 Task: Find connections with filter location Santo Antônio de Pádua with filter topic #linkedintrainer with filter profile language Spanish with filter current company Fragomen with filter school Xavier Institute of Management(XIM Bhubaneswar) with filter industry Natural Gas Extraction with filter service category Print Design with filter keywords title Engineering Technician
Action: Mouse moved to (597, 120)
Screenshot: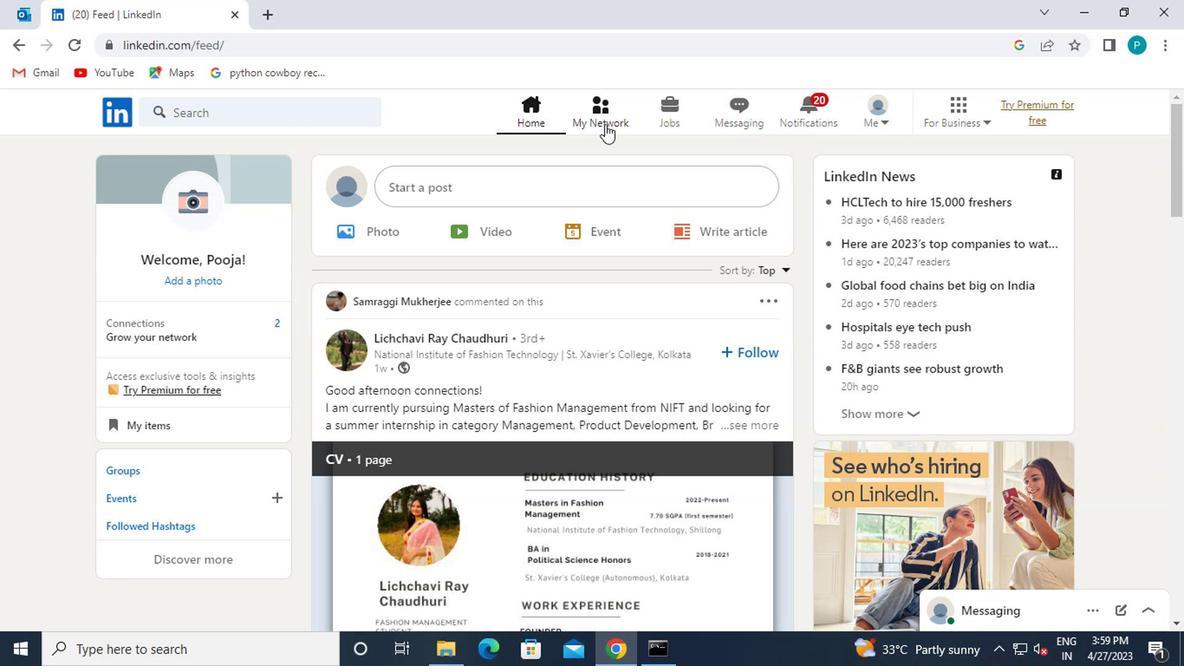 
Action: Mouse pressed left at (597, 120)
Screenshot: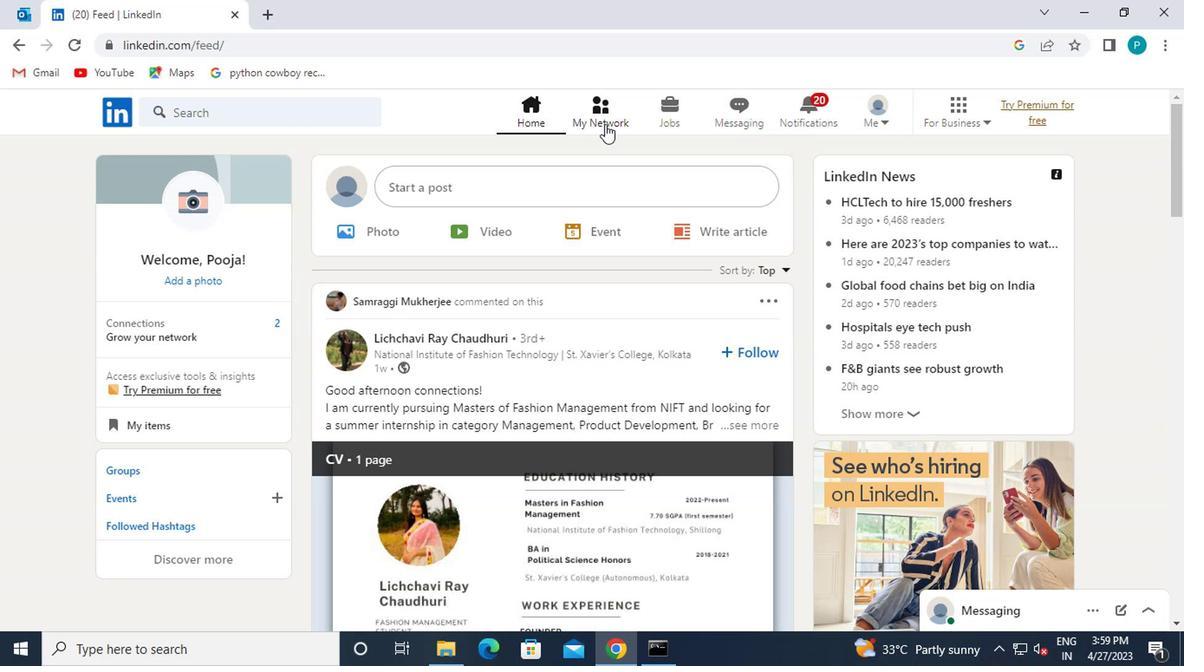 
Action: Mouse moved to (272, 208)
Screenshot: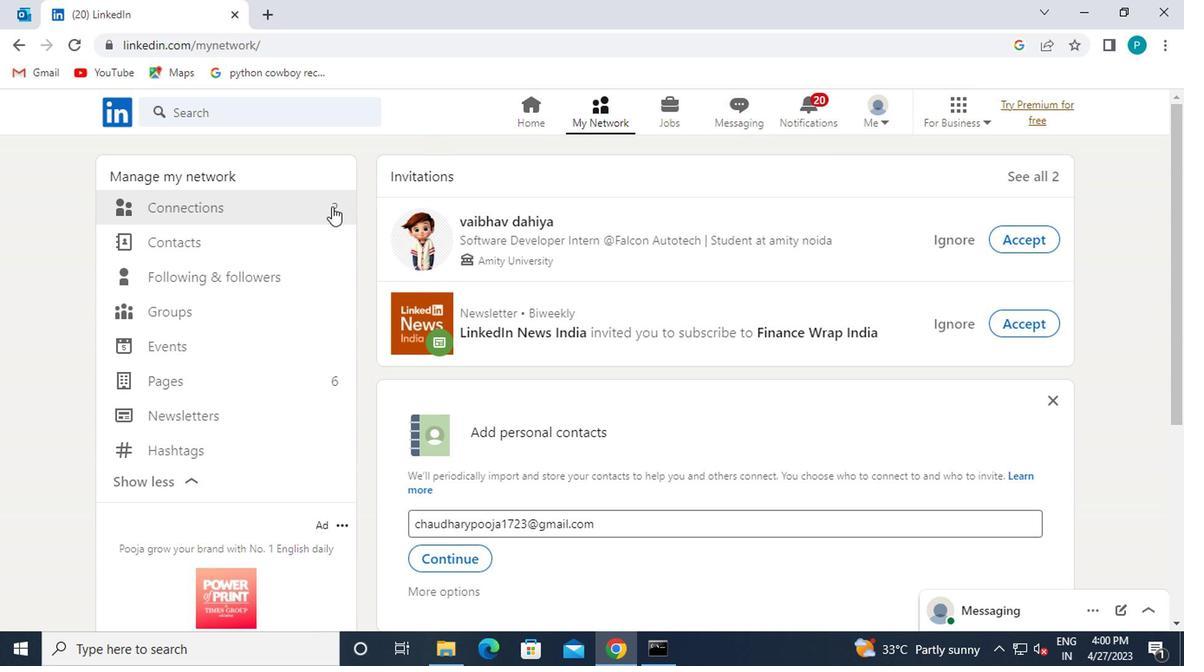 
Action: Mouse pressed left at (272, 208)
Screenshot: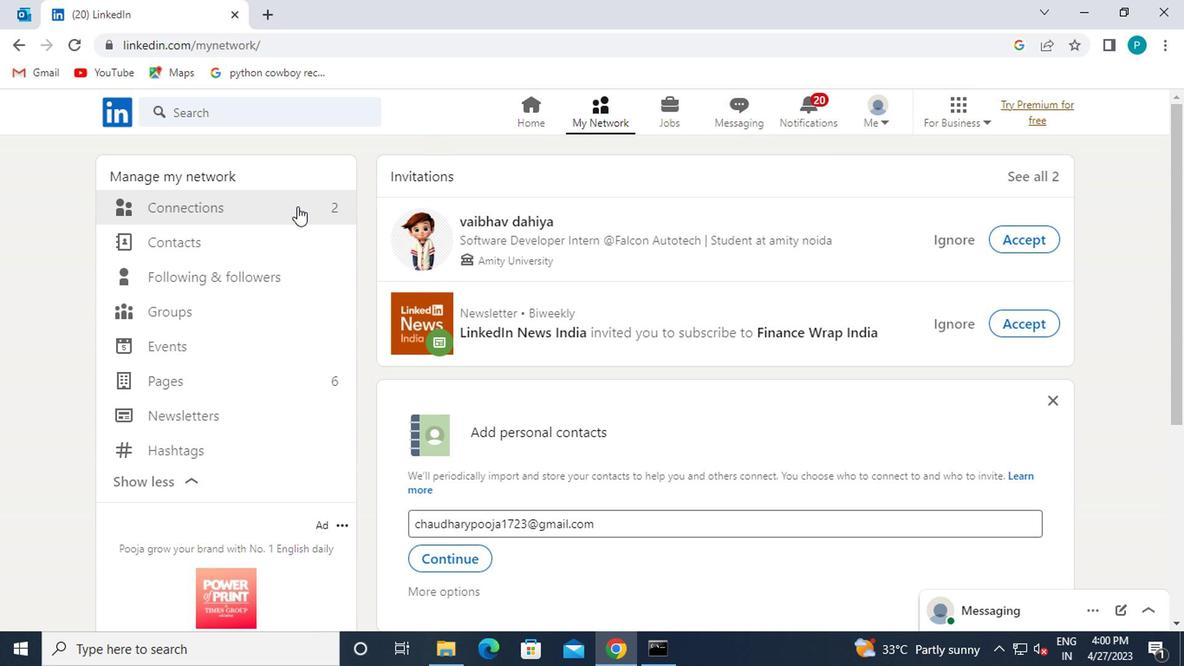 
Action: Mouse moved to (704, 219)
Screenshot: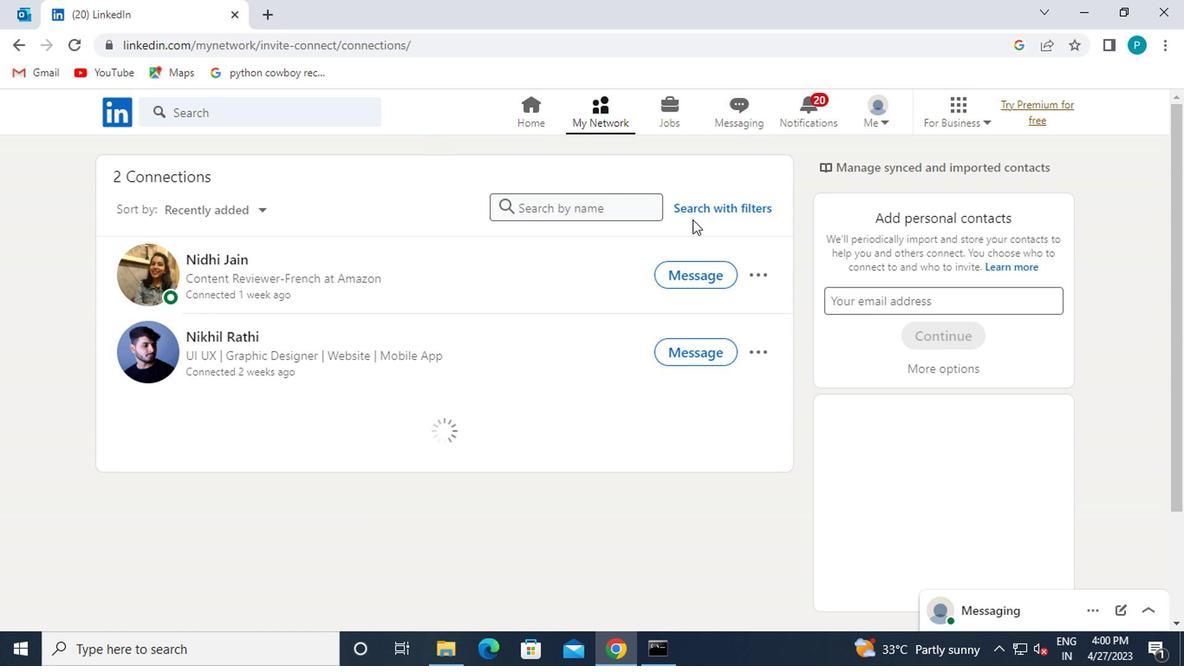 
Action: Mouse pressed left at (704, 219)
Screenshot: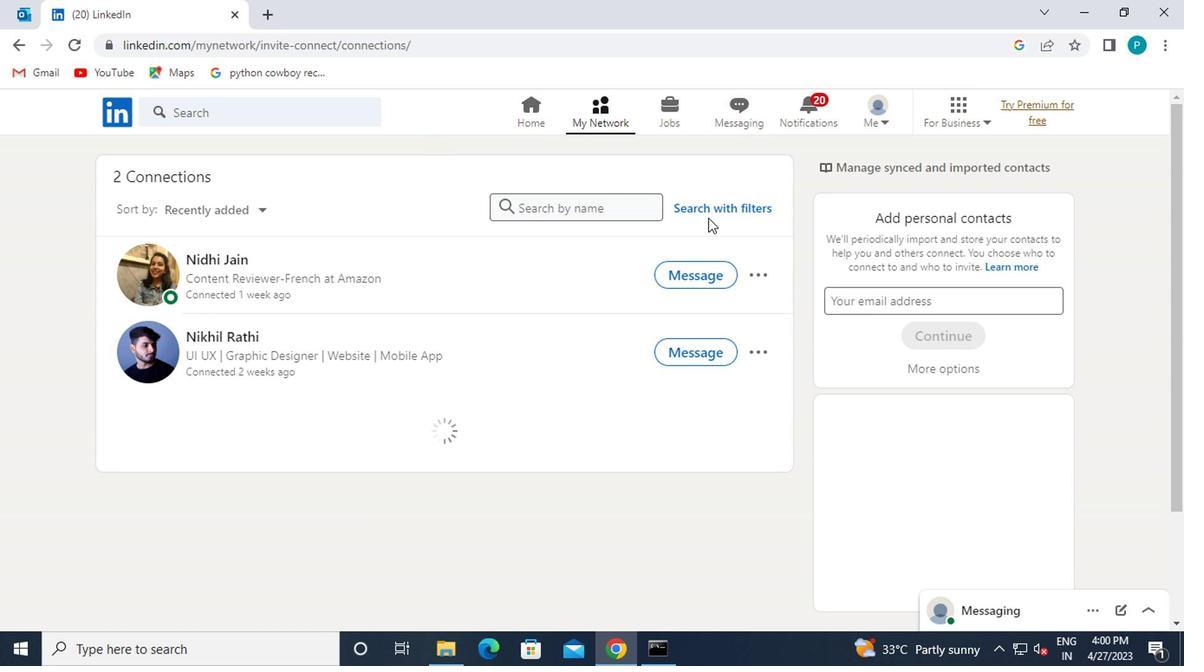 
Action: Mouse moved to (646, 166)
Screenshot: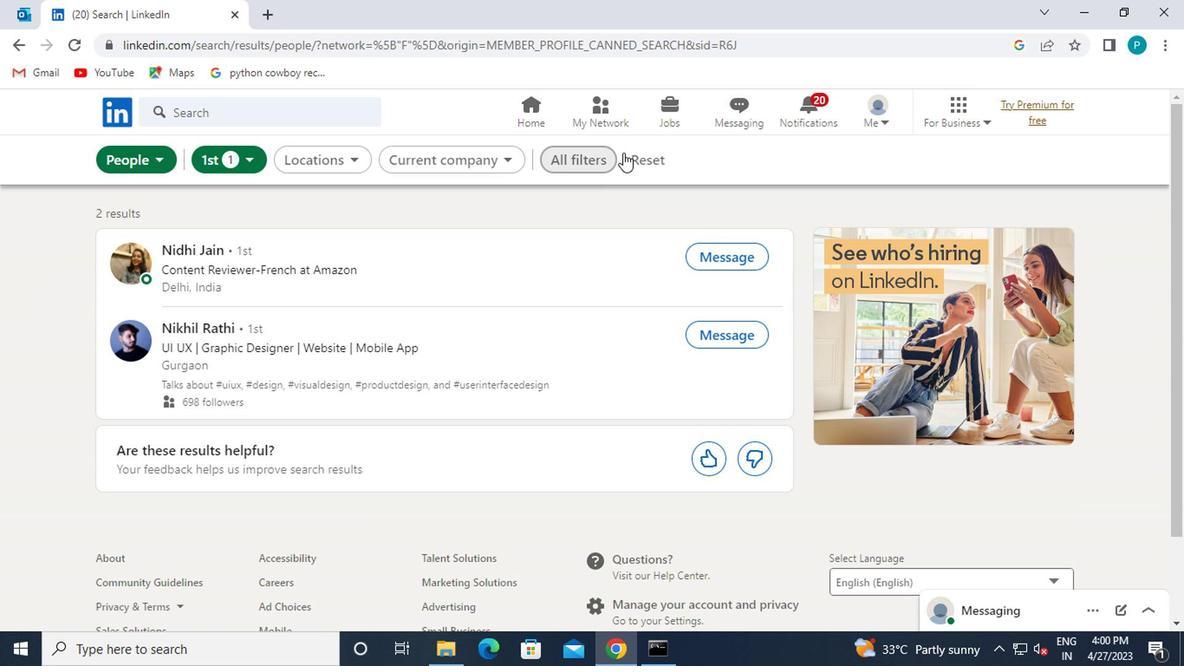 
Action: Mouse pressed left at (646, 166)
Screenshot: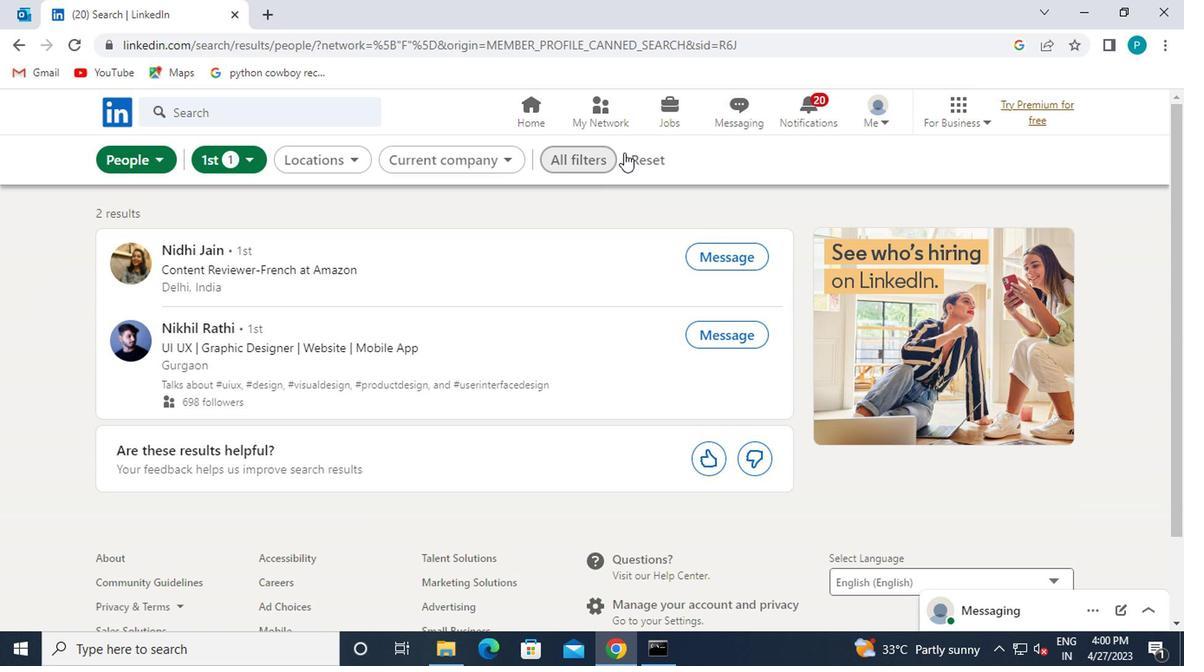 
Action: Mouse moved to (588, 170)
Screenshot: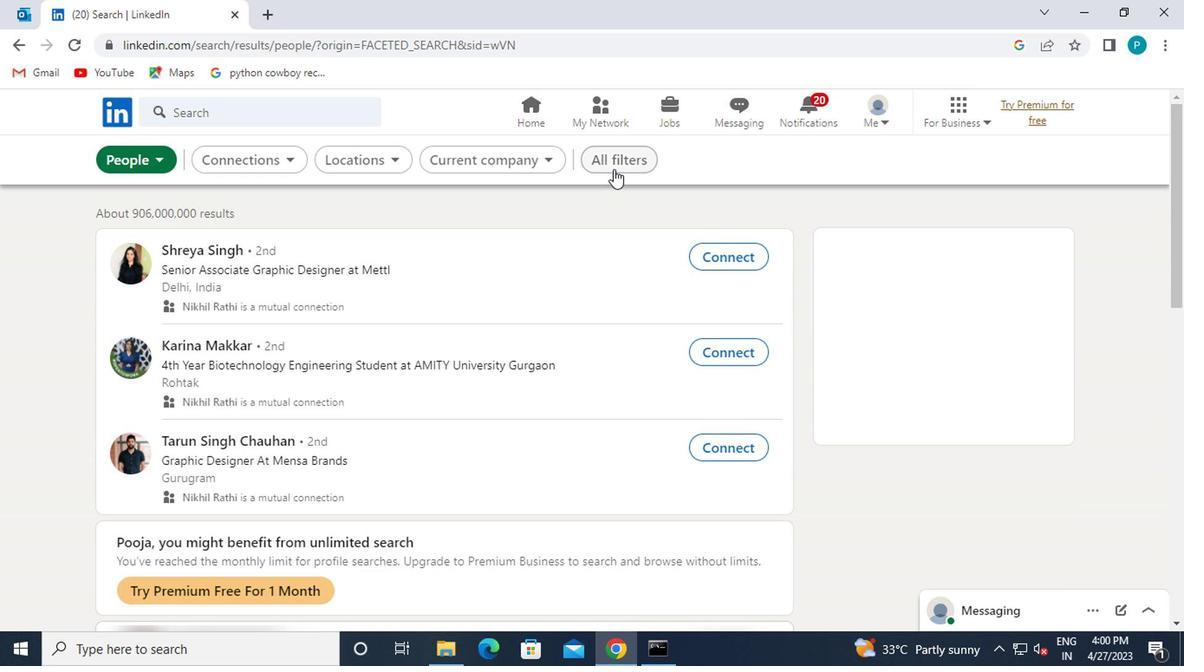 
Action: Mouse pressed left at (588, 170)
Screenshot: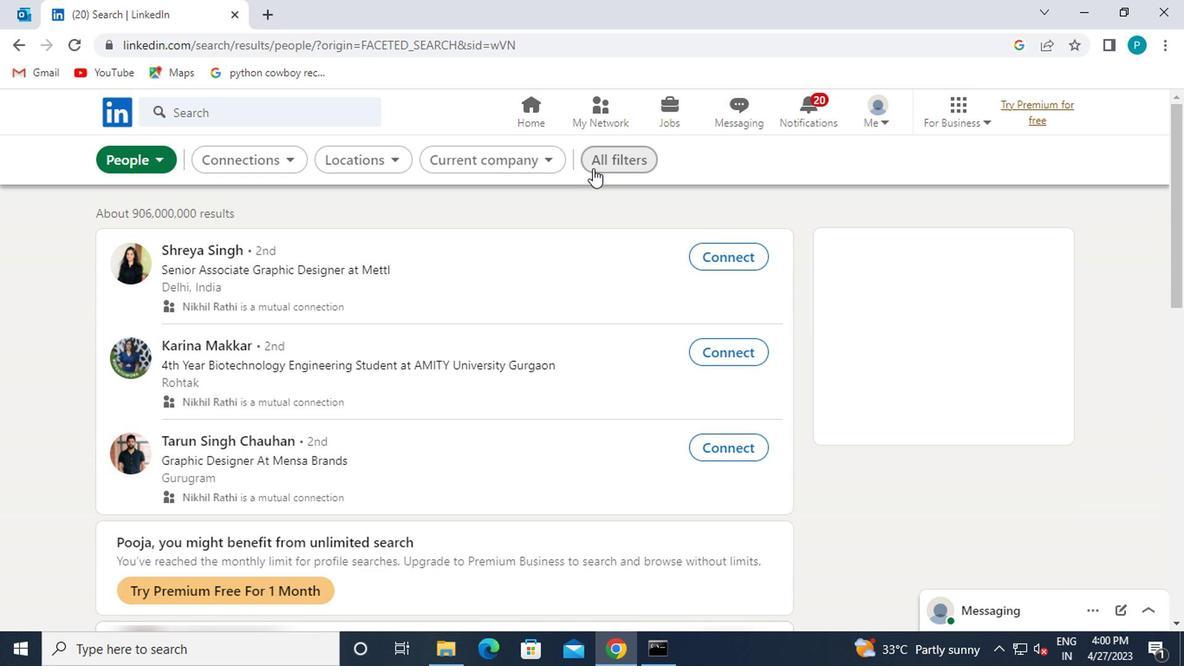 
Action: Mouse moved to (781, 354)
Screenshot: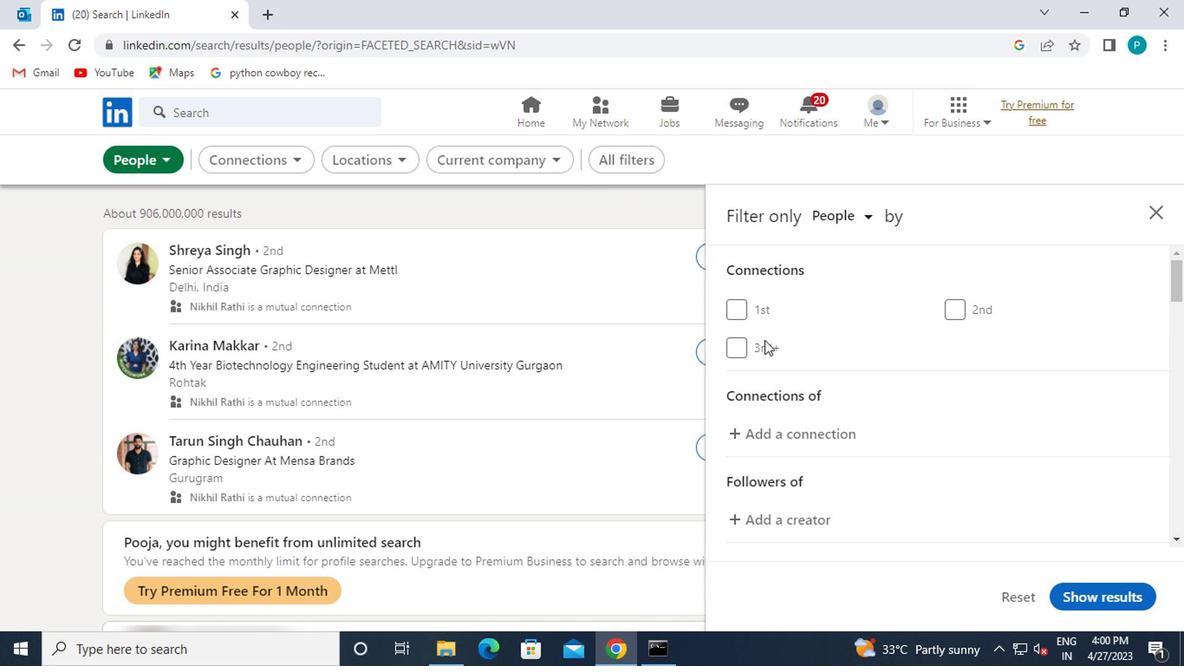 
Action: Mouse scrolled (781, 353) with delta (0, -1)
Screenshot: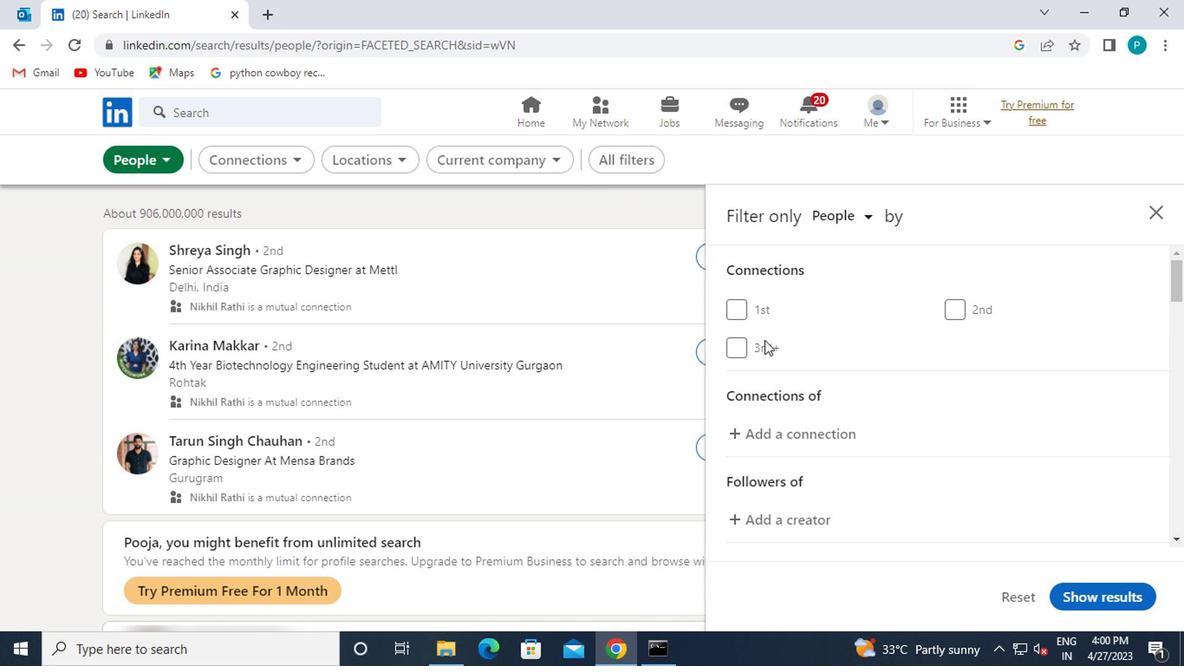 
Action: Mouse moved to (782, 354)
Screenshot: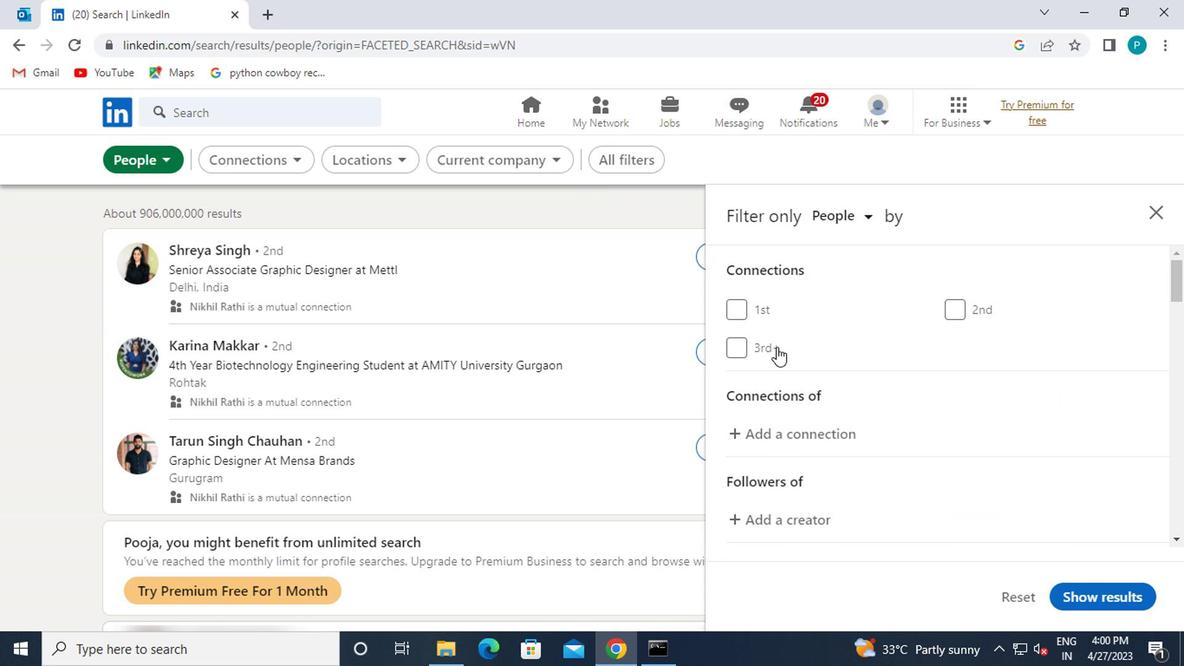 
Action: Mouse scrolled (782, 353) with delta (0, -1)
Screenshot: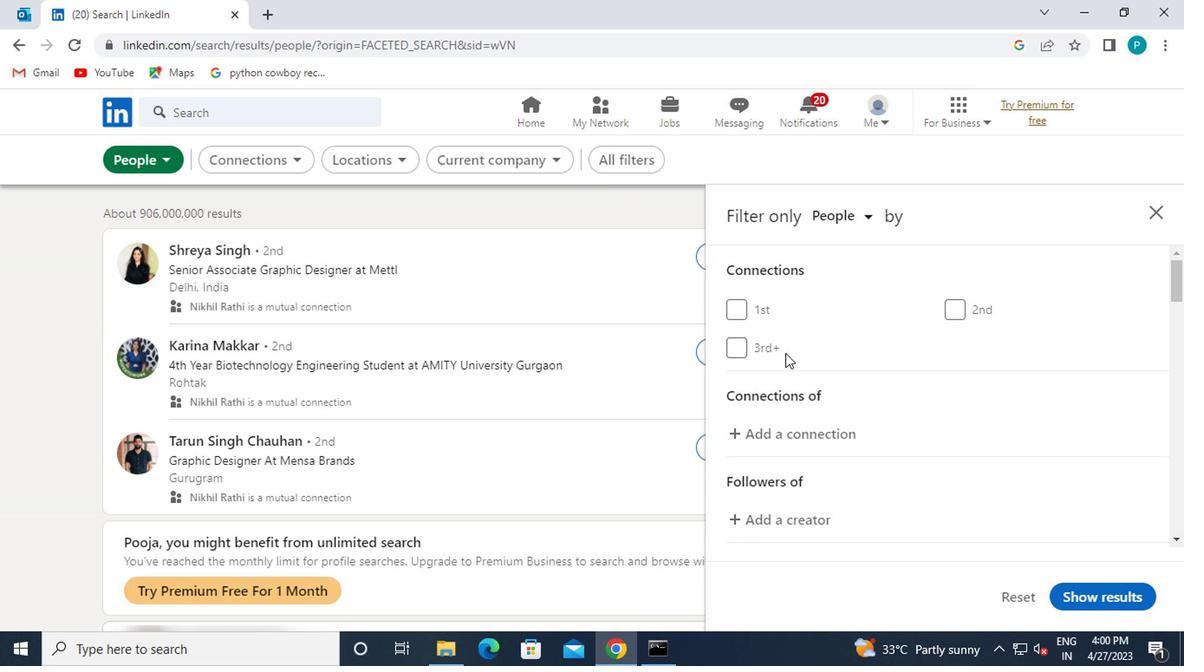 
Action: Mouse moved to (1029, 498)
Screenshot: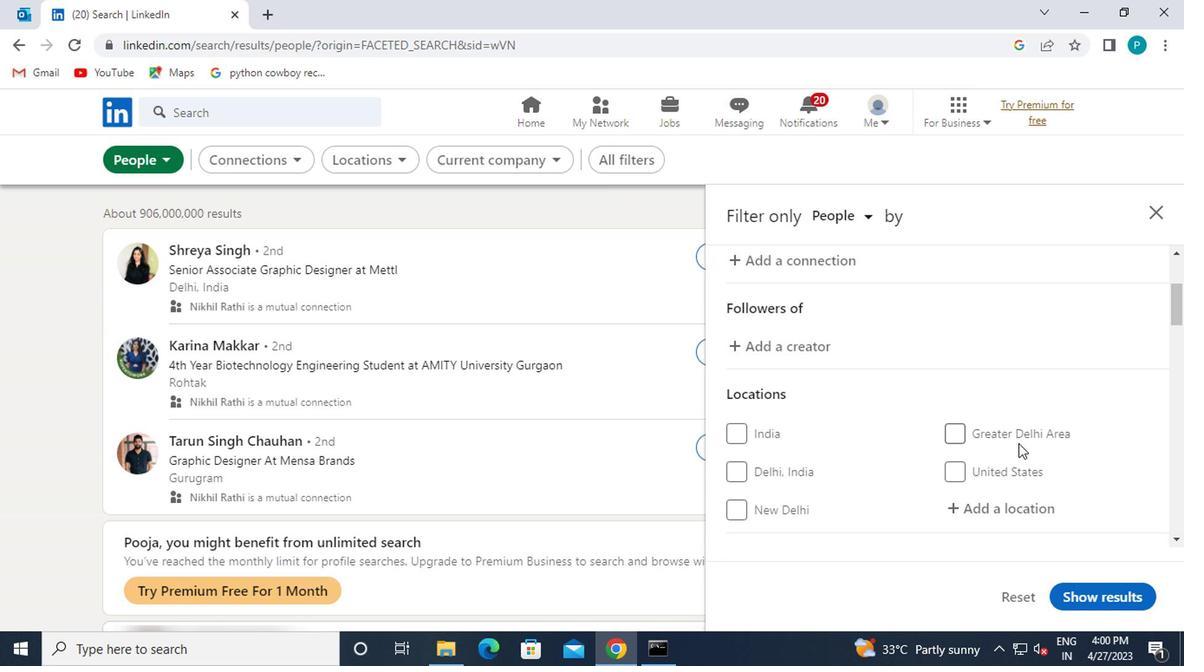 
Action: Mouse pressed left at (1029, 498)
Screenshot: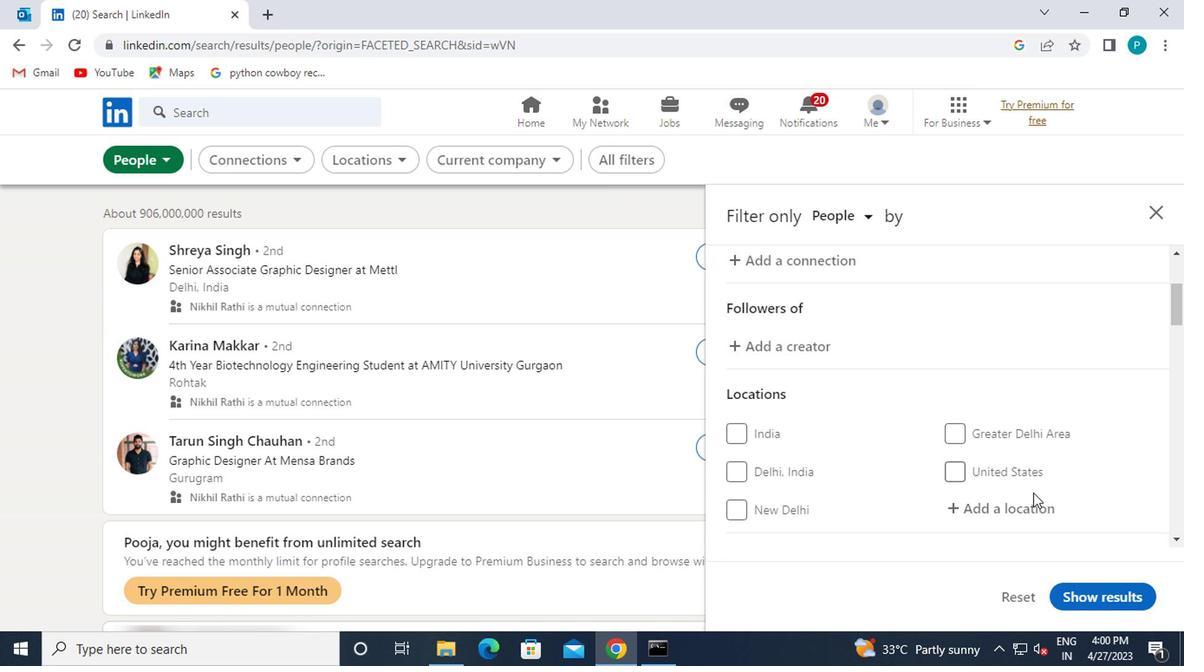 
Action: Mouse moved to (1039, 510)
Screenshot: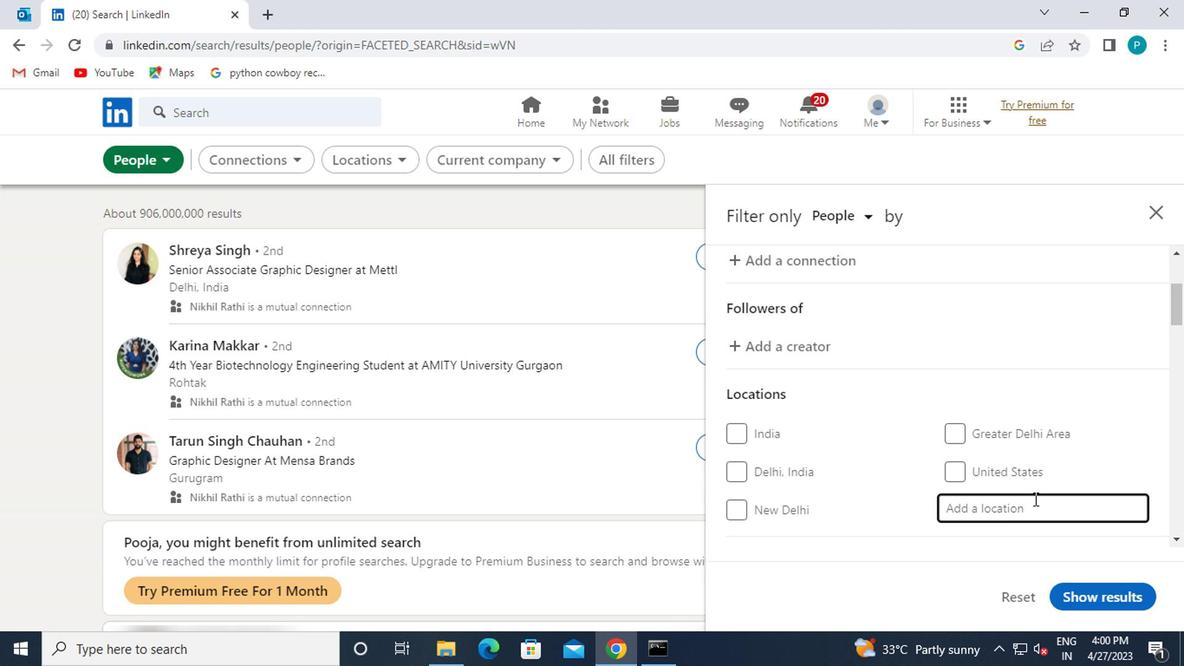 
Action: Key pressed <Key.caps_lock>s<Key.caps_lock>anto<Key.space><Key.caps_lock>a<Key.caps_lock>ntonio<Key.space>de
Screenshot: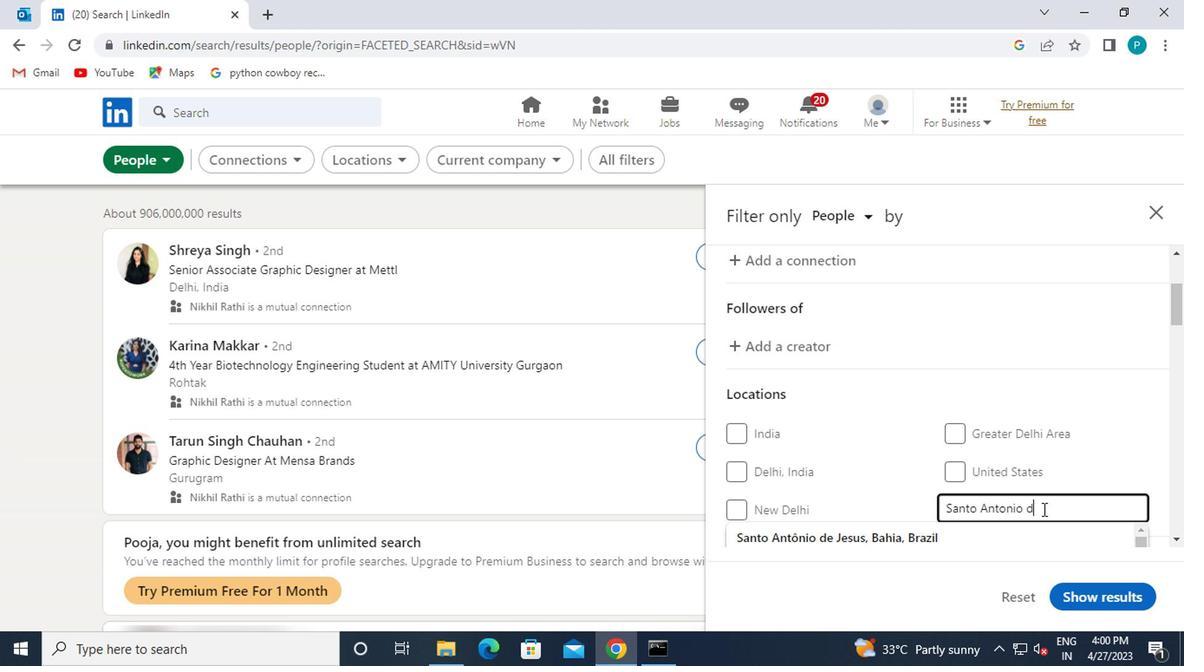 
Action: Mouse moved to (872, 452)
Screenshot: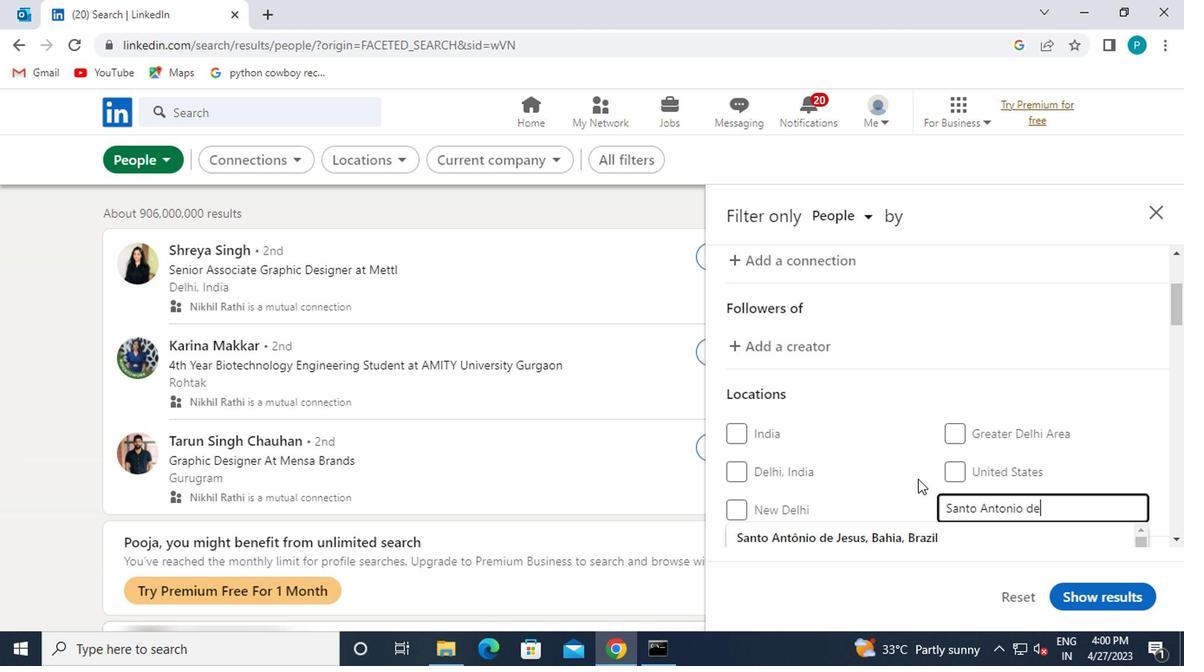 
Action: Mouse scrolled (872, 451) with delta (0, 0)
Screenshot: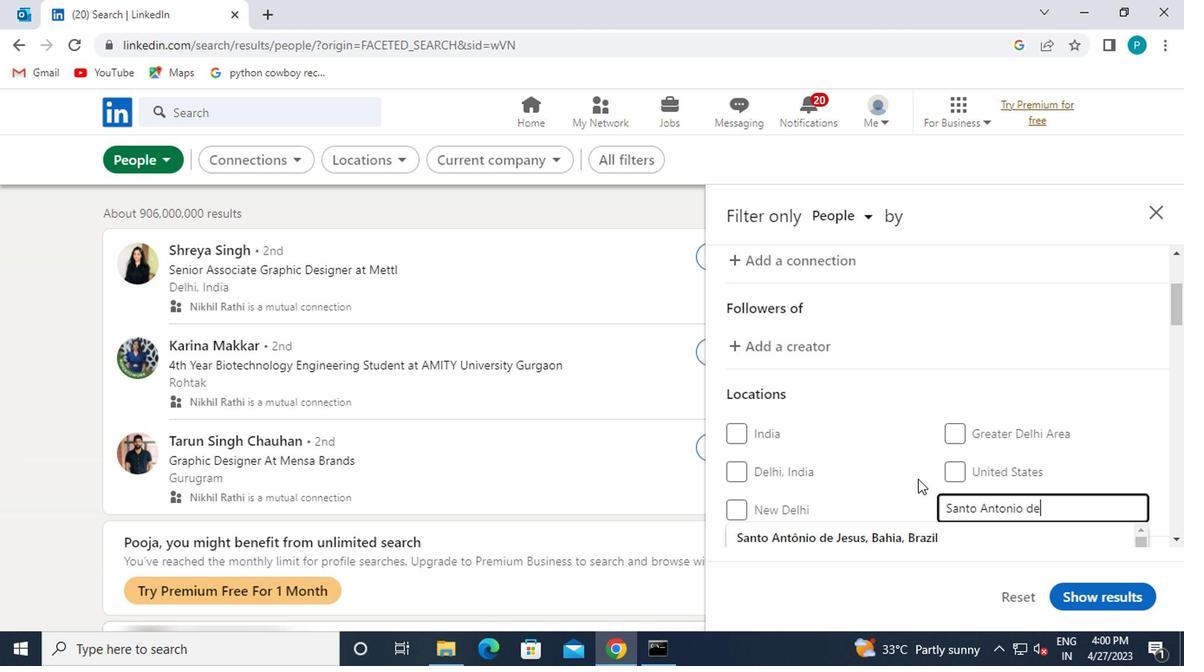 
Action: Mouse moved to (870, 451)
Screenshot: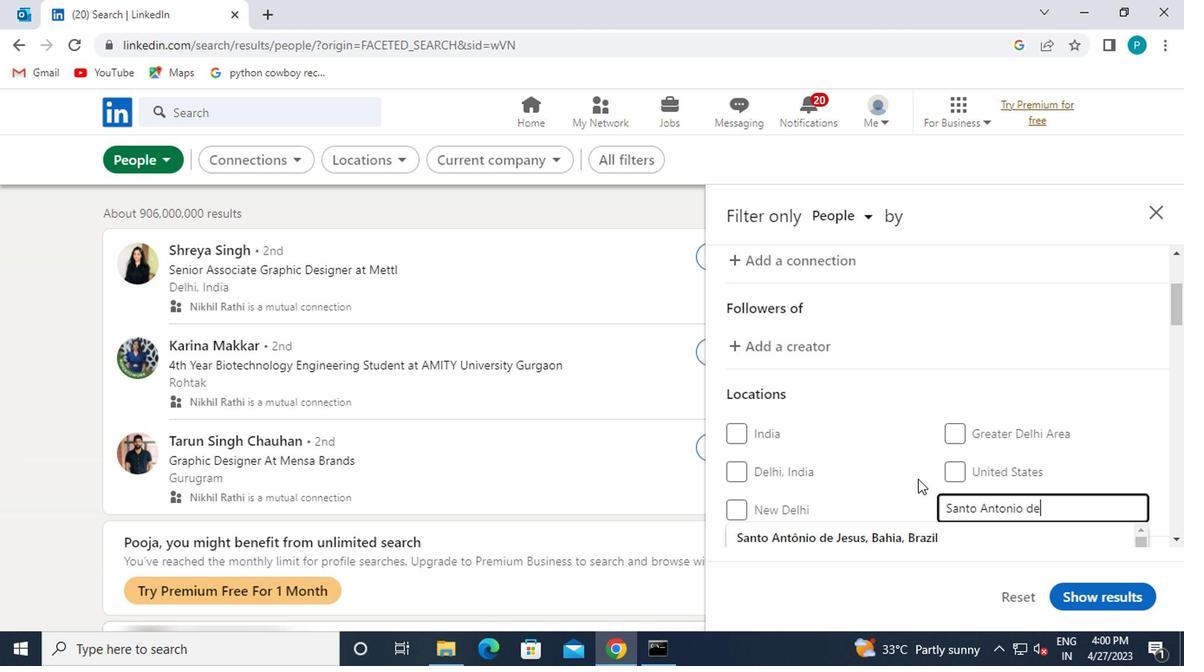 
Action: Mouse scrolled (870, 450) with delta (0, -1)
Screenshot: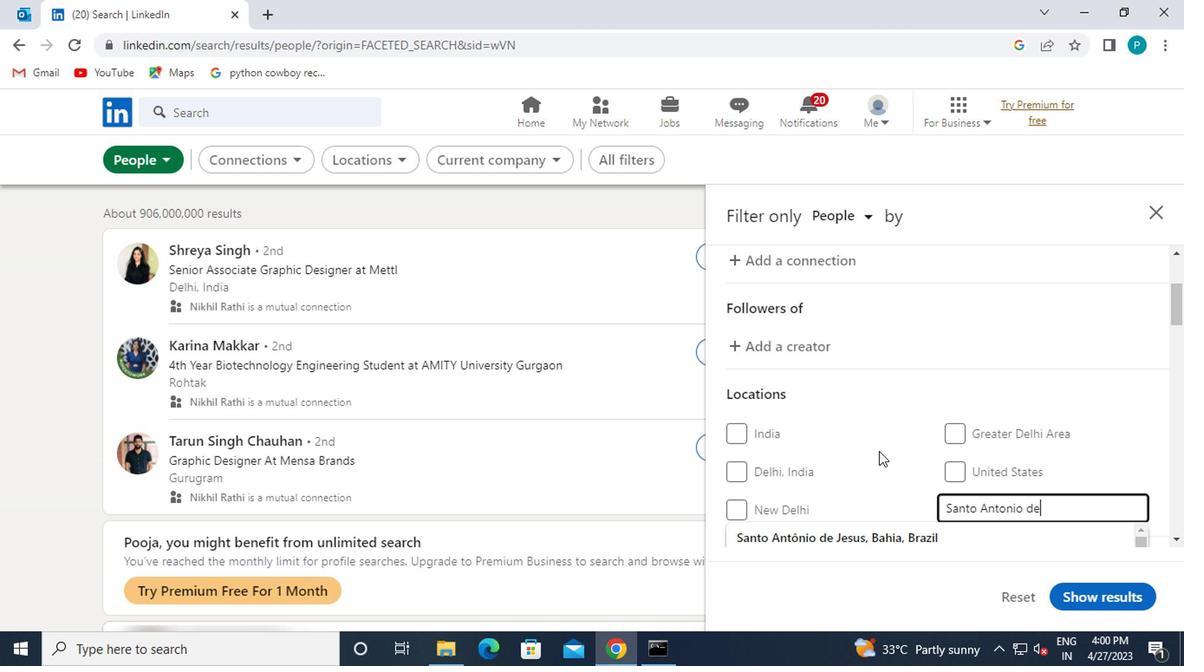 
Action: Mouse moved to (827, 395)
Screenshot: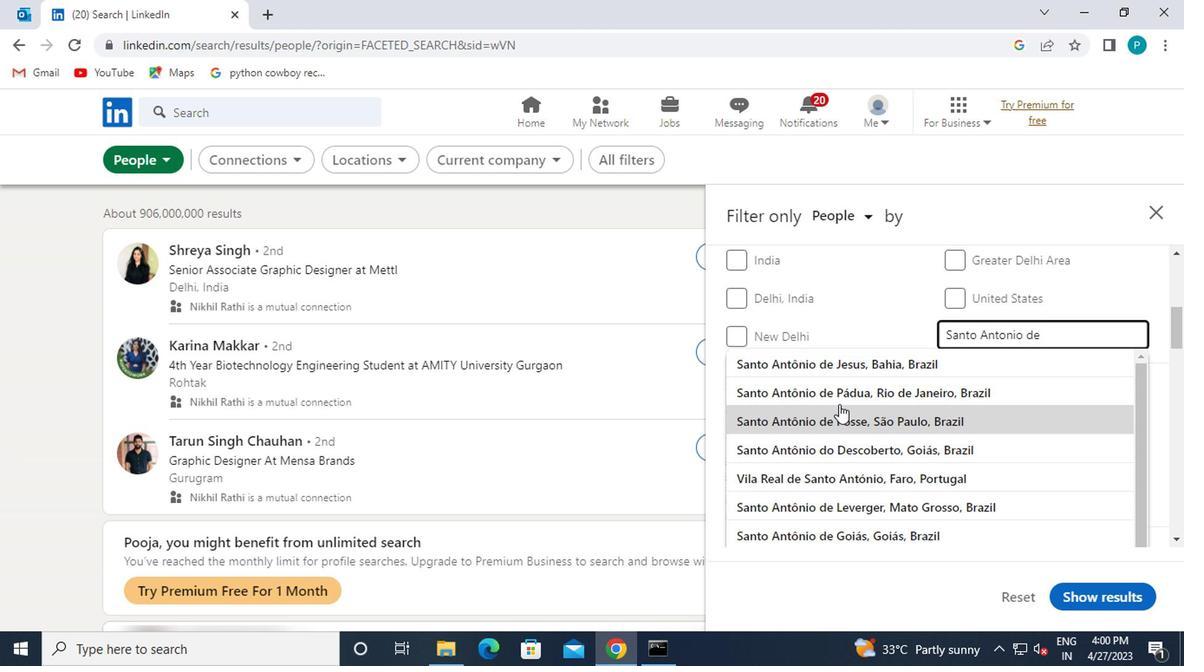 
Action: Mouse pressed left at (827, 395)
Screenshot: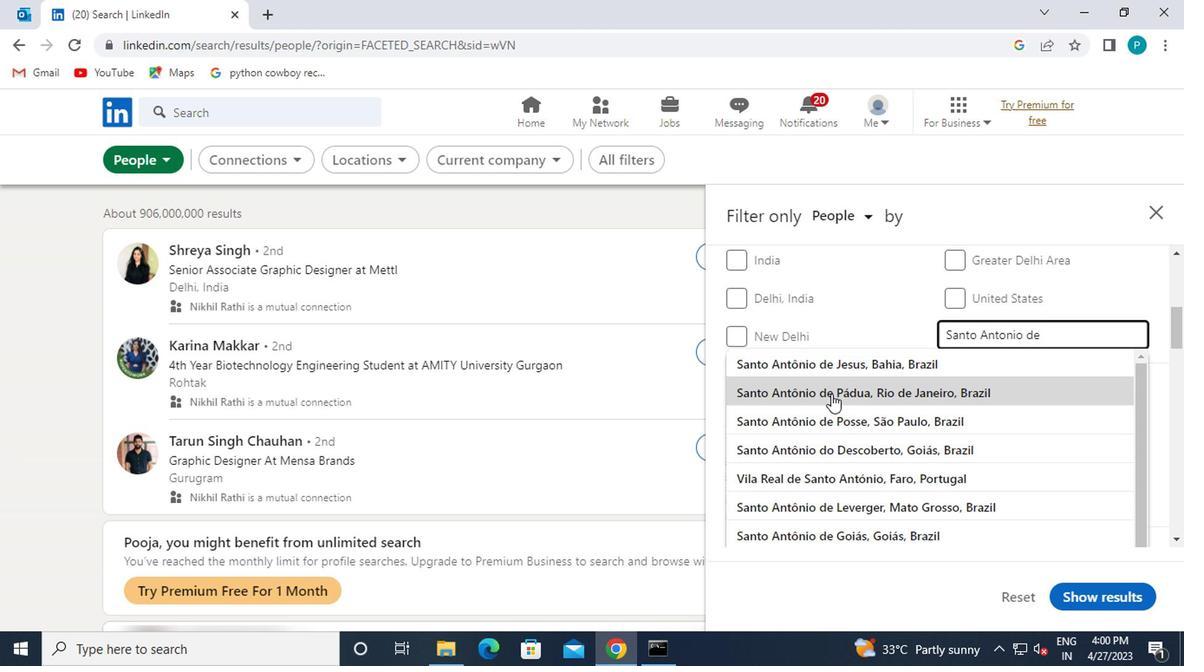 
Action: Mouse moved to (952, 434)
Screenshot: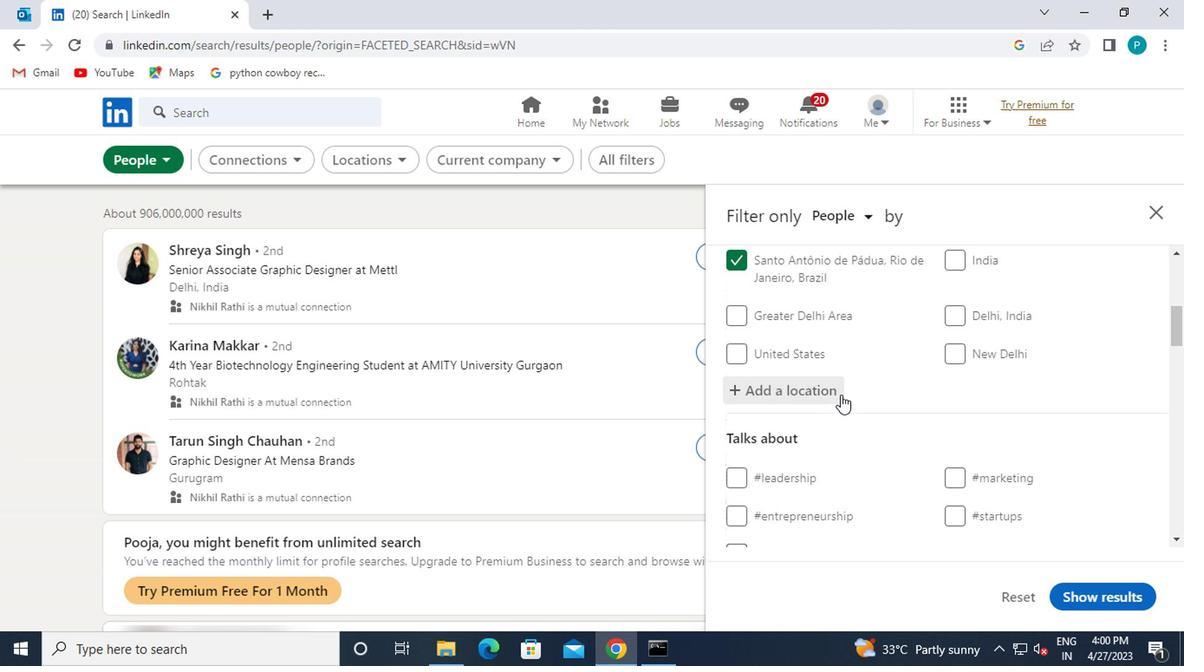 
Action: Mouse scrolled (952, 433) with delta (0, -1)
Screenshot: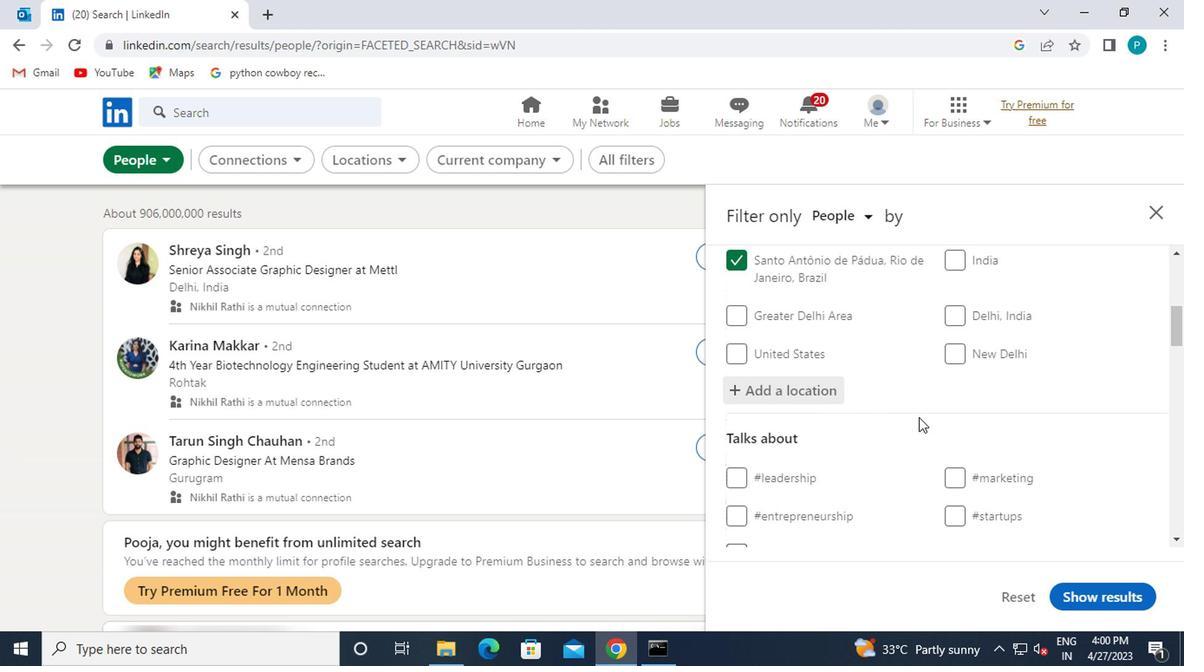 
Action: Mouse scrolled (952, 433) with delta (0, -1)
Screenshot: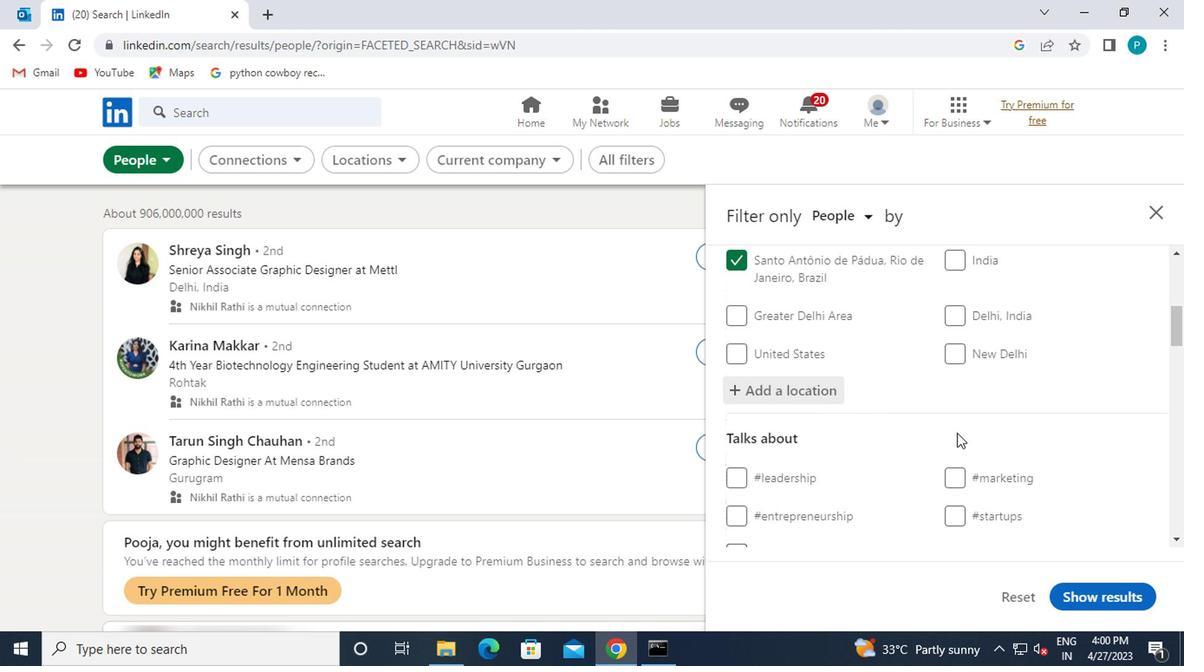 
Action: Mouse moved to (963, 393)
Screenshot: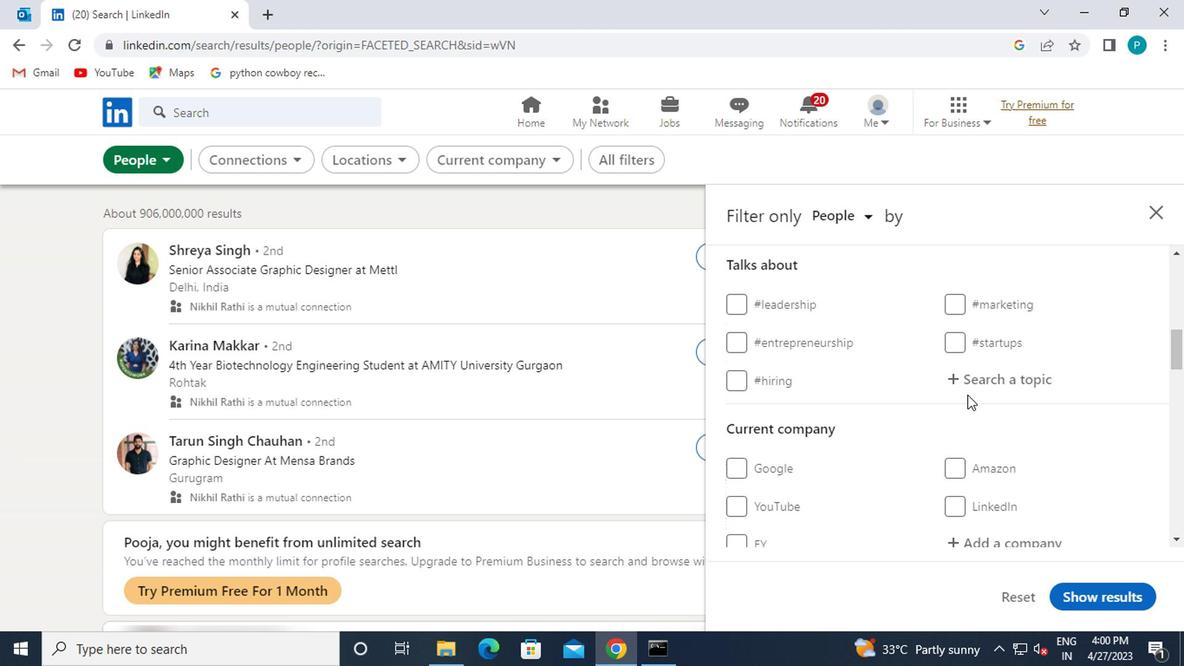
Action: Mouse pressed left at (963, 393)
Screenshot: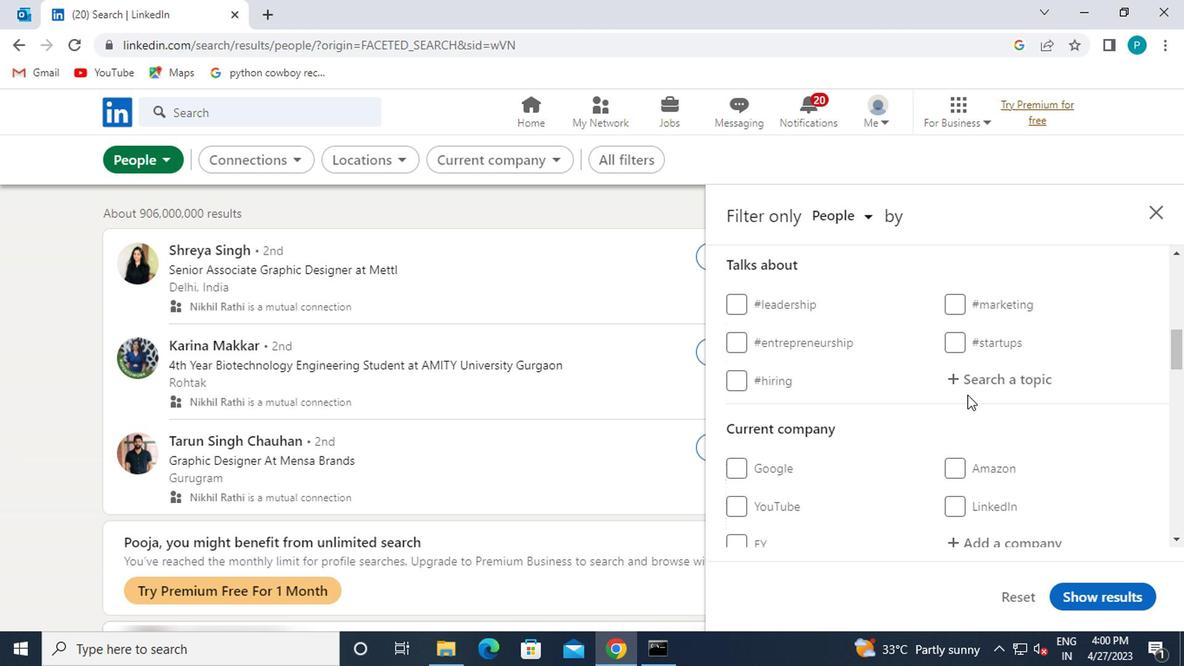 
Action: Mouse moved to (963, 393)
Screenshot: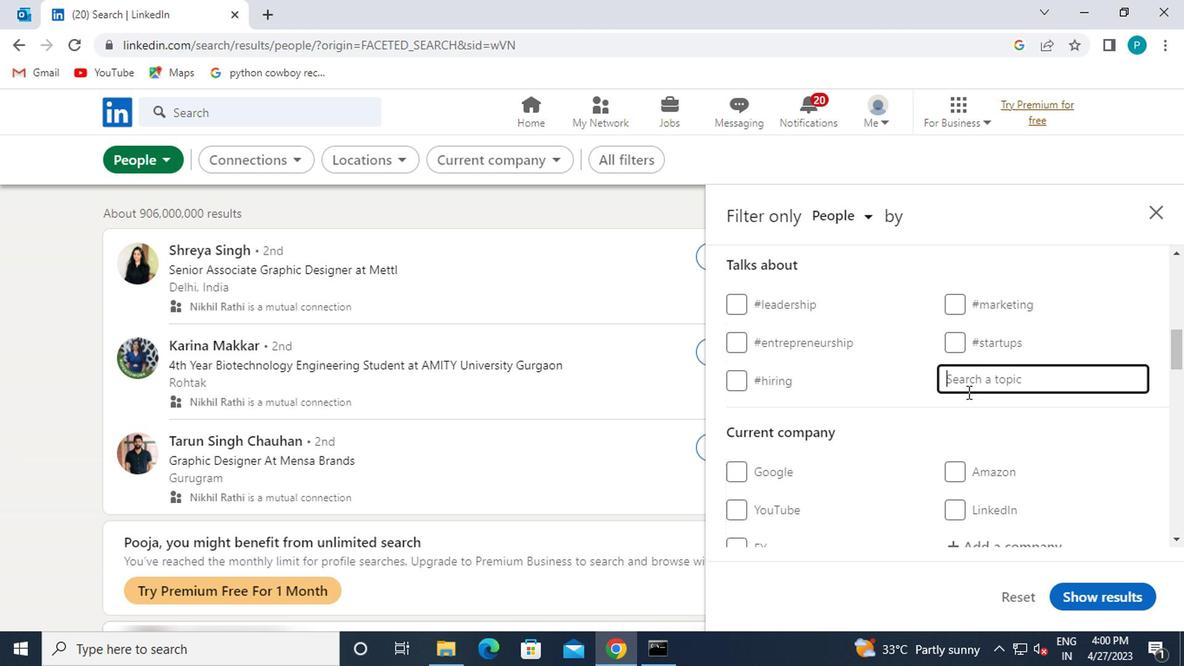 
Action: Key pressed <Key.shift><Key.shift>#<Key.space><Key.backspace>LINKEDINTRAINER
Screenshot: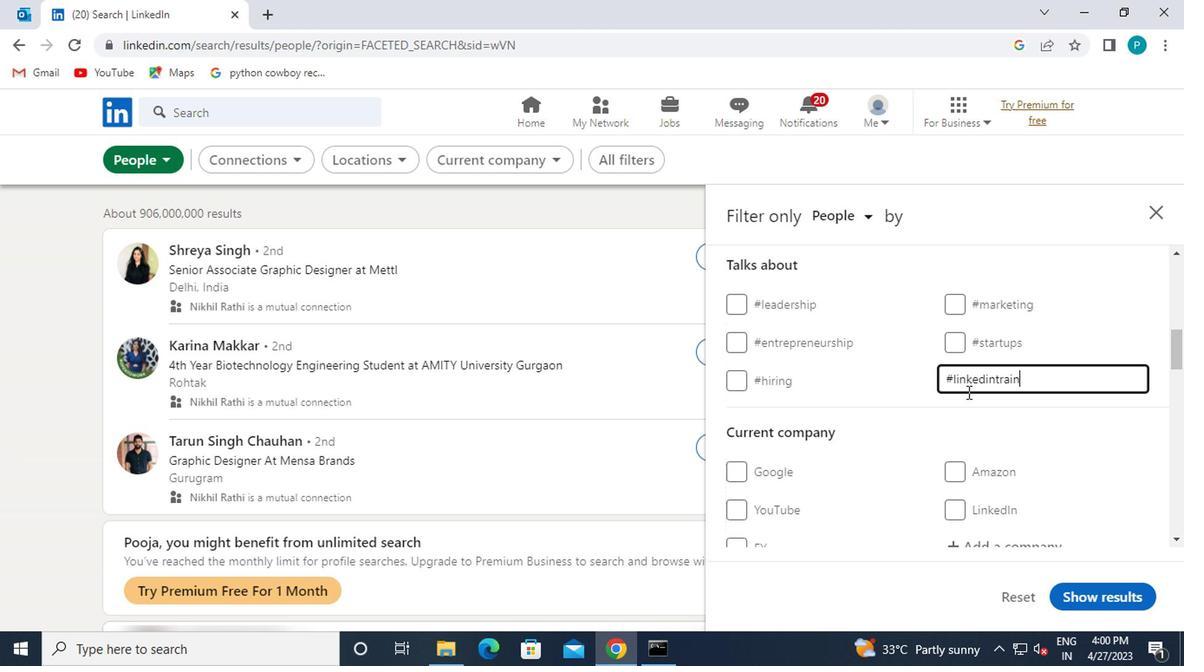 
Action: Mouse moved to (961, 393)
Screenshot: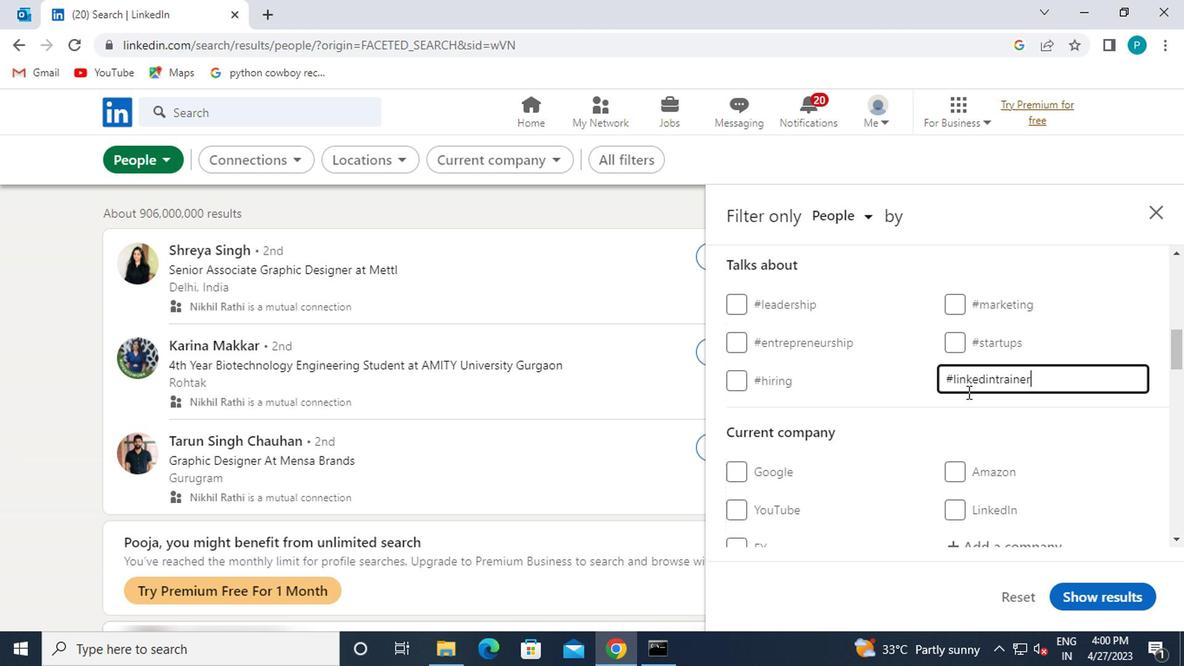 
Action: Mouse scrolled (961, 392) with delta (0, -1)
Screenshot: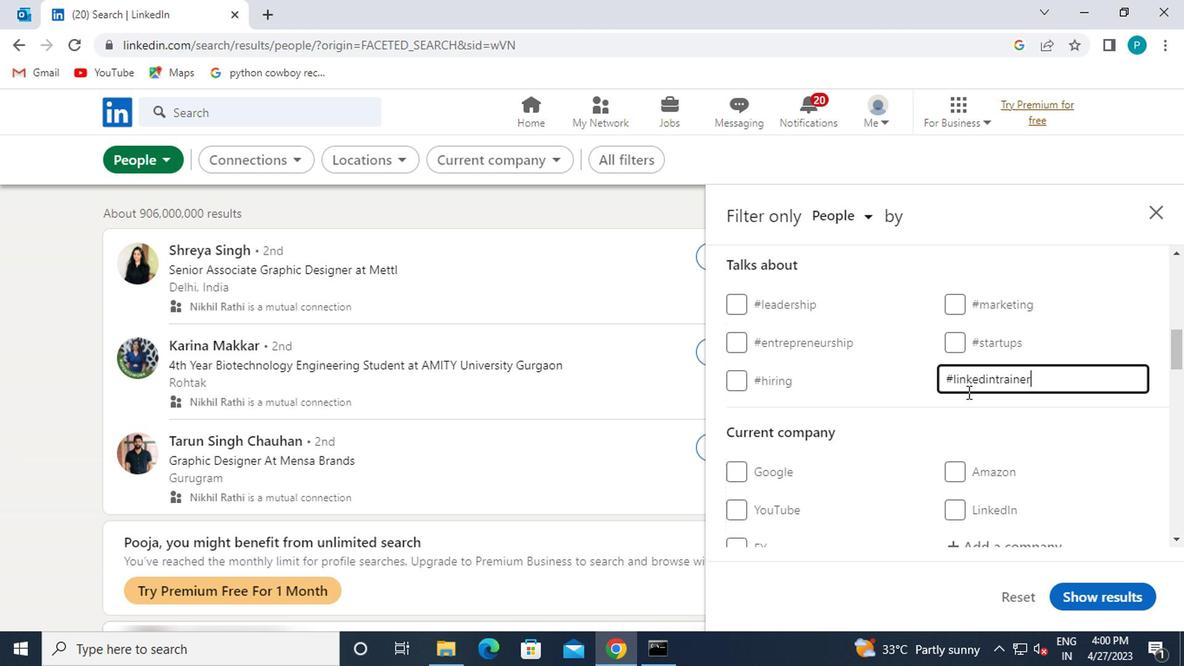
Action: Mouse moved to (855, 456)
Screenshot: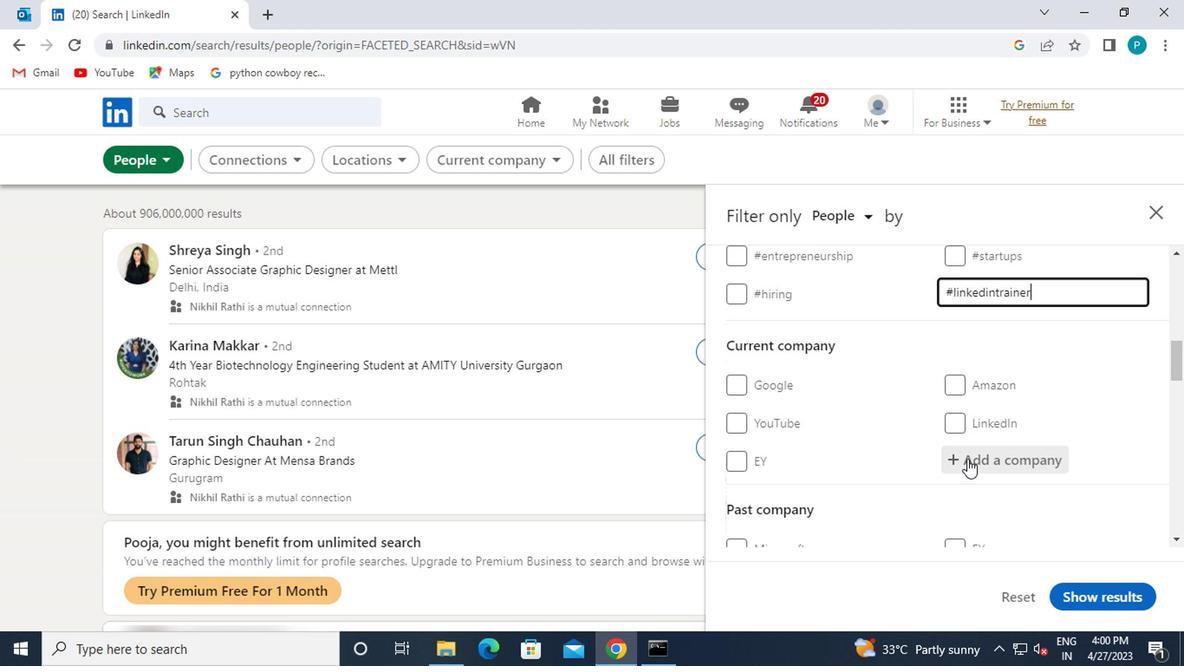 
Action: Mouse scrolled (855, 456) with delta (0, 0)
Screenshot: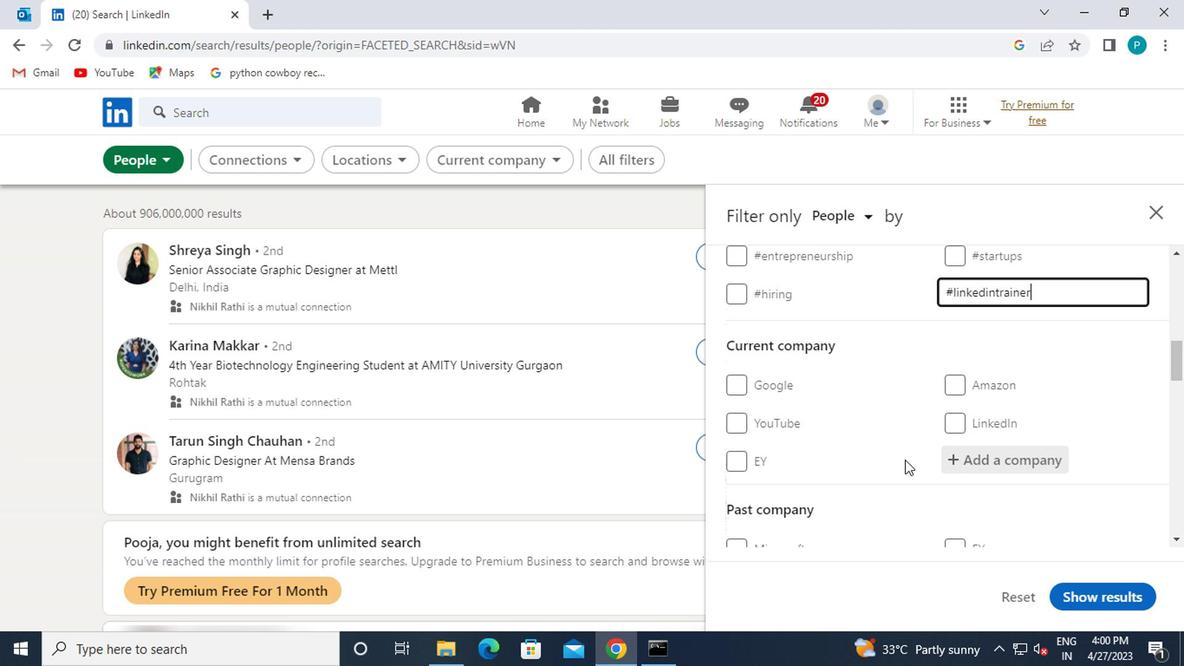 
Action: Mouse scrolled (855, 456) with delta (0, 0)
Screenshot: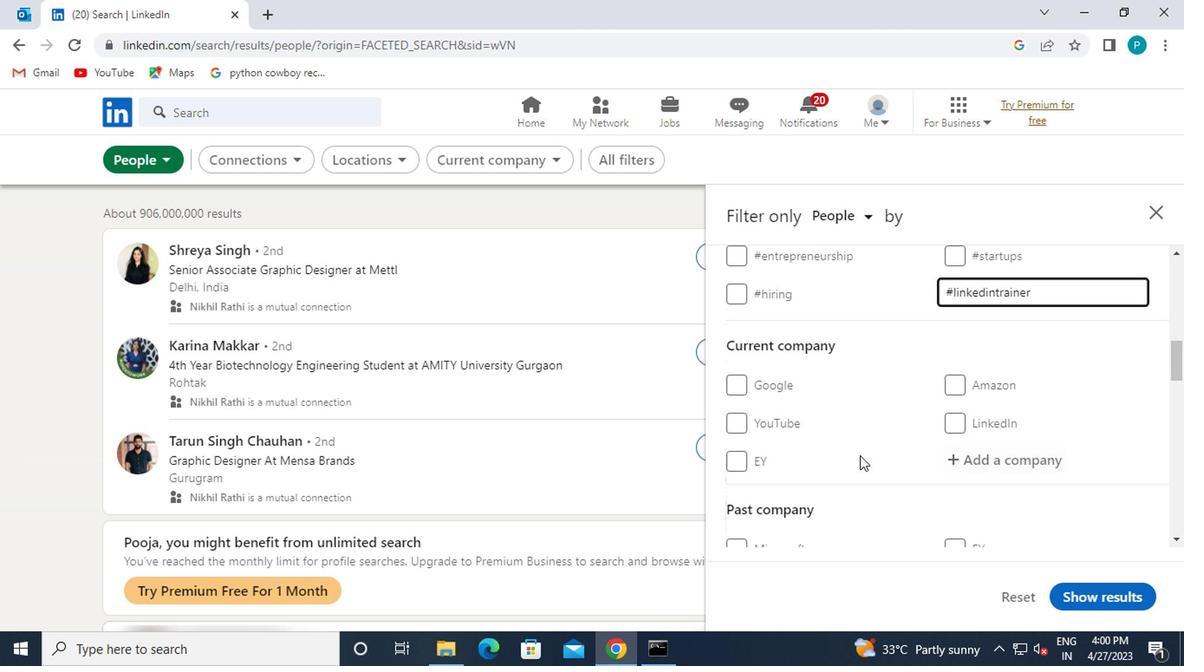 
Action: Mouse moved to (853, 461)
Screenshot: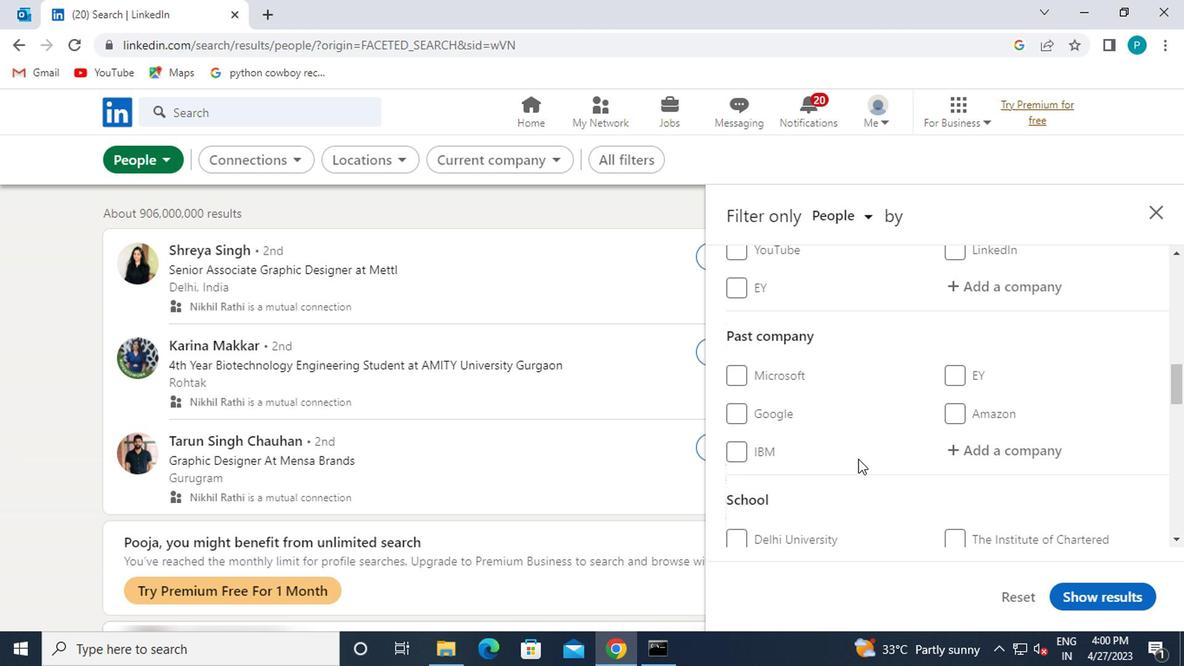 
Action: Mouse scrolled (853, 460) with delta (0, 0)
Screenshot: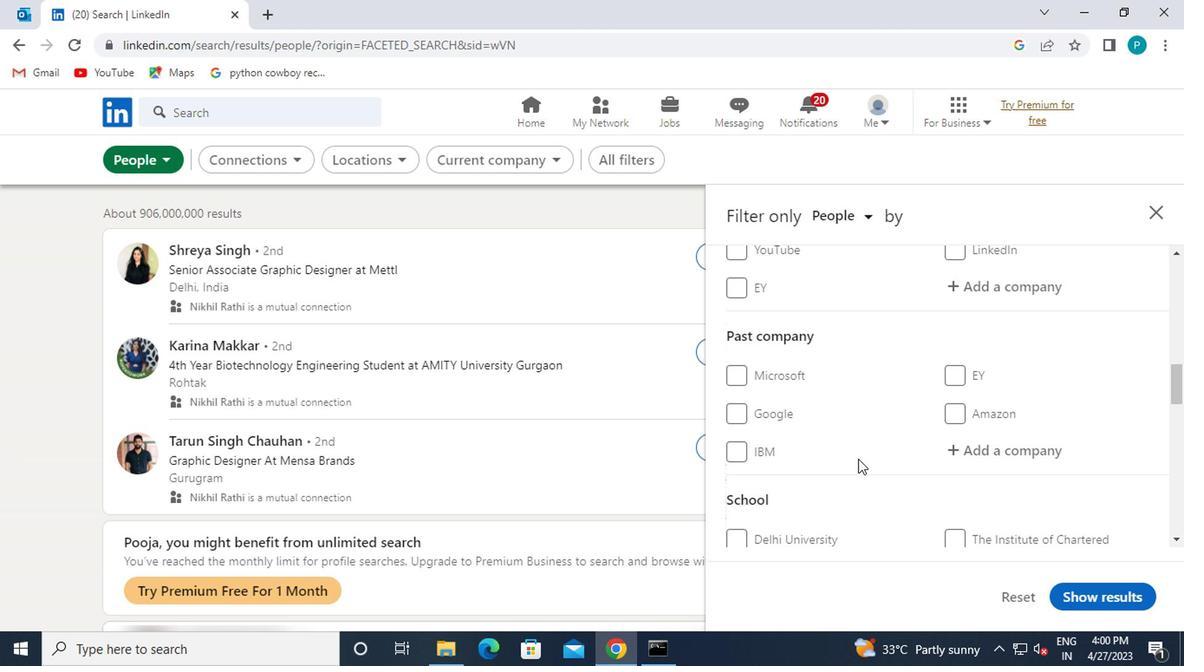 
Action: Mouse scrolled (853, 460) with delta (0, 0)
Screenshot: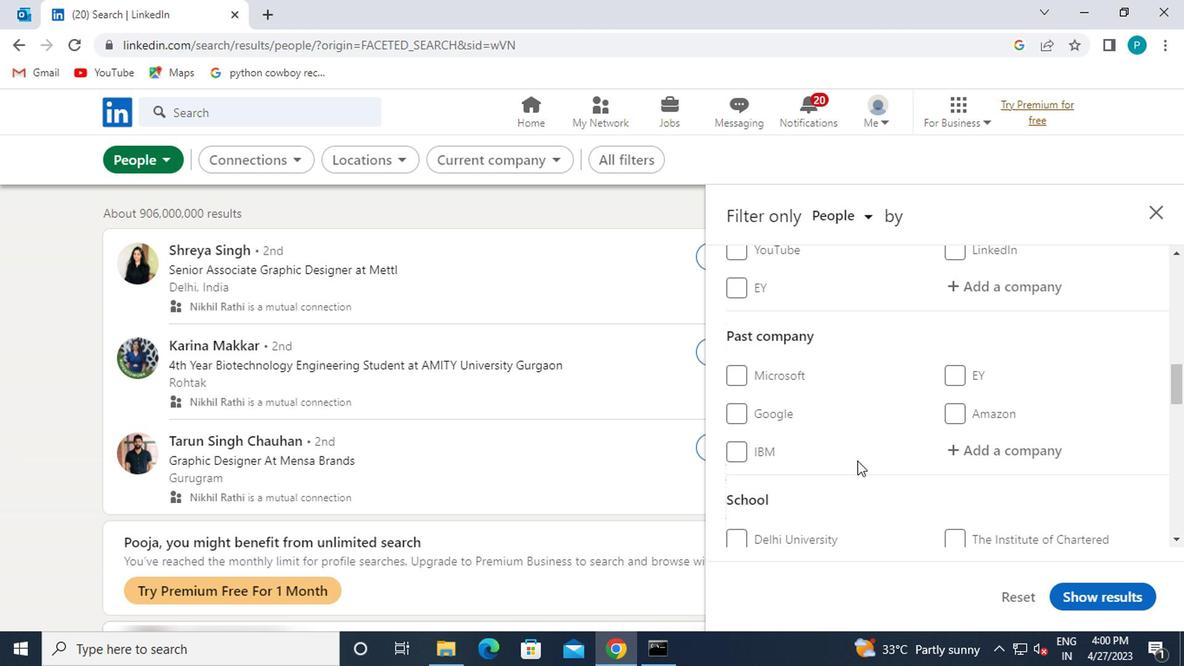 
Action: Mouse moved to (814, 452)
Screenshot: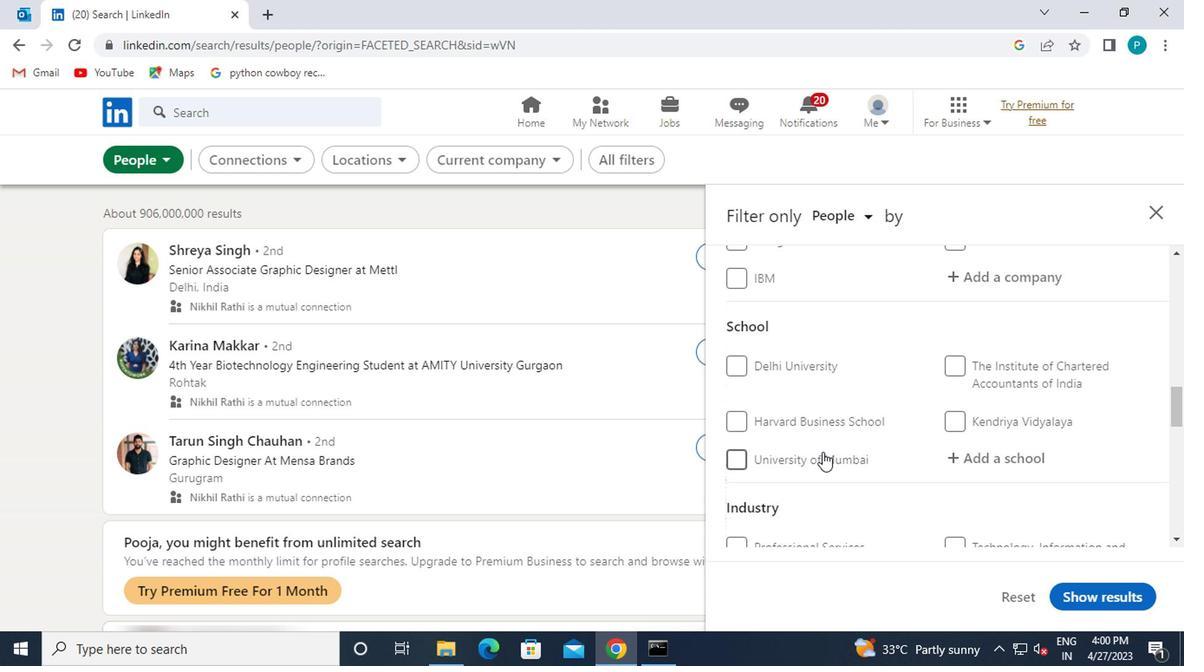 
Action: Mouse scrolled (814, 452) with delta (0, 0)
Screenshot: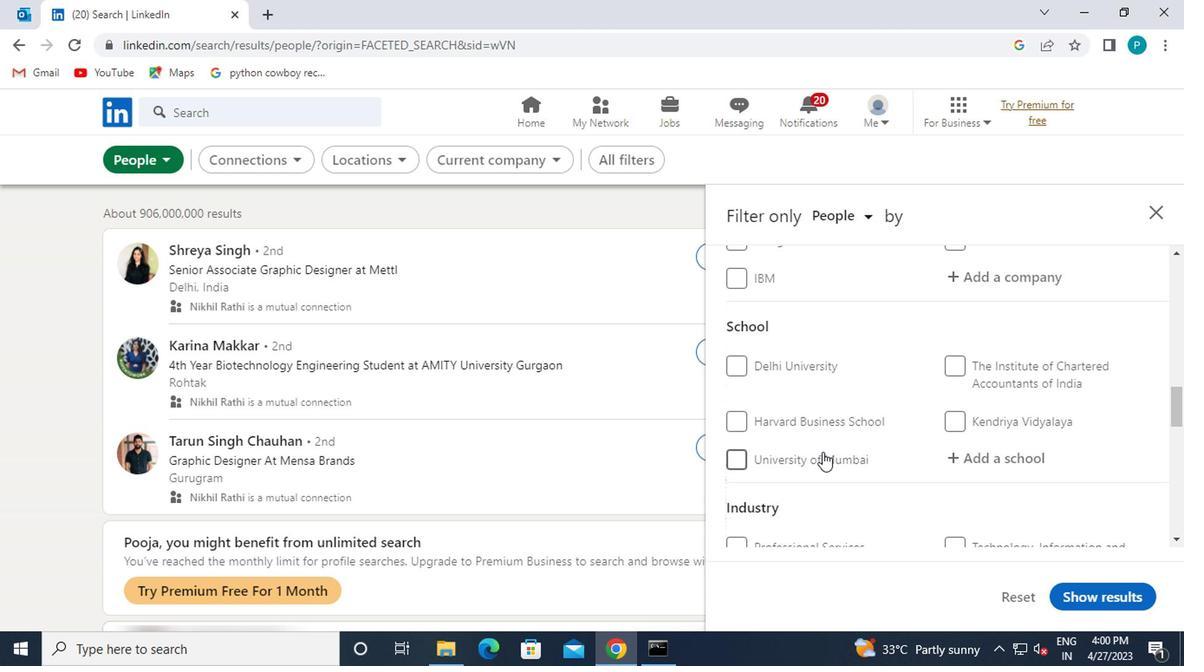 
Action: Mouse moved to (813, 452)
Screenshot: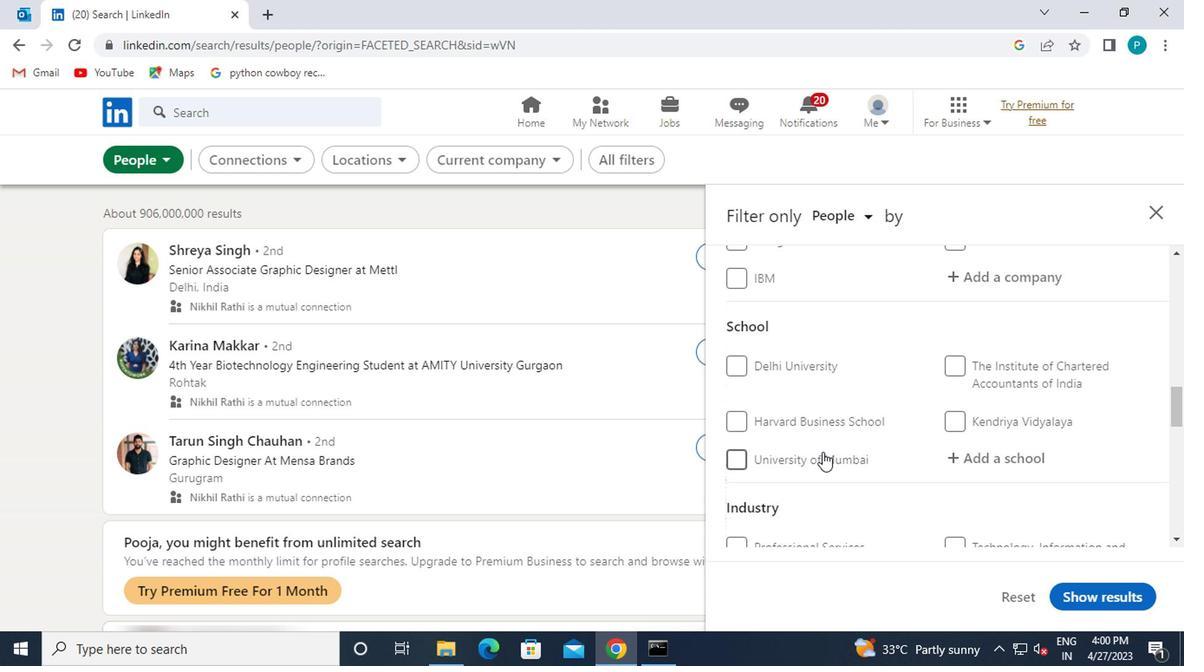 
Action: Mouse scrolled (813, 452) with delta (0, 0)
Screenshot: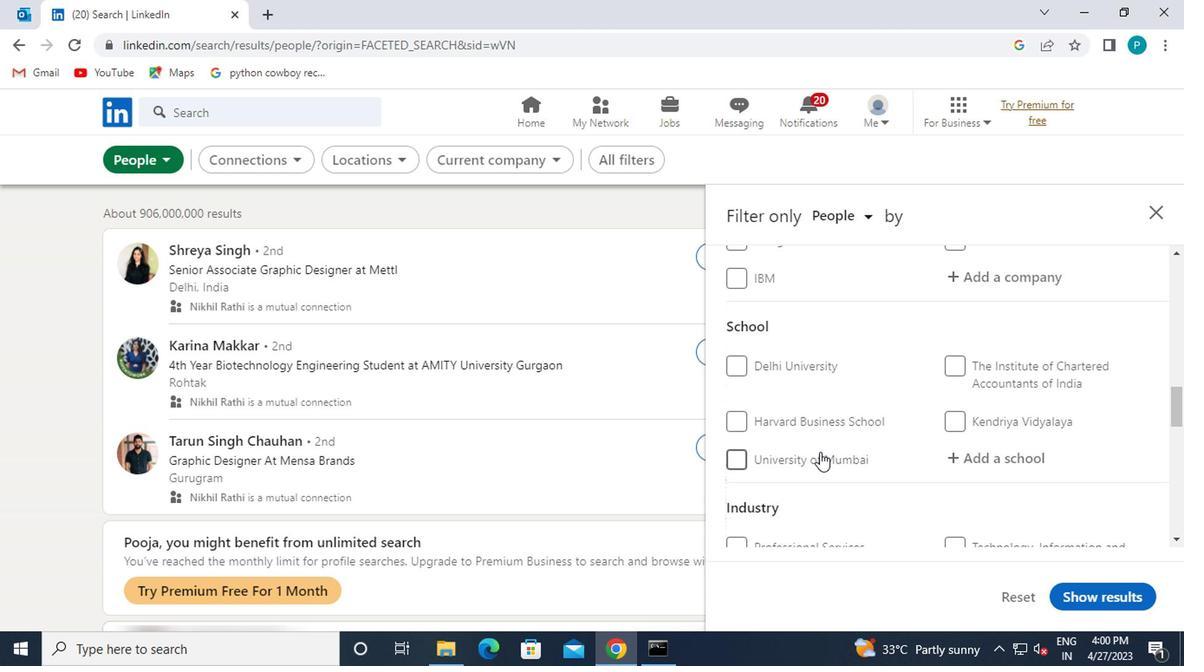 
Action: Mouse scrolled (813, 452) with delta (0, 0)
Screenshot: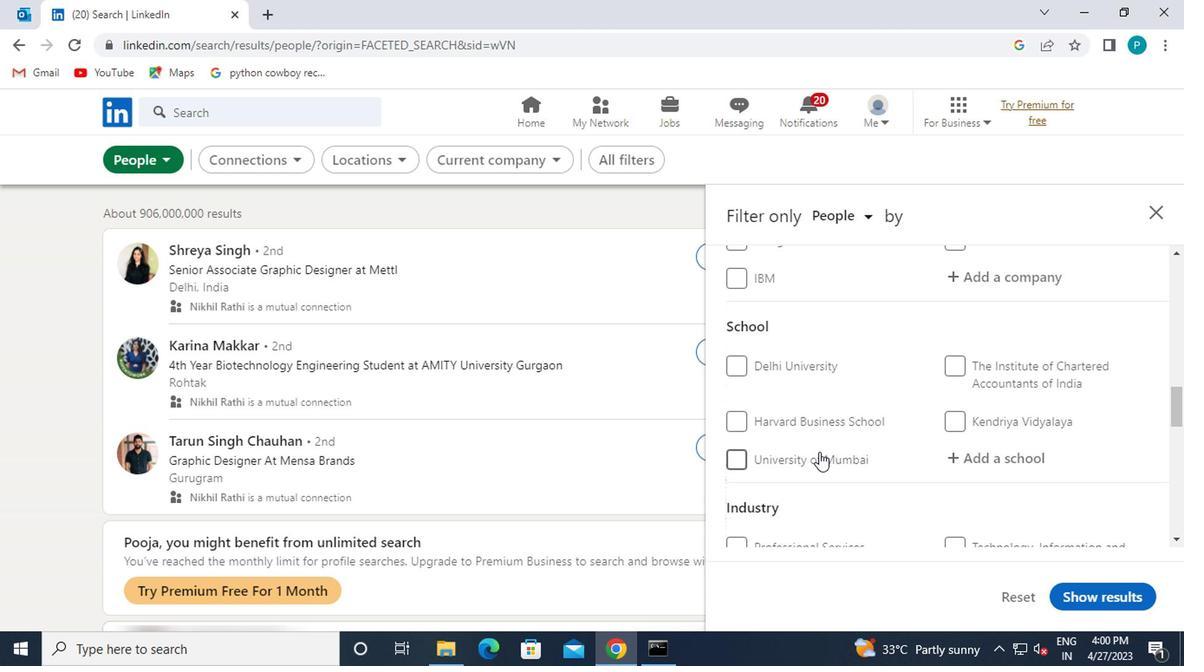 
Action: Mouse moved to (753, 459)
Screenshot: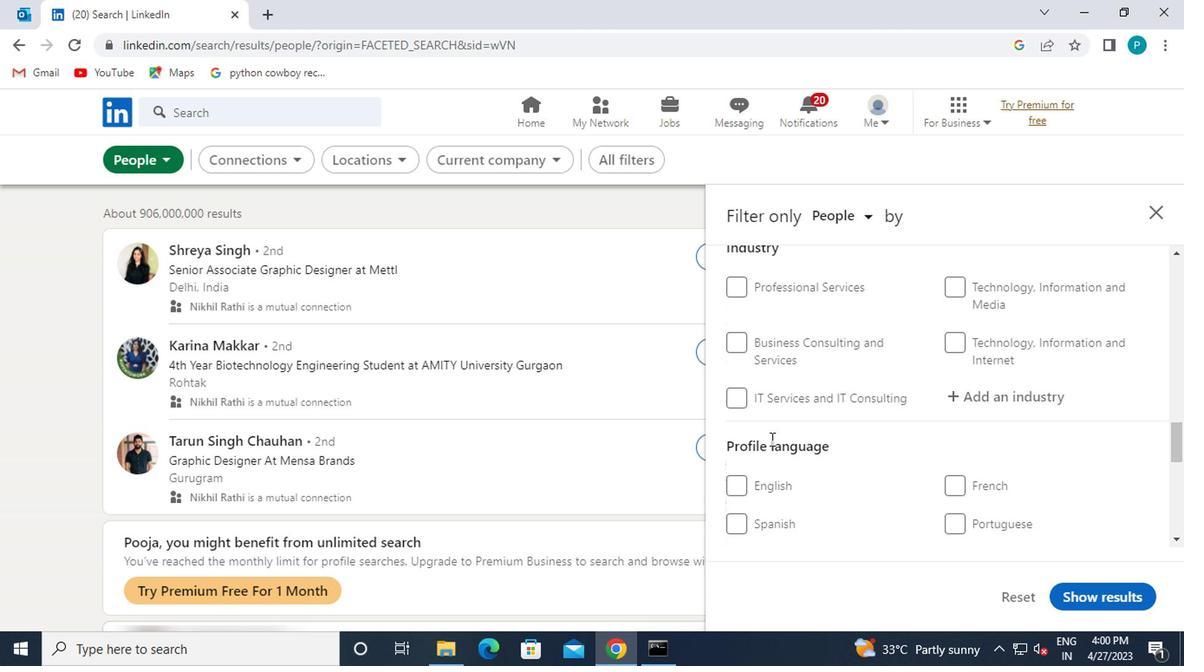 
Action: Mouse scrolled (753, 458) with delta (0, 0)
Screenshot: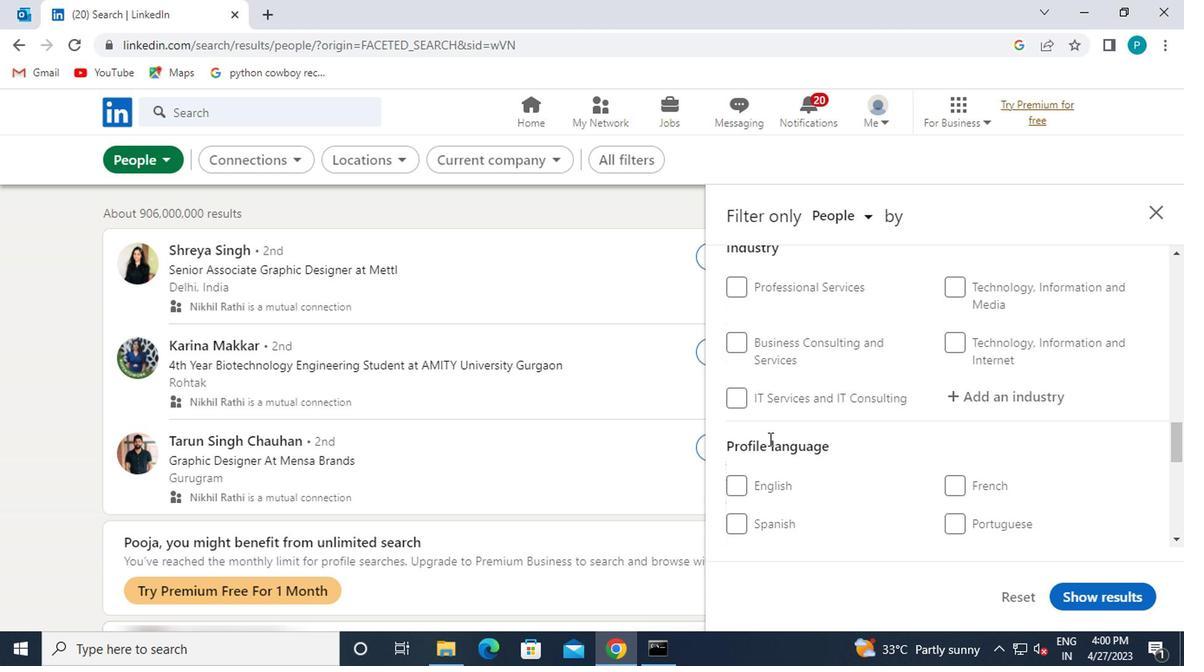 
Action: Mouse scrolled (753, 458) with delta (0, 0)
Screenshot: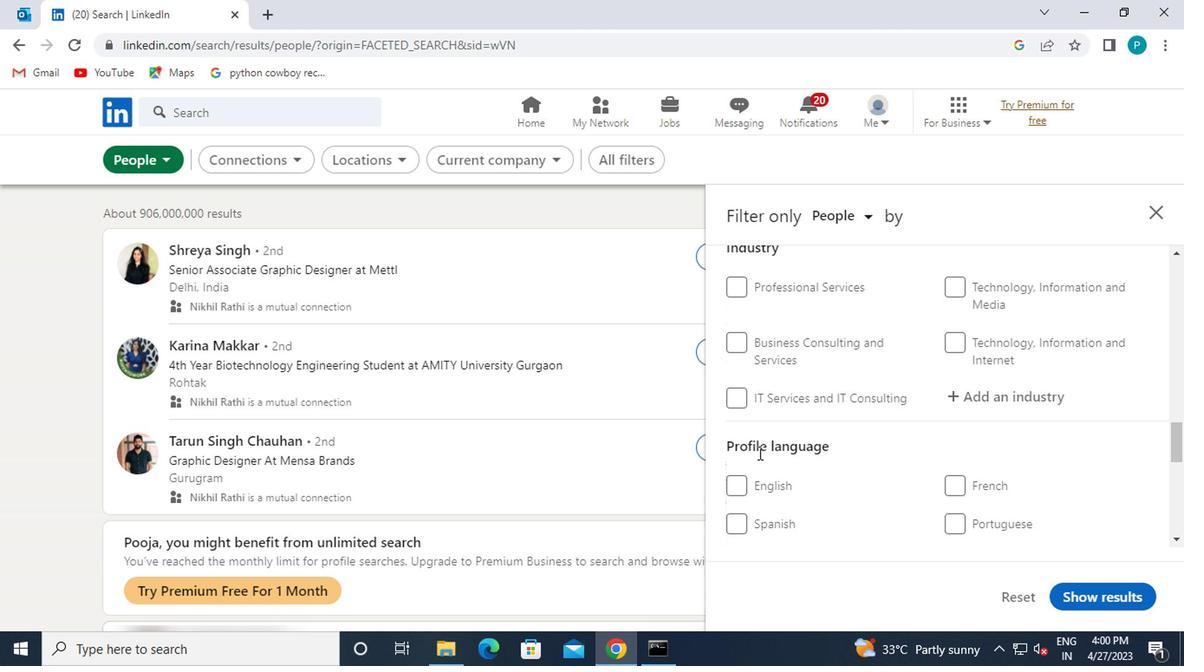 
Action: Mouse moved to (763, 349)
Screenshot: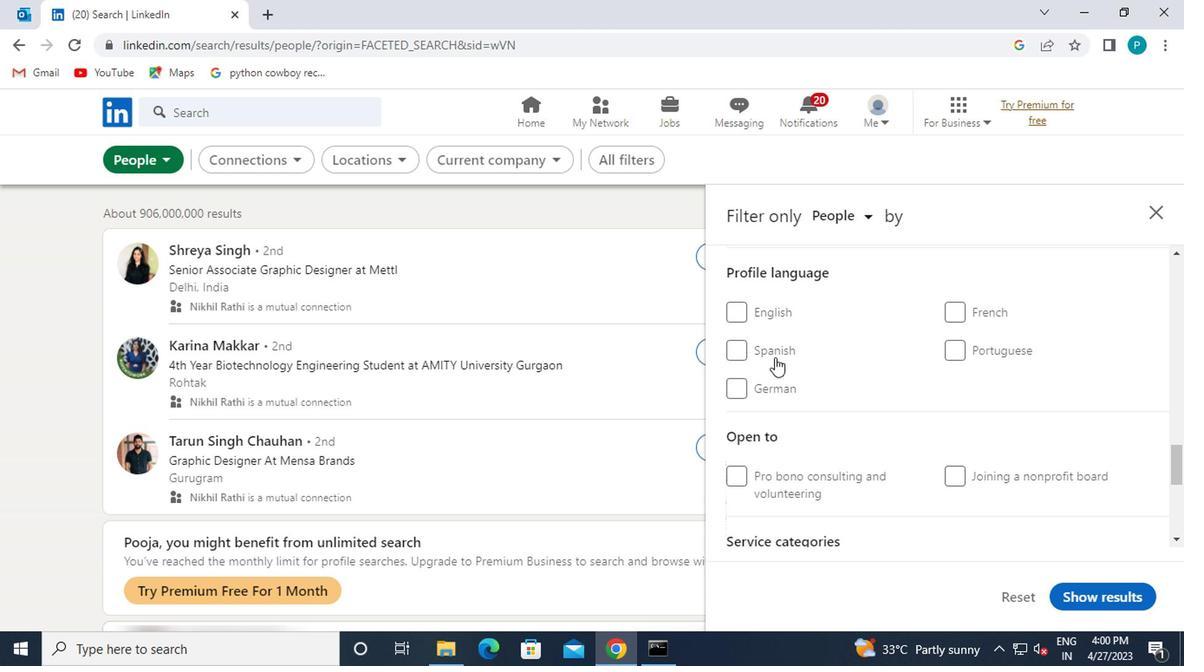 
Action: Mouse pressed left at (763, 349)
Screenshot: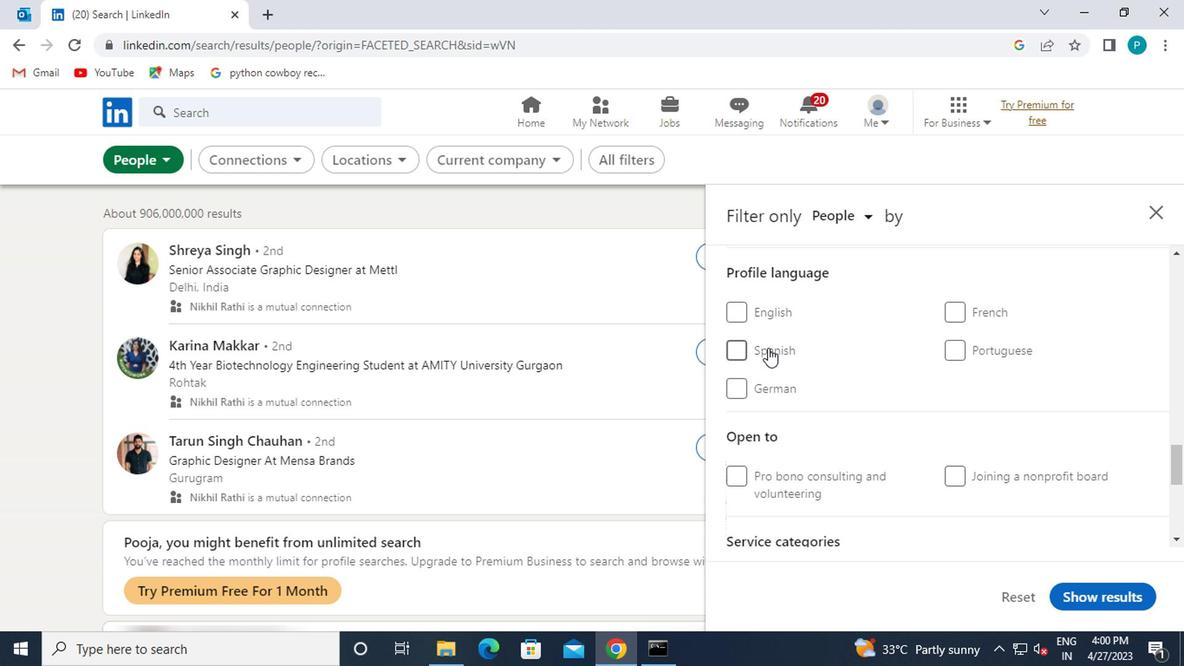 
Action: Mouse moved to (907, 330)
Screenshot: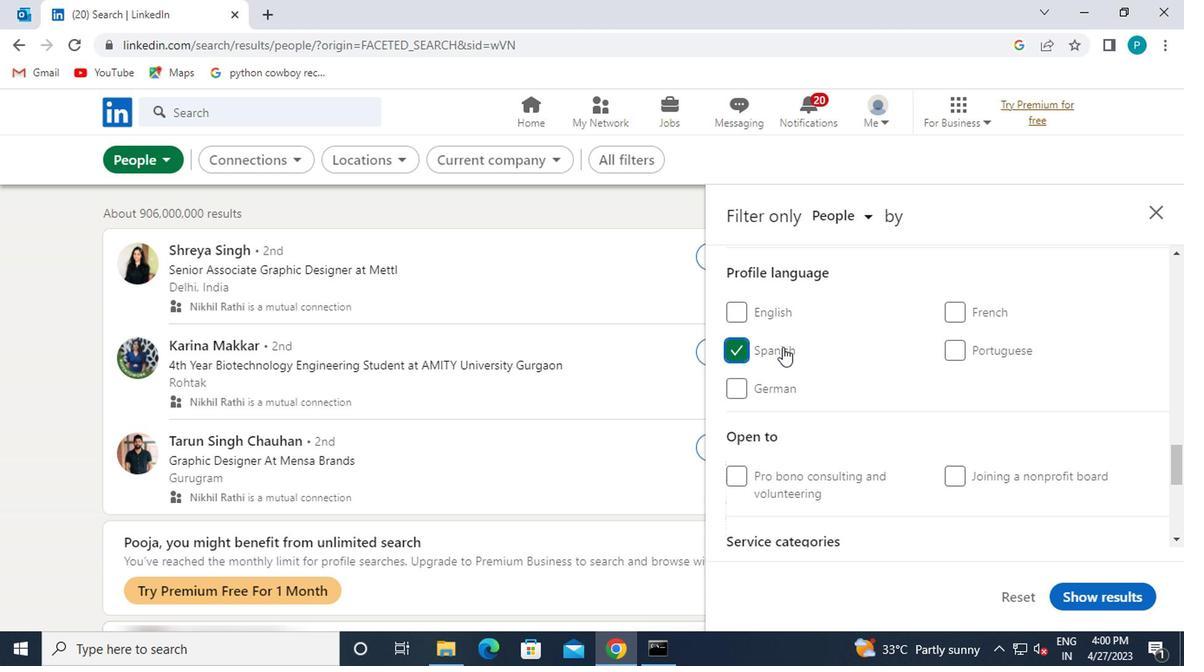 
Action: Mouse scrolled (907, 331) with delta (0, 0)
Screenshot: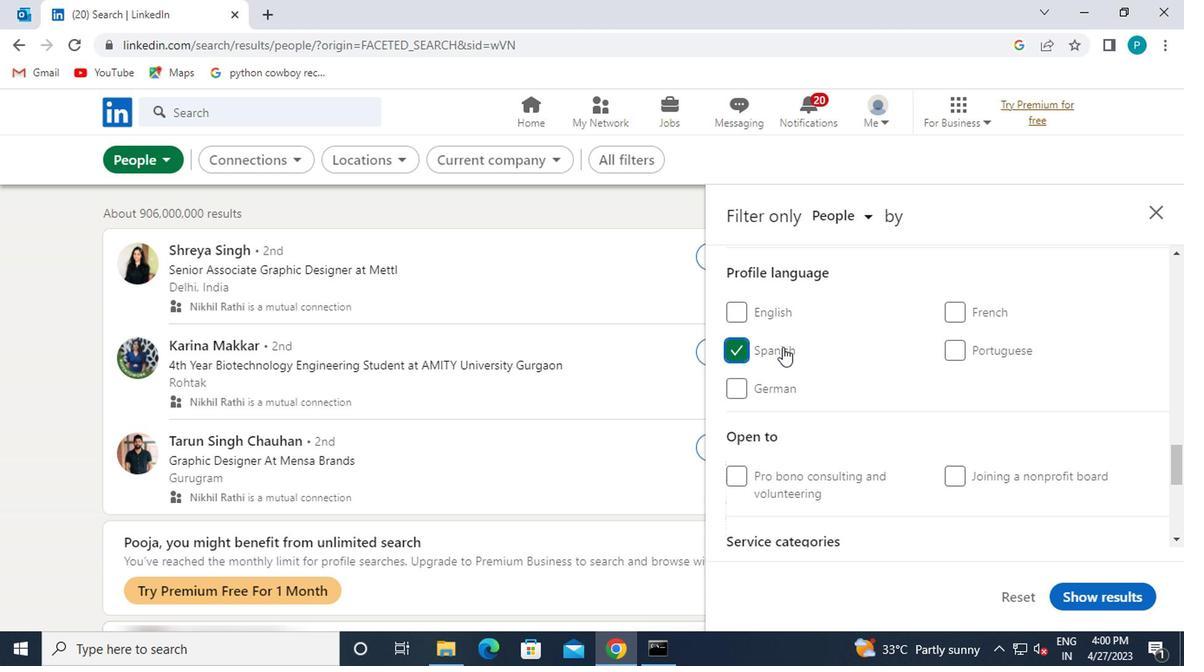 
Action: Mouse scrolled (907, 331) with delta (0, 0)
Screenshot: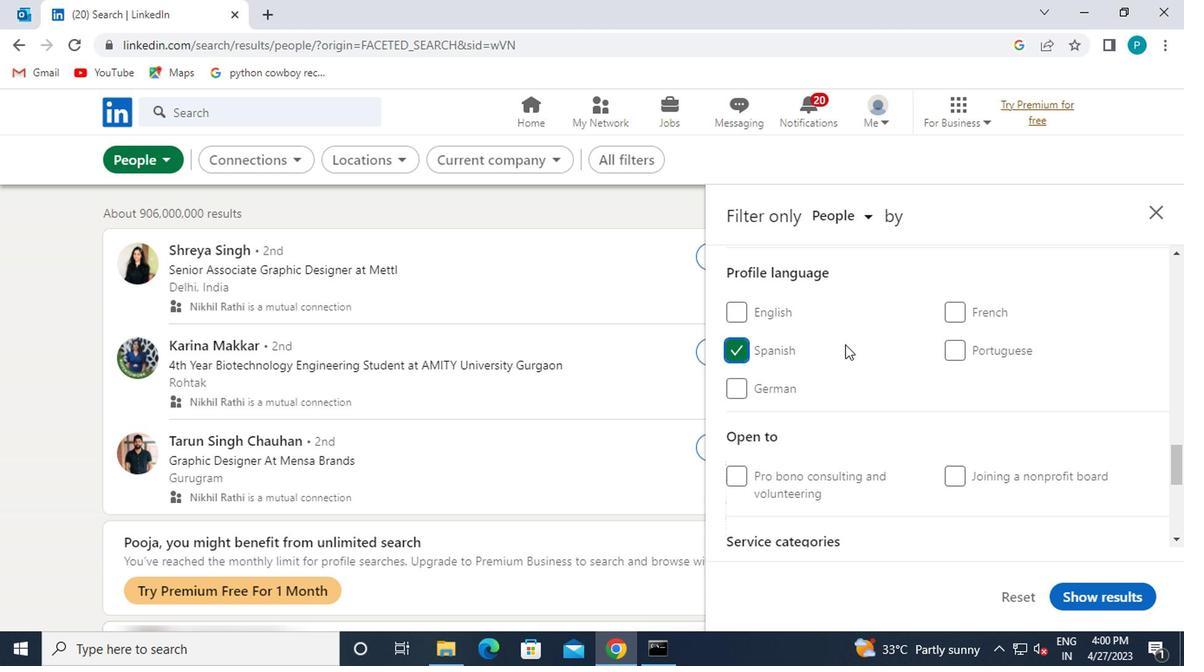 
Action: Mouse scrolled (907, 331) with delta (0, 0)
Screenshot: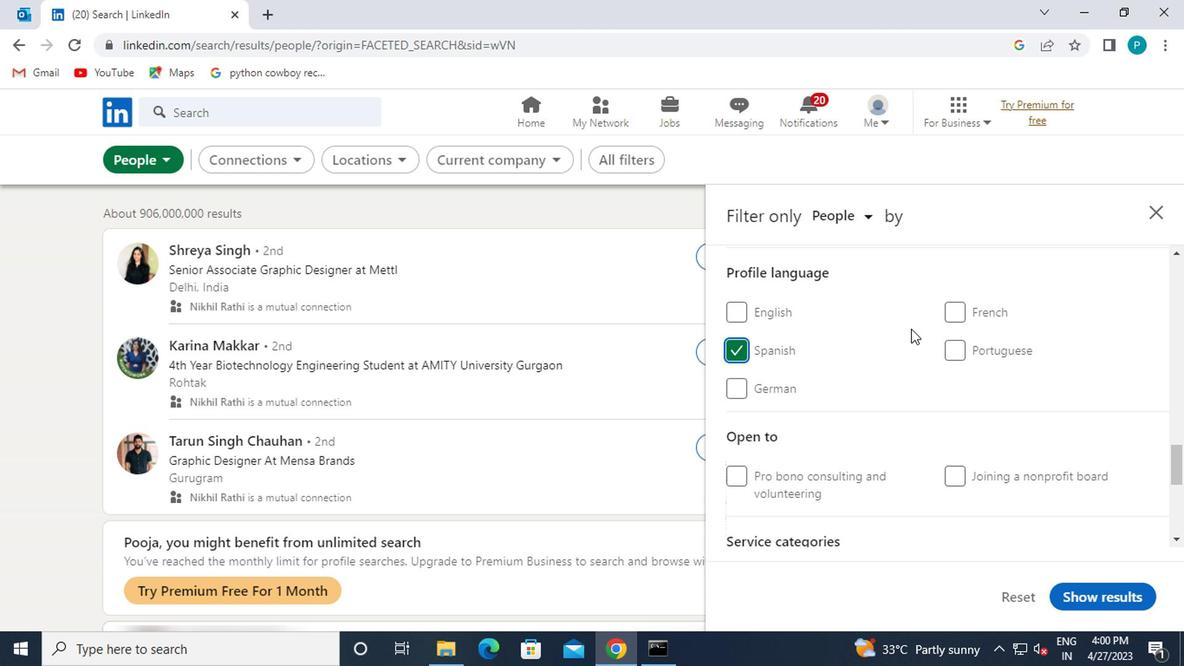 
Action: Mouse moved to (947, 374)
Screenshot: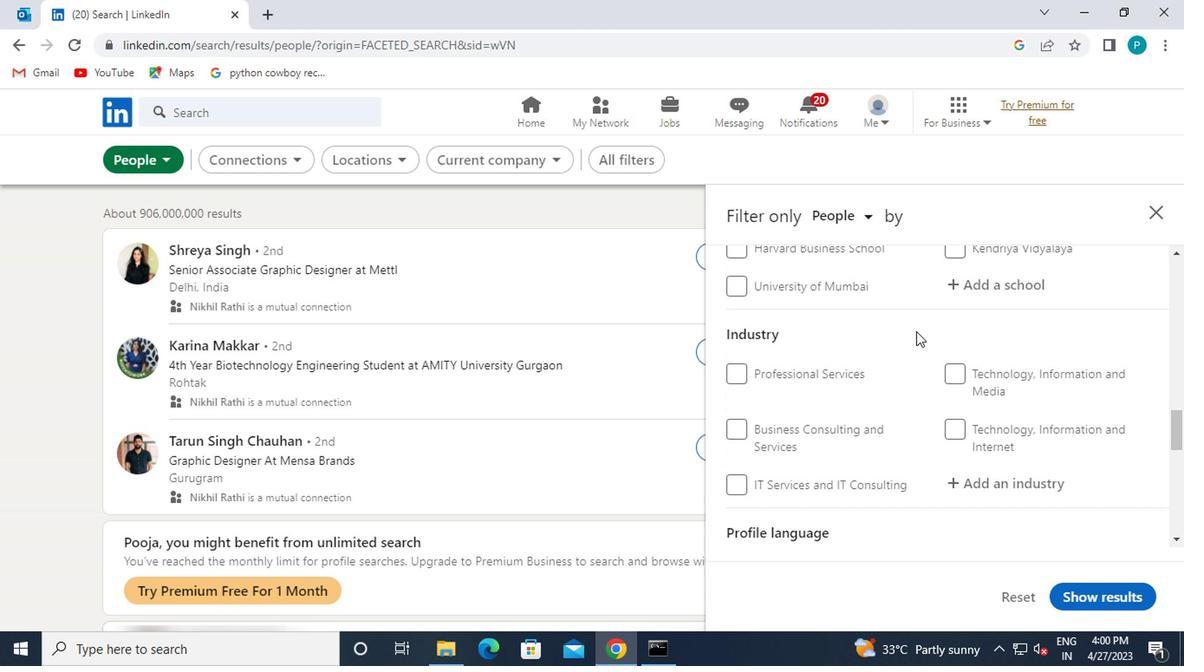 
Action: Mouse scrolled (947, 375) with delta (0, 0)
Screenshot: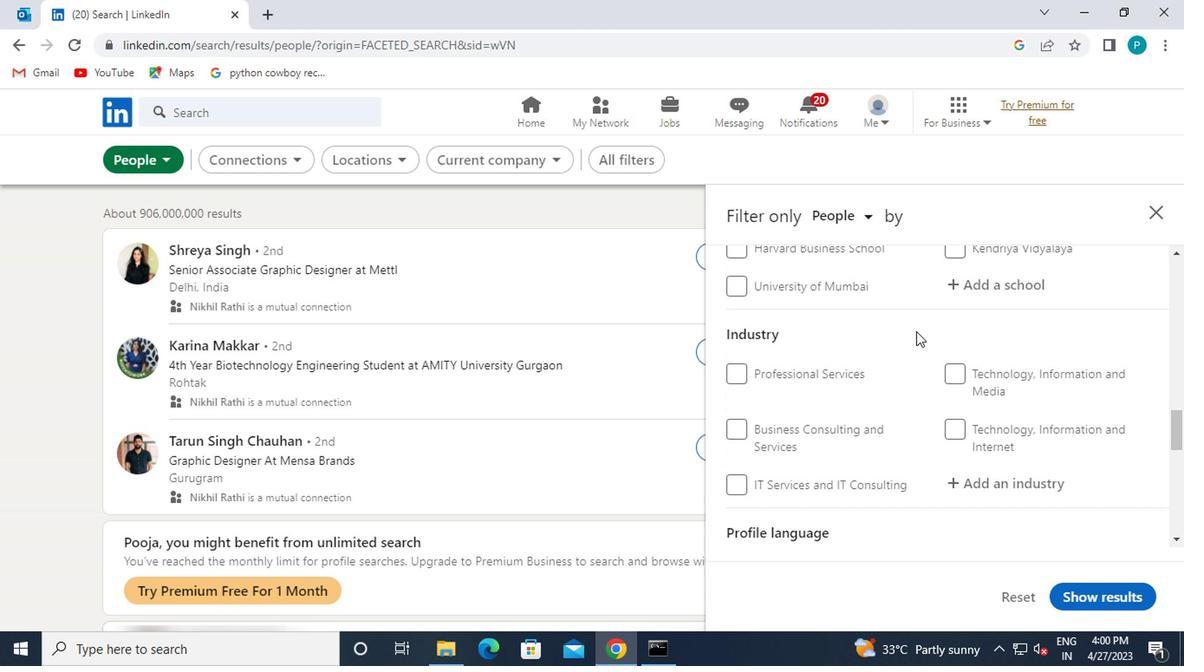 
Action: Mouse scrolled (947, 375) with delta (0, 0)
Screenshot: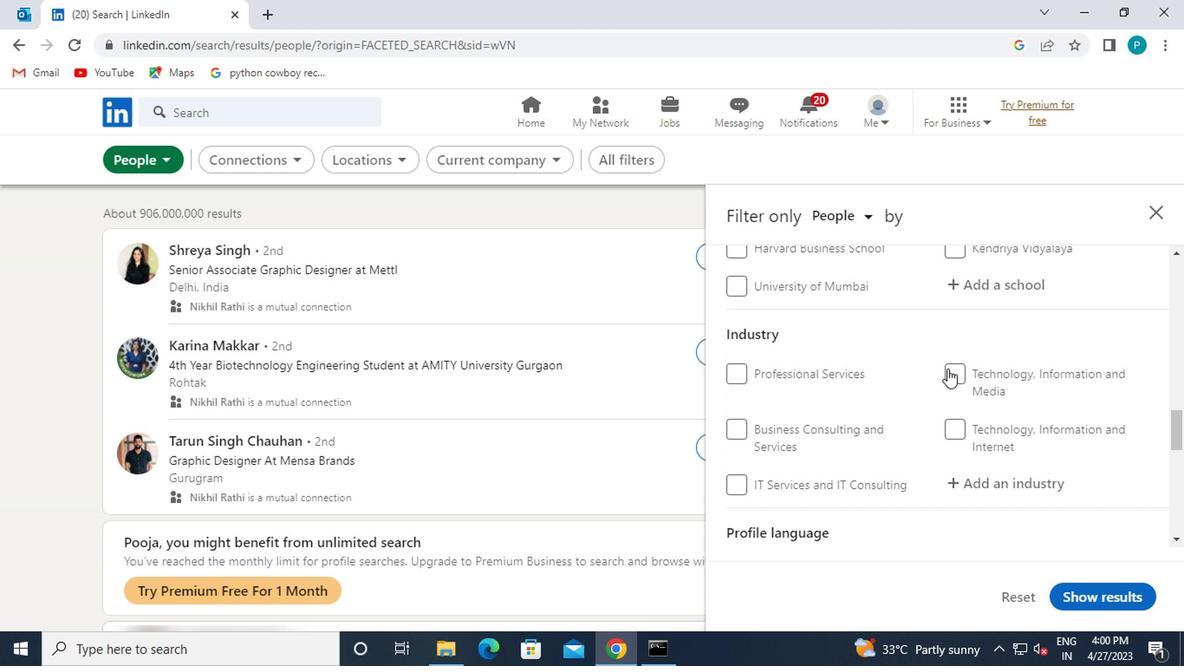 
Action: Mouse moved to (947, 375)
Screenshot: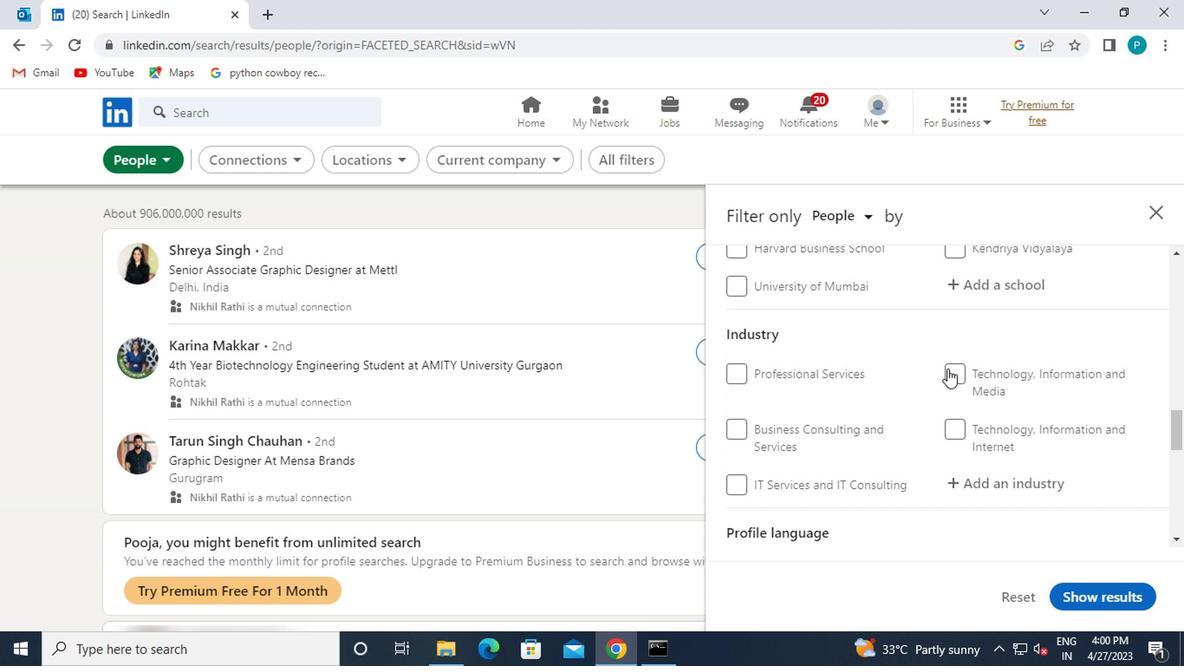 
Action: Mouse scrolled (947, 376) with delta (0, 1)
Screenshot: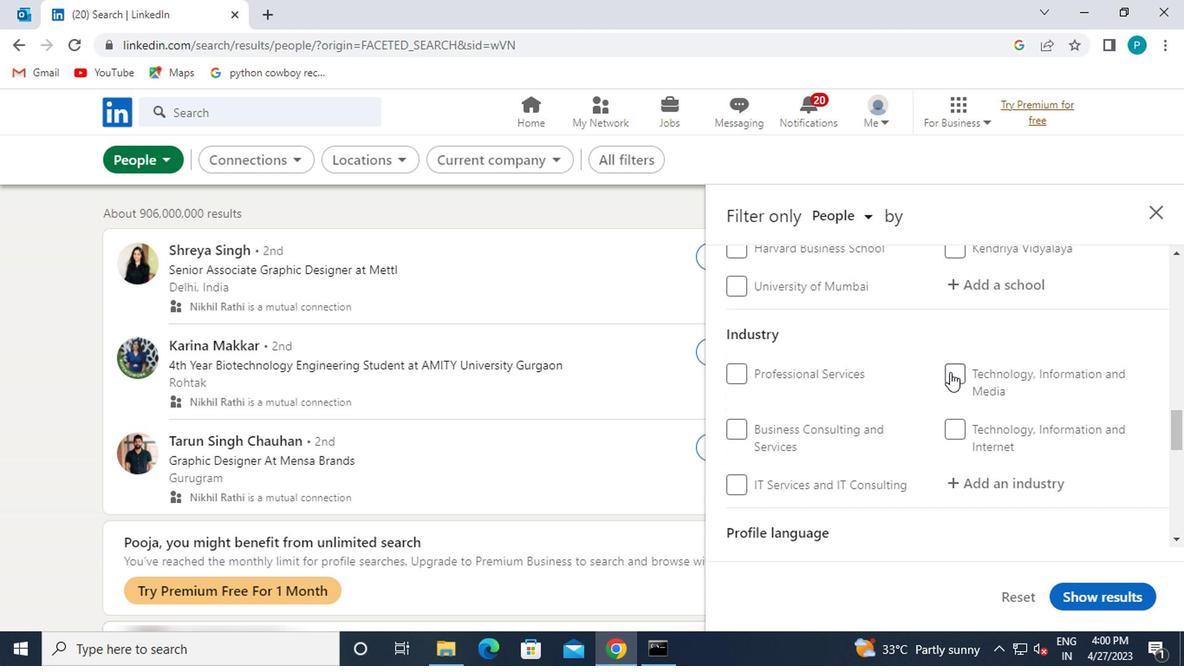 
Action: Mouse scrolled (947, 376) with delta (0, 1)
Screenshot: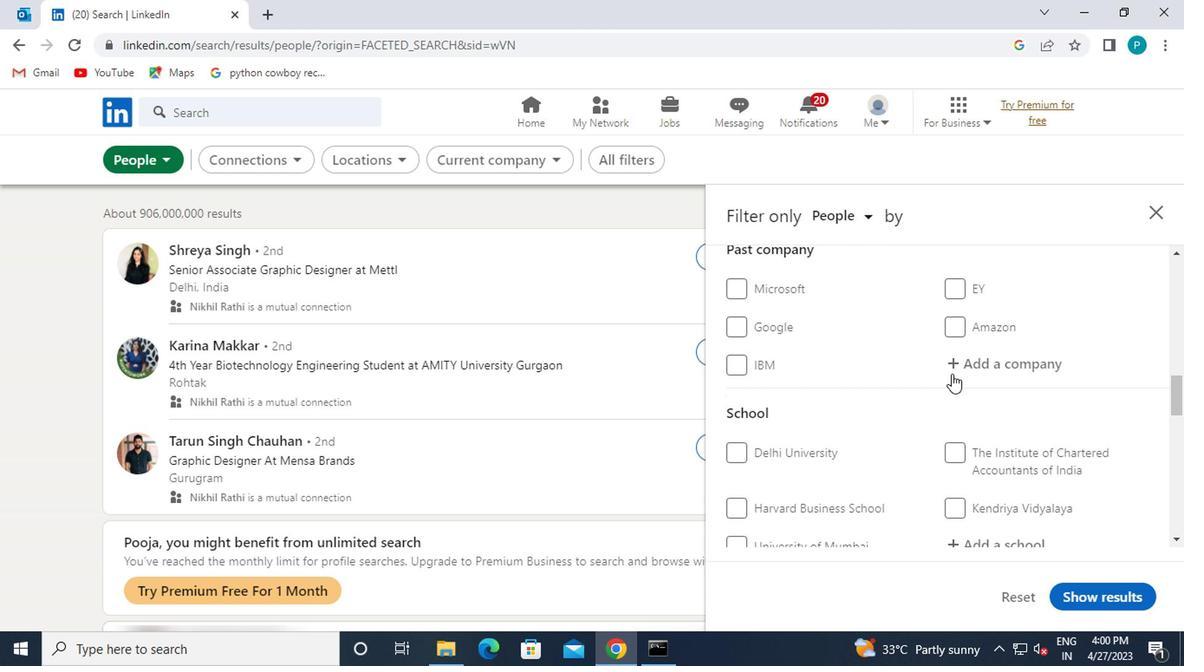 
Action: Mouse scrolled (947, 376) with delta (0, 1)
Screenshot: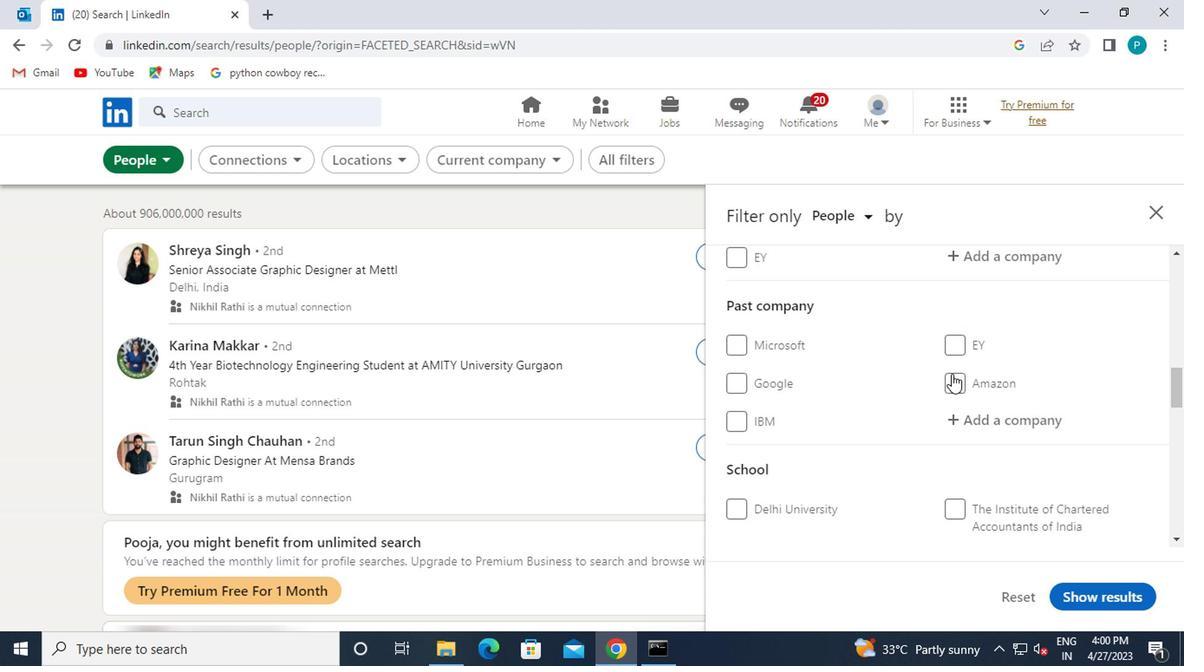 
Action: Mouse moved to (967, 367)
Screenshot: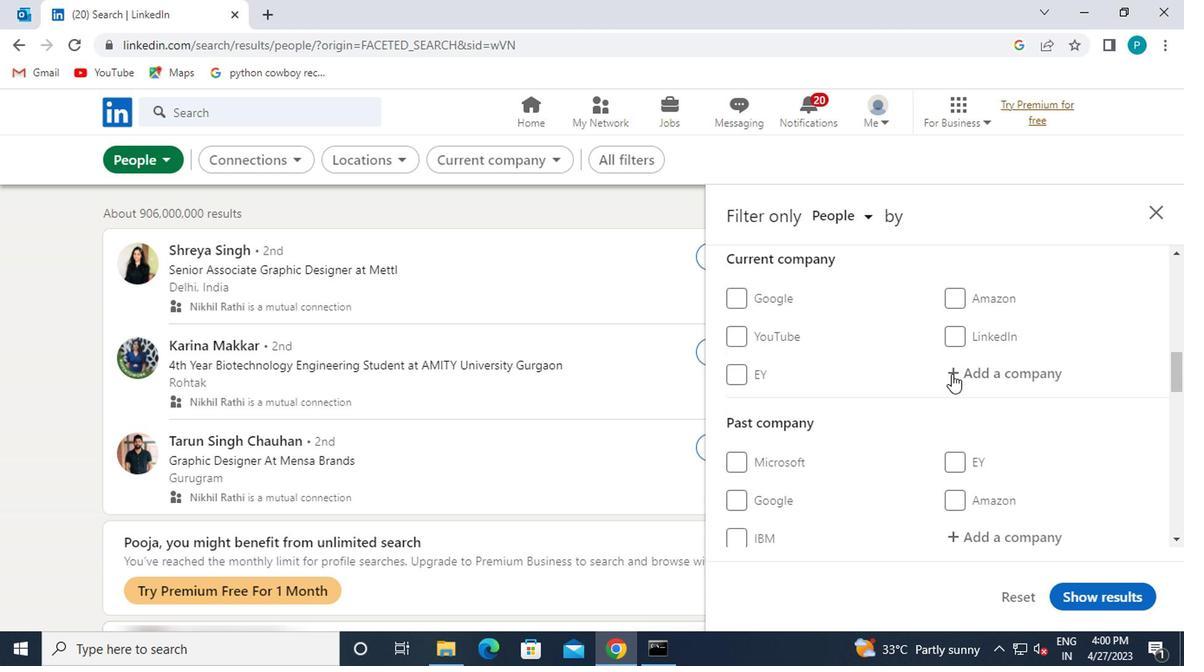 
Action: Mouse pressed left at (967, 367)
Screenshot: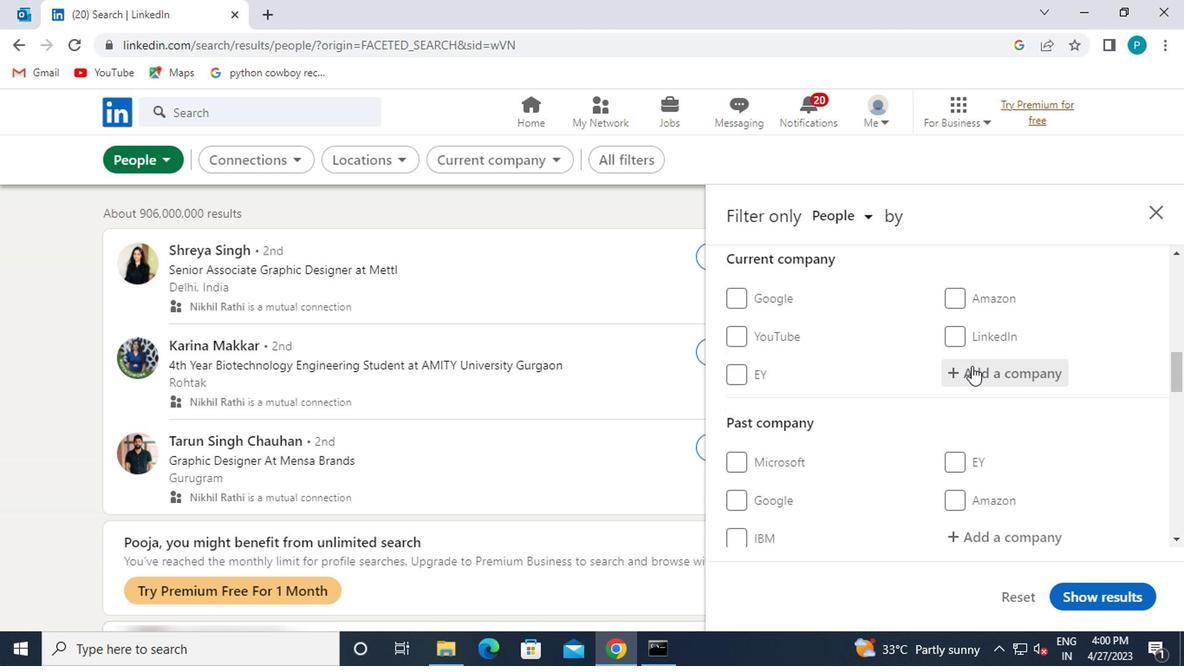 
Action: Key pressed <Key.caps_lock>F<Key.caps_lock>RA
Screenshot: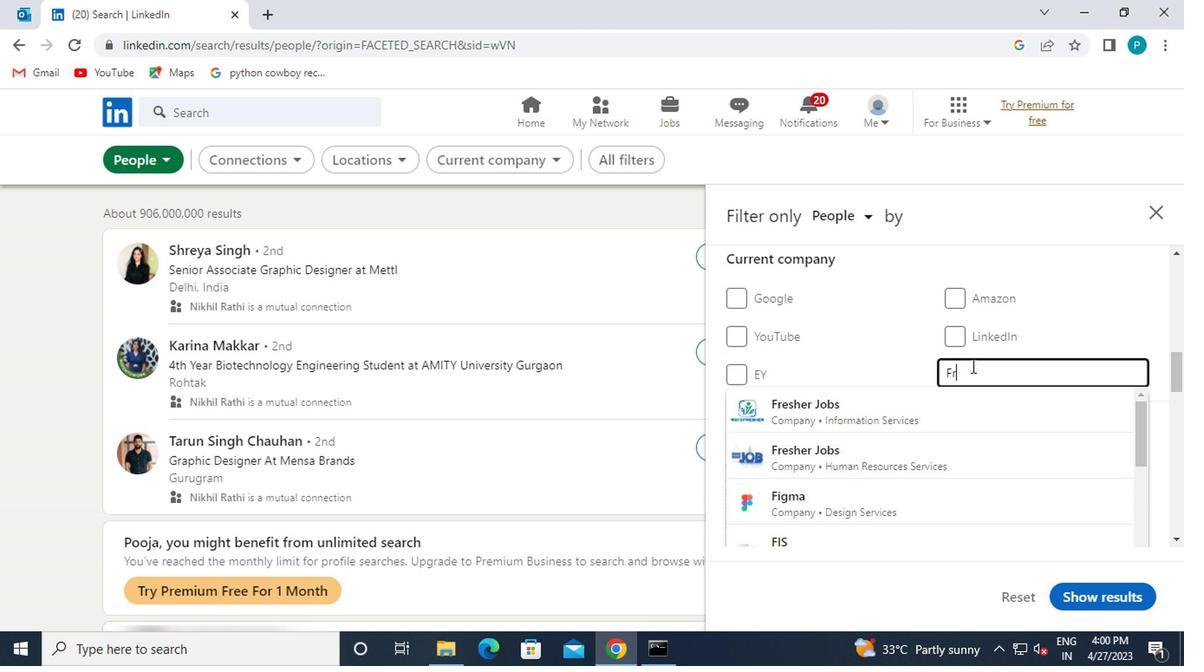 
Action: Mouse moved to (894, 460)
Screenshot: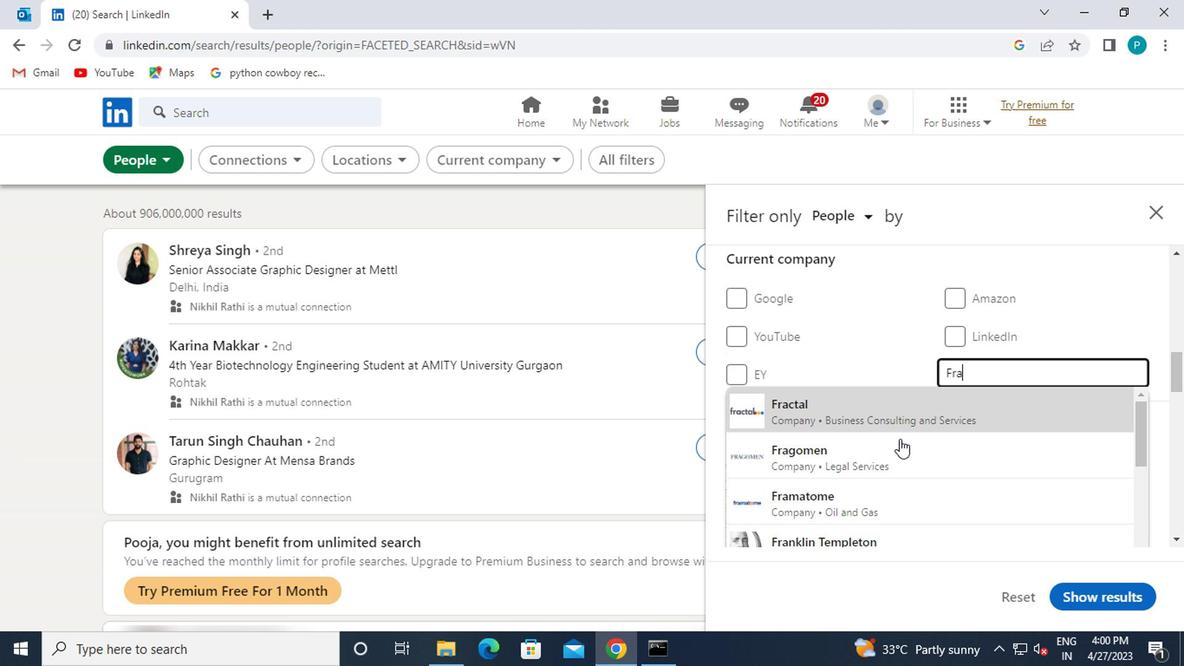 
Action: Mouse pressed left at (894, 460)
Screenshot: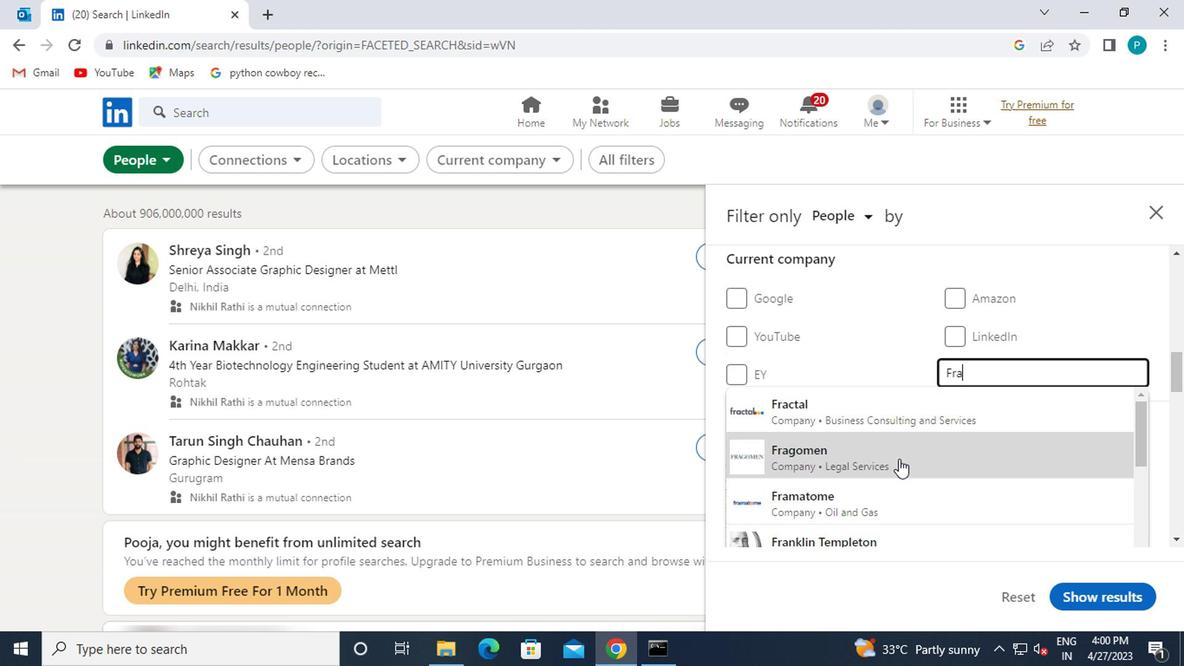
Action: Mouse moved to (853, 428)
Screenshot: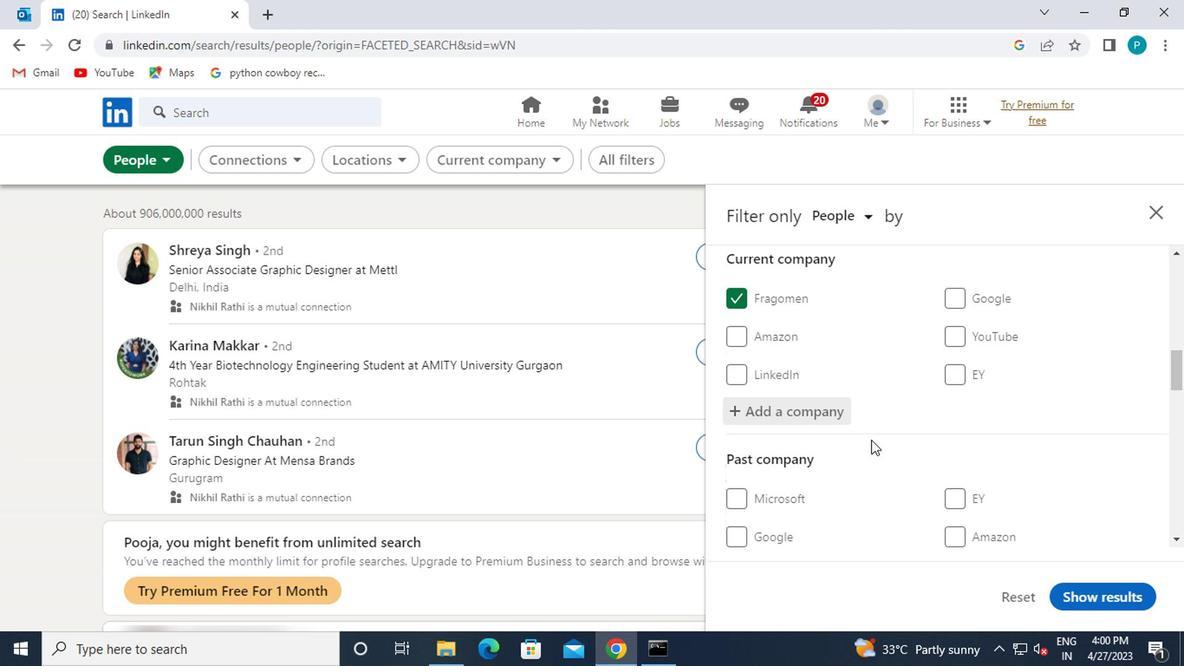 
Action: Mouse scrolled (853, 428) with delta (0, 0)
Screenshot: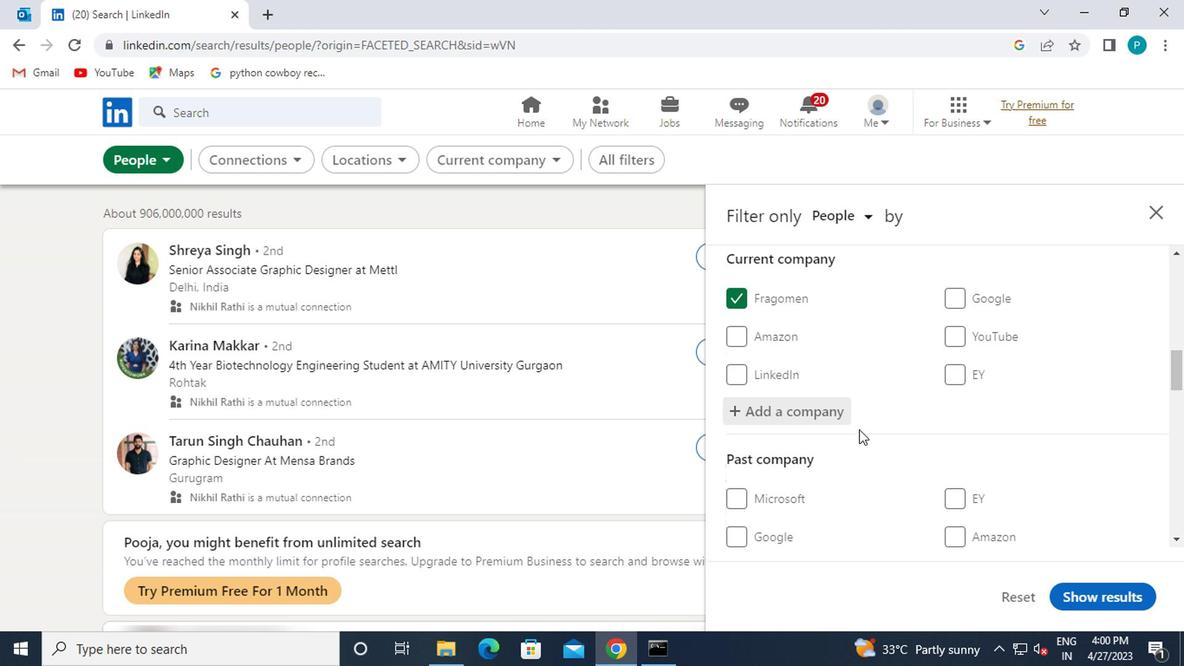
Action: Mouse scrolled (853, 428) with delta (0, 0)
Screenshot: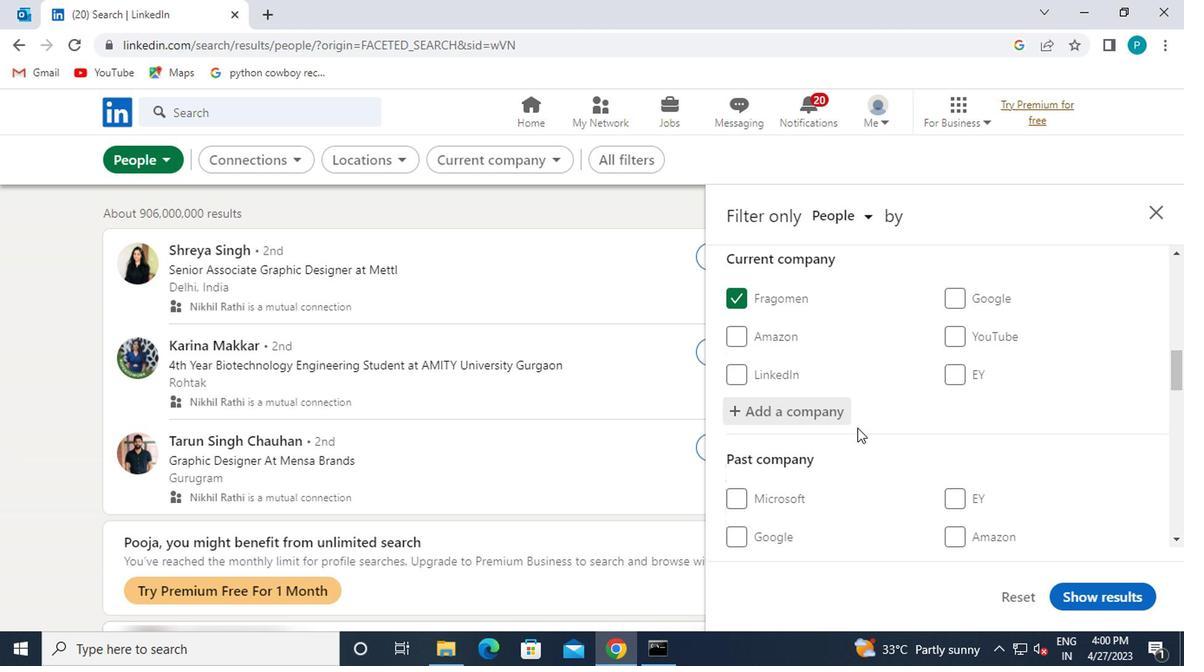 
Action: Mouse moved to (960, 448)
Screenshot: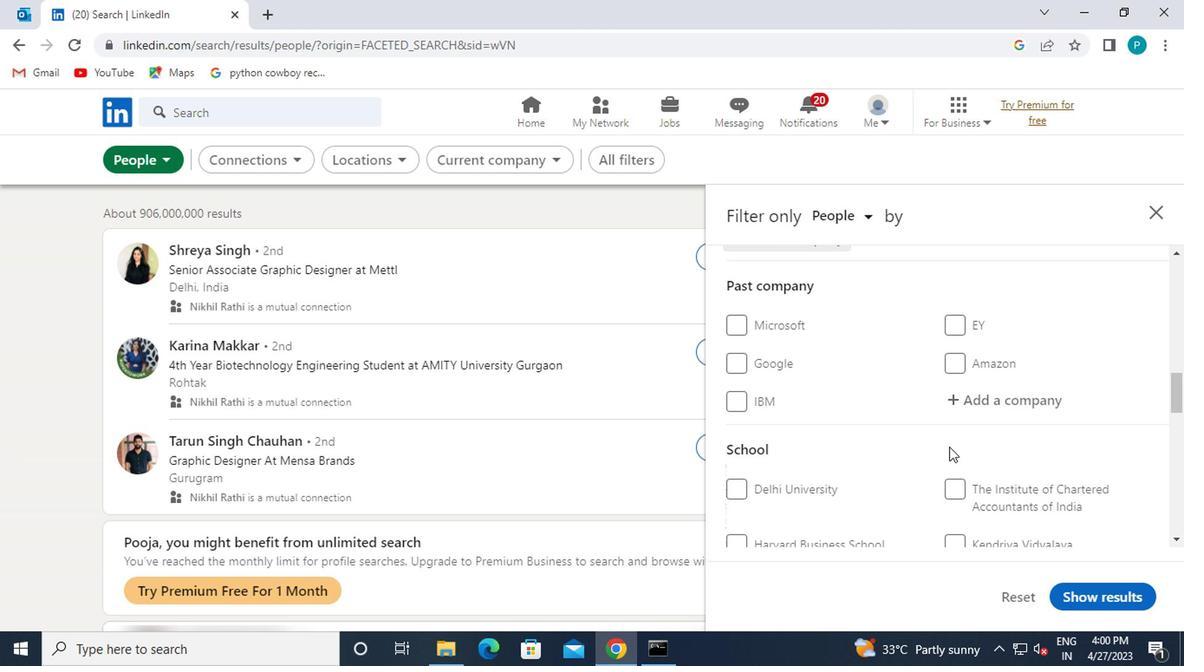 
Action: Mouse scrolled (960, 447) with delta (0, 0)
Screenshot: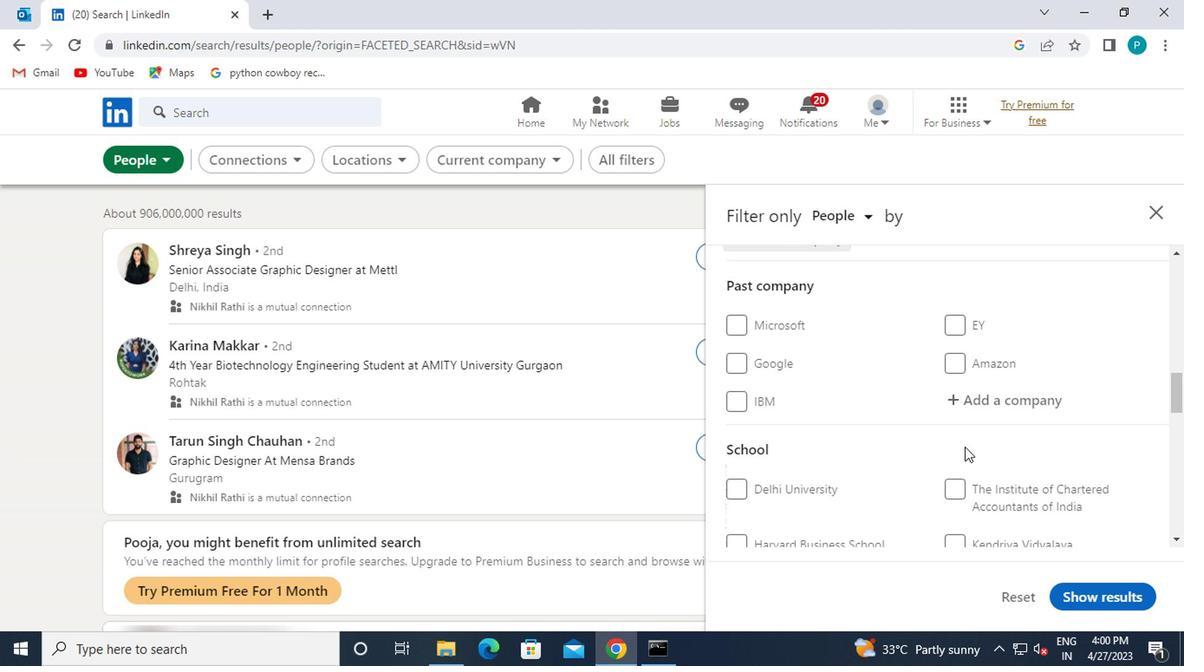 
Action: Mouse moved to (966, 449)
Screenshot: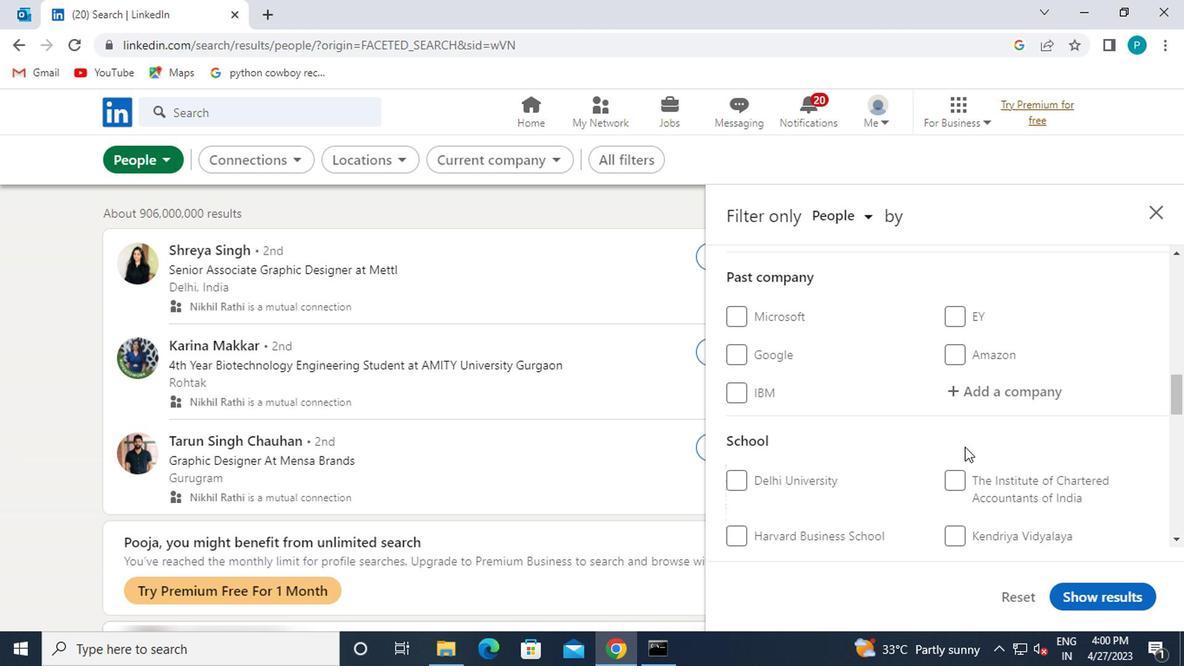 
Action: Mouse scrolled (966, 448) with delta (0, -1)
Screenshot: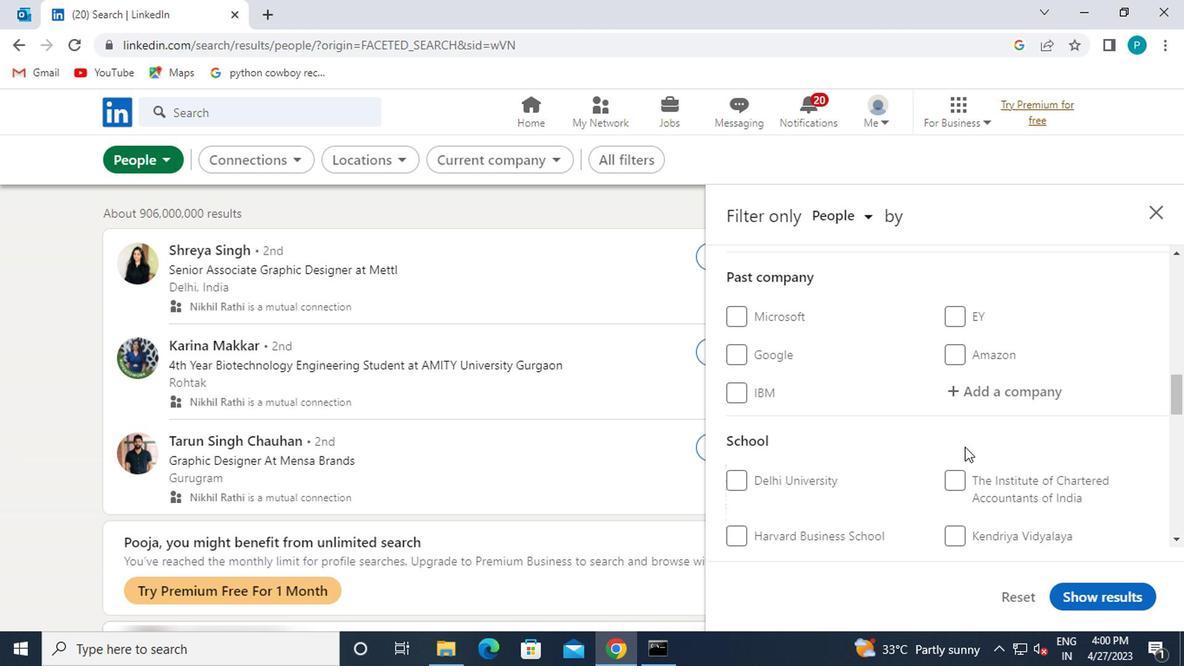 
Action: Mouse moved to (994, 408)
Screenshot: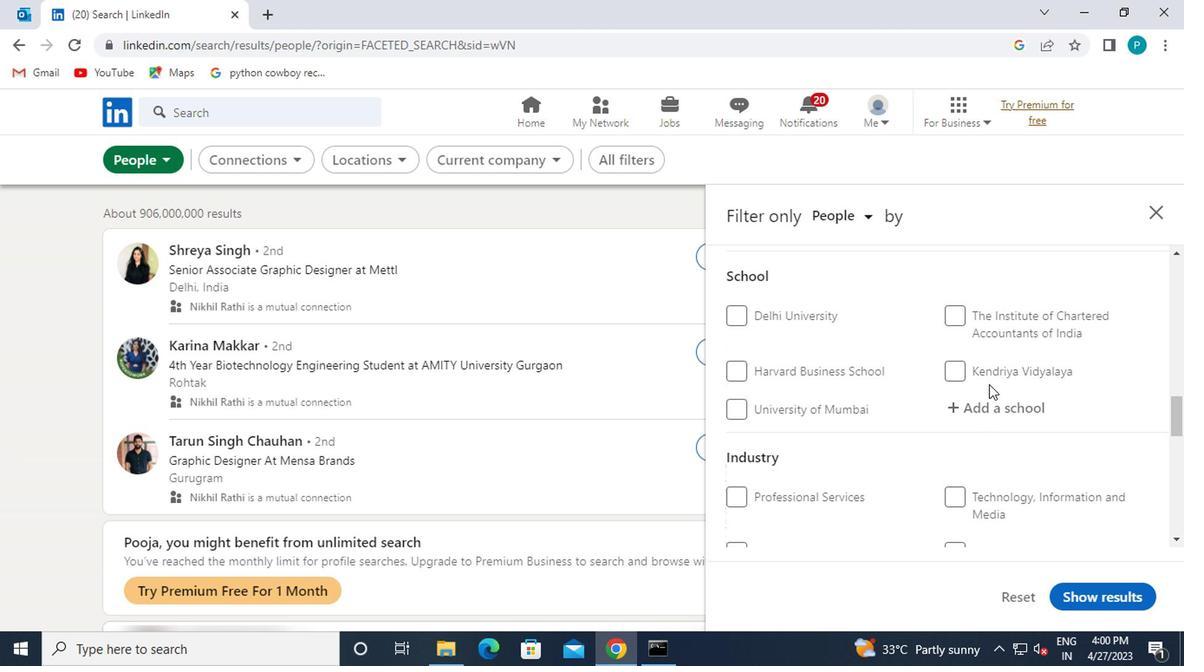 
Action: Mouse pressed left at (994, 408)
Screenshot: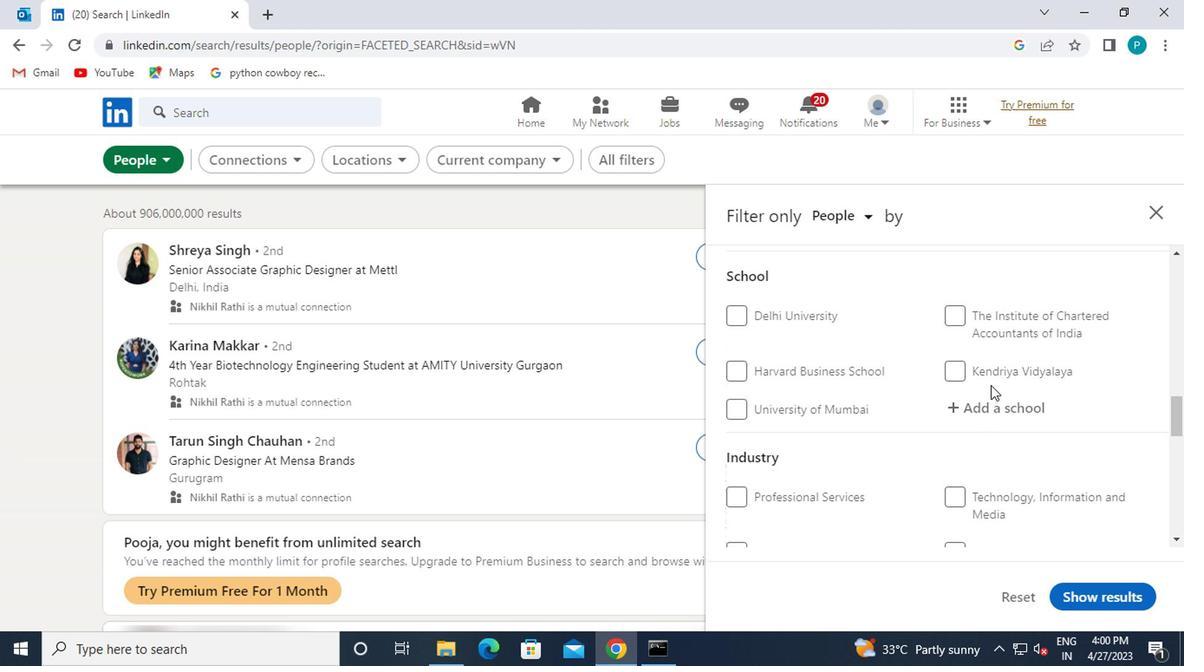 
Action: Key pressed <Key.caps_lock>X<Key.caps_lock>AV
Screenshot: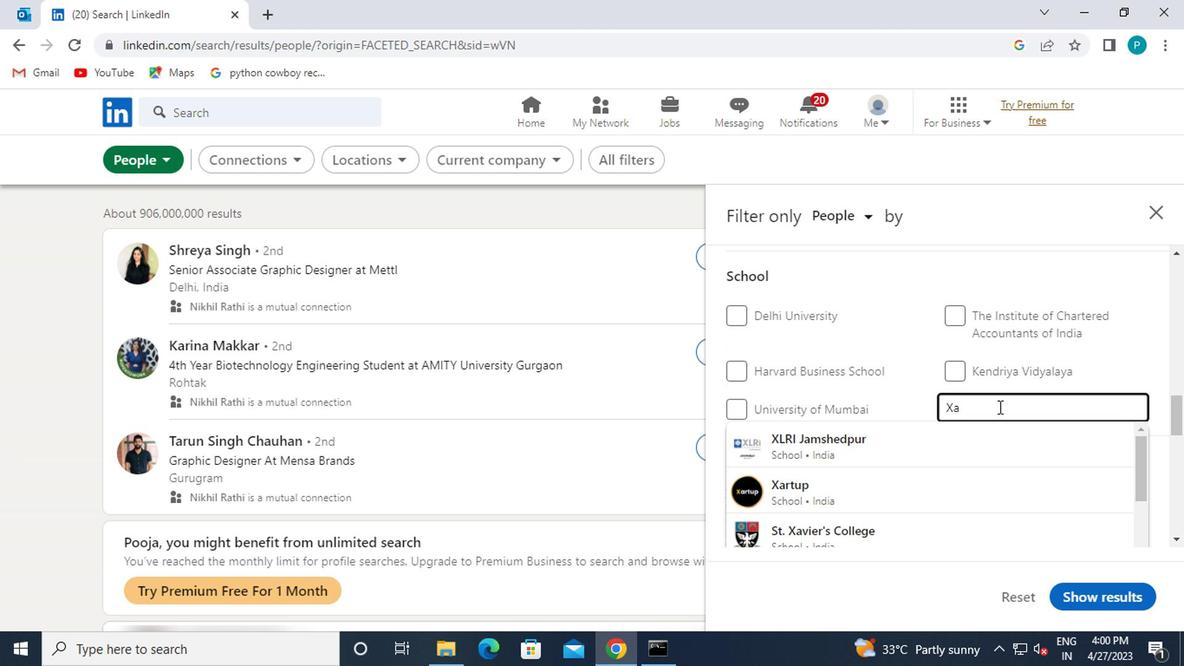 
Action: Mouse moved to (935, 536)
Screenshot: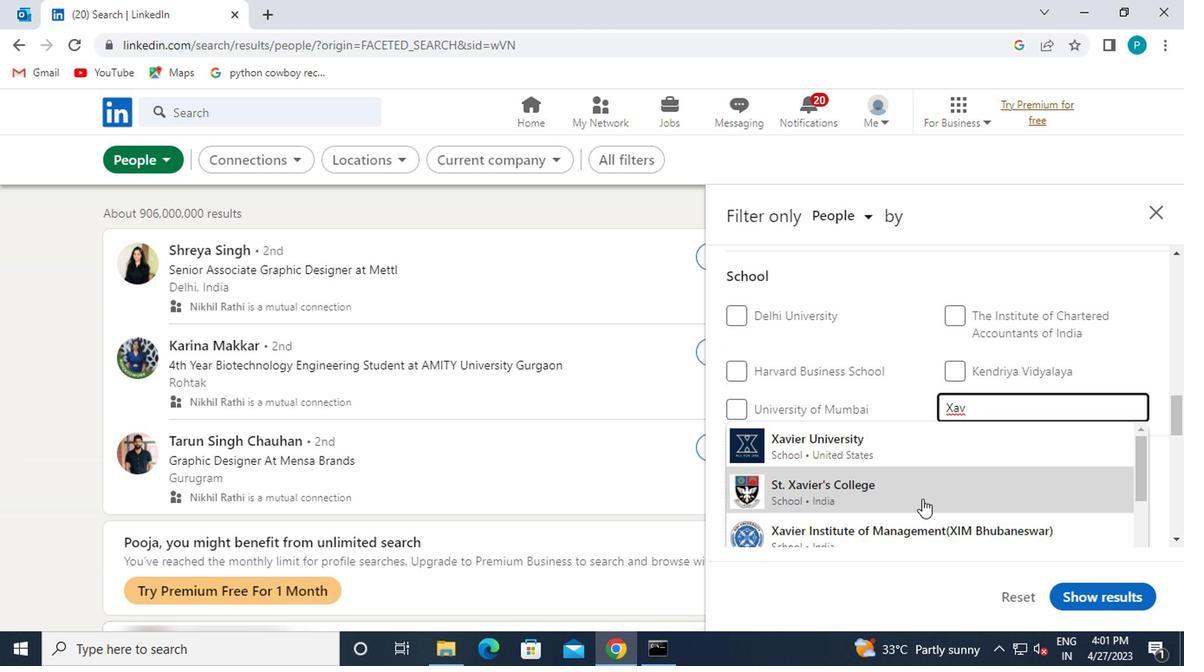 
Action: Mouse pressed left at (935, 536)
Screenshot: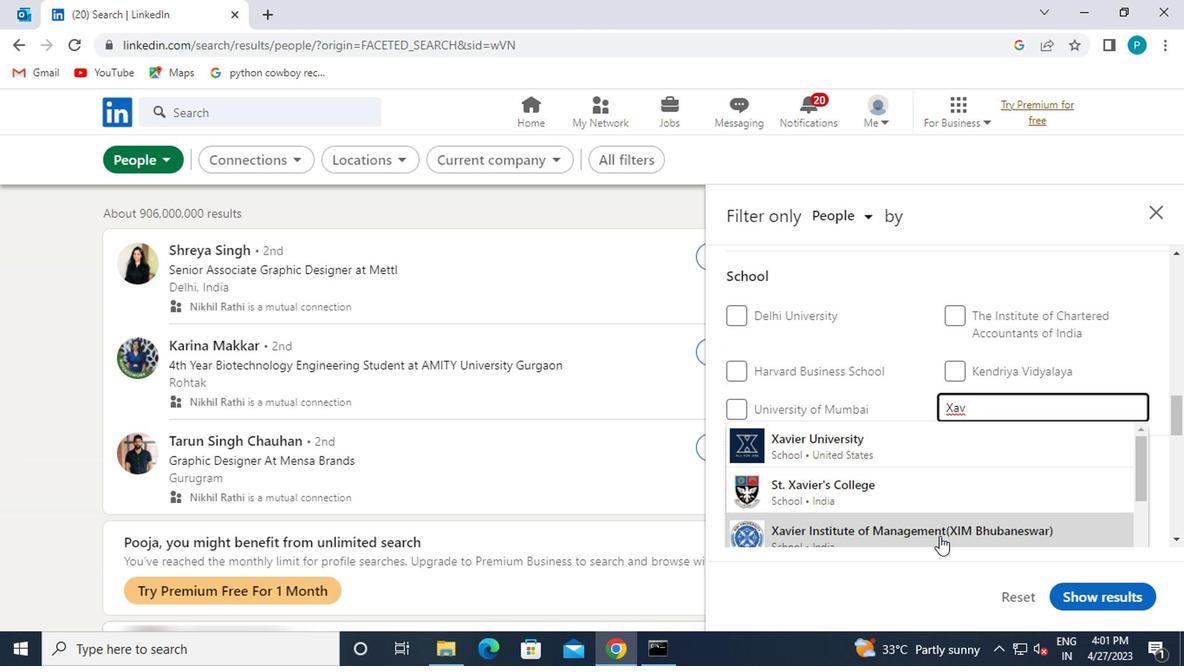 
Action: Mouse moved to (928, 478)
Screenshot: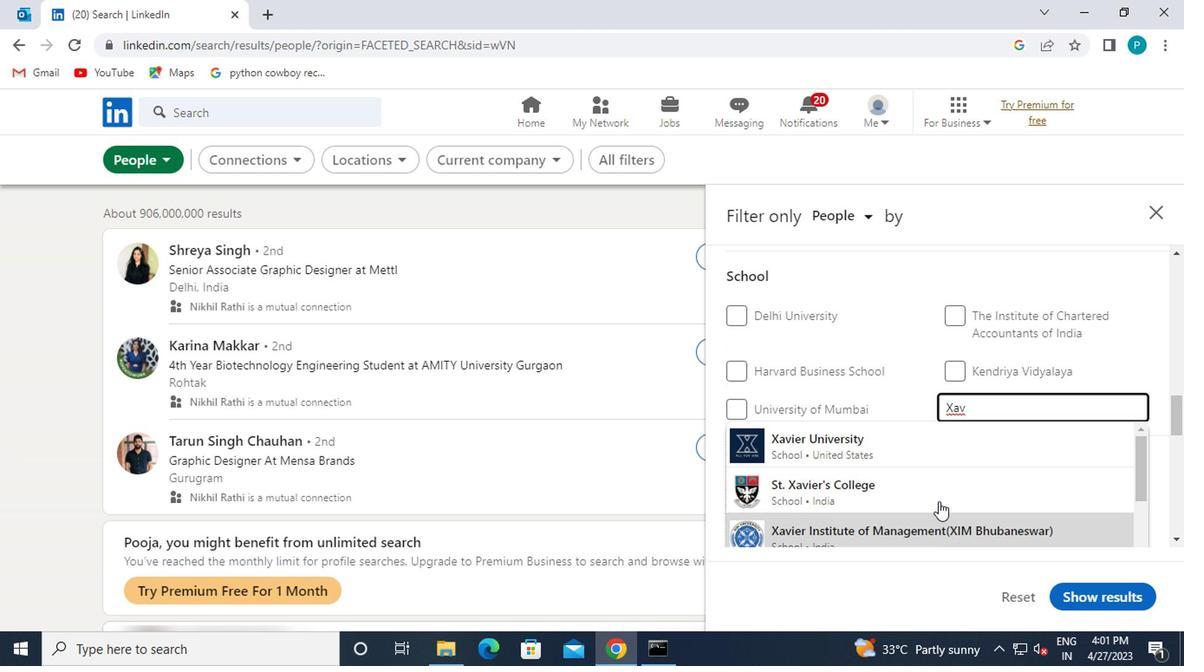 
Action: Mouse scrolled (928, 477) with delta (0, -1)
Screenshot: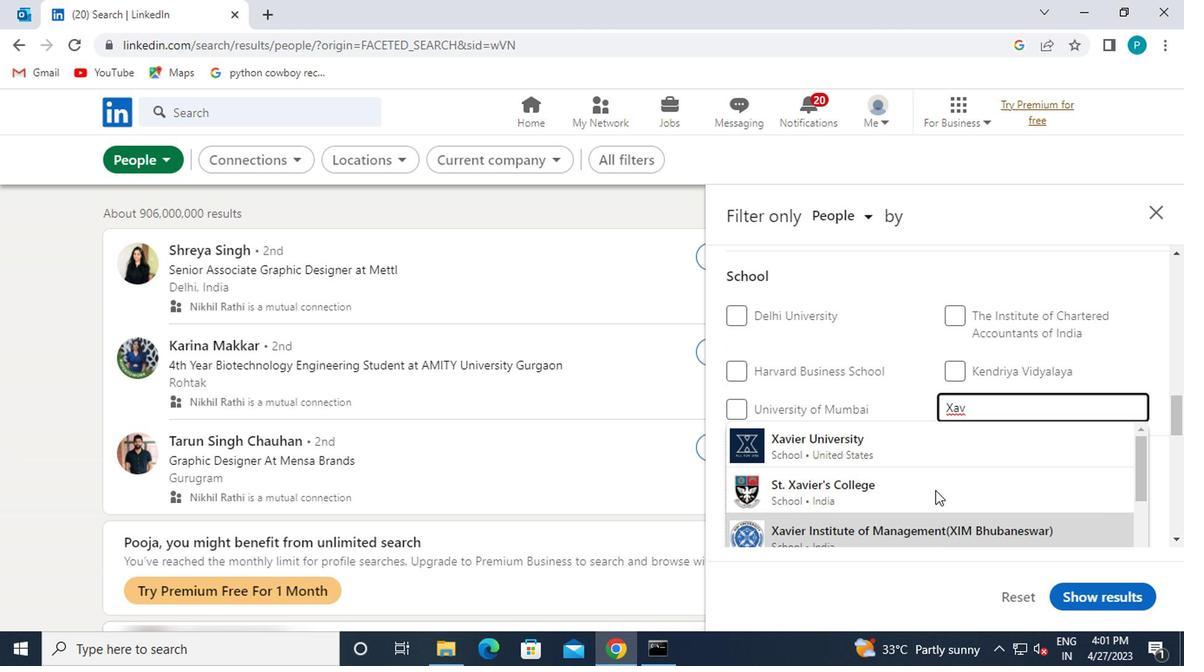 
Action: Mouse scrolled (928, 477) with delta (0, -1)
Screenshot: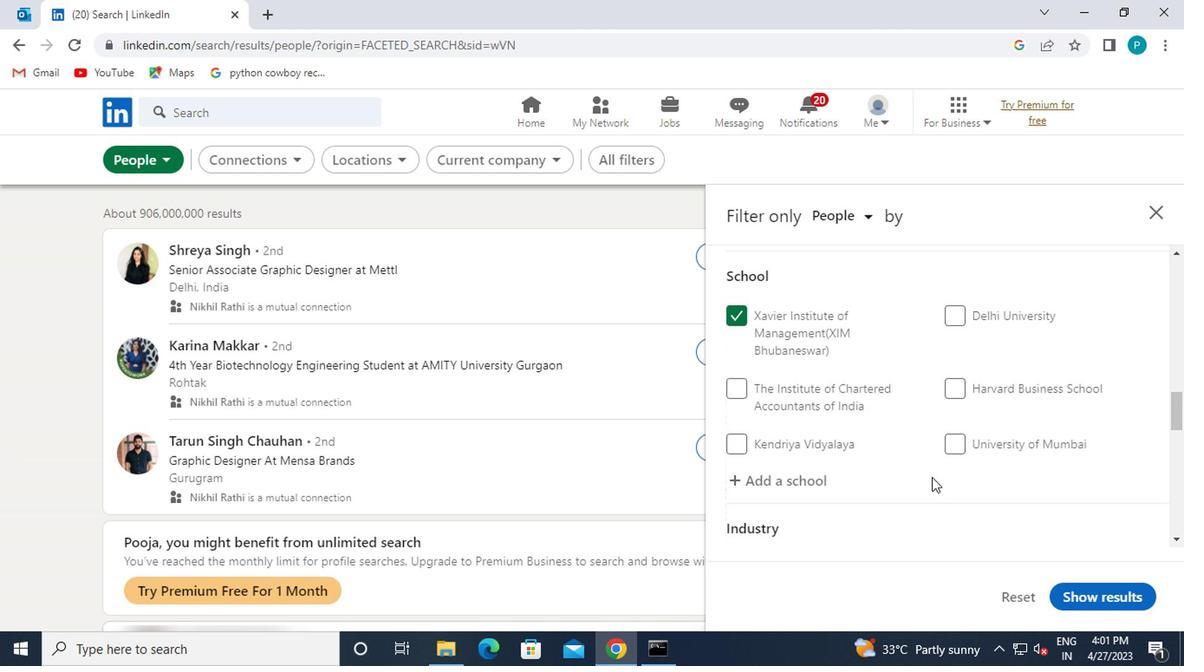
Action: Mouse moved to (960, 471)
Screenshot: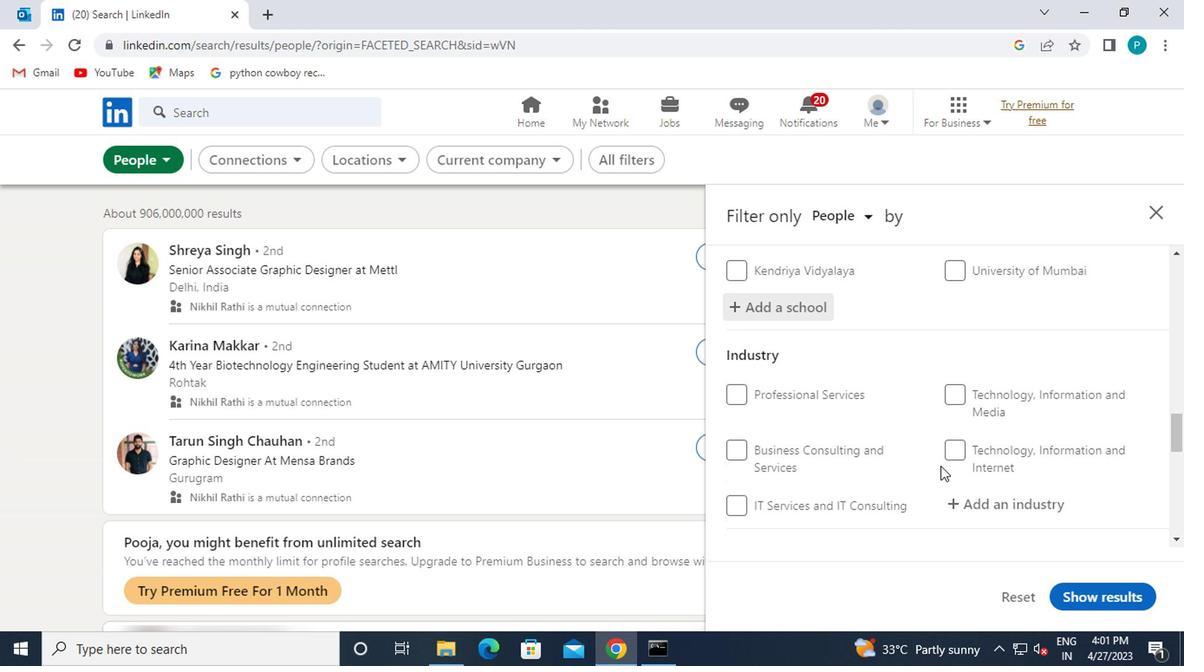
Action: Mouse scrolled (960, 470) with delta (0, -1)
Screenshot: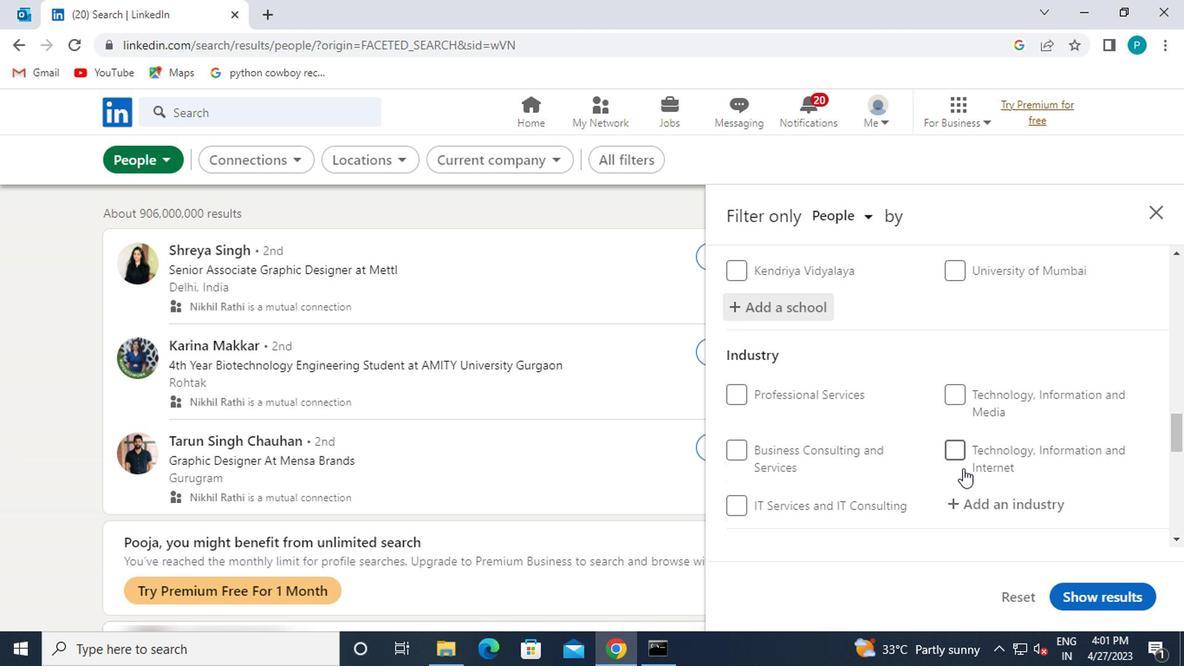 
Action: Mouse moved to (990, 433)
Screenshot: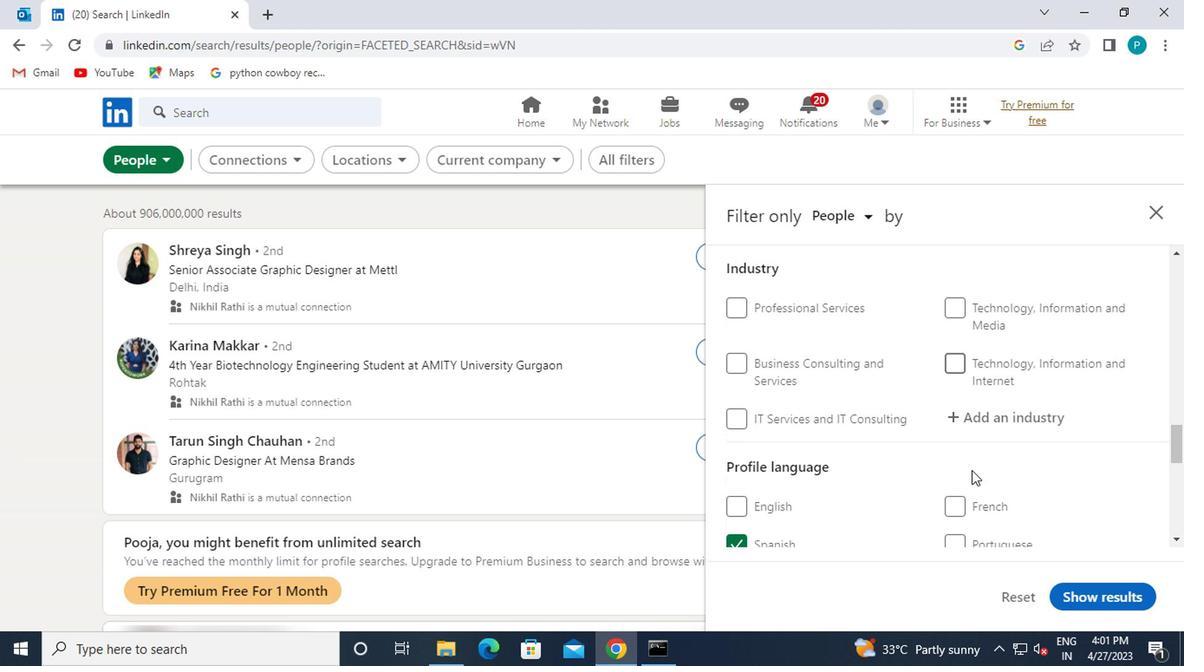 
Action: Mouse pressed left at (990, 433)
Screenshot: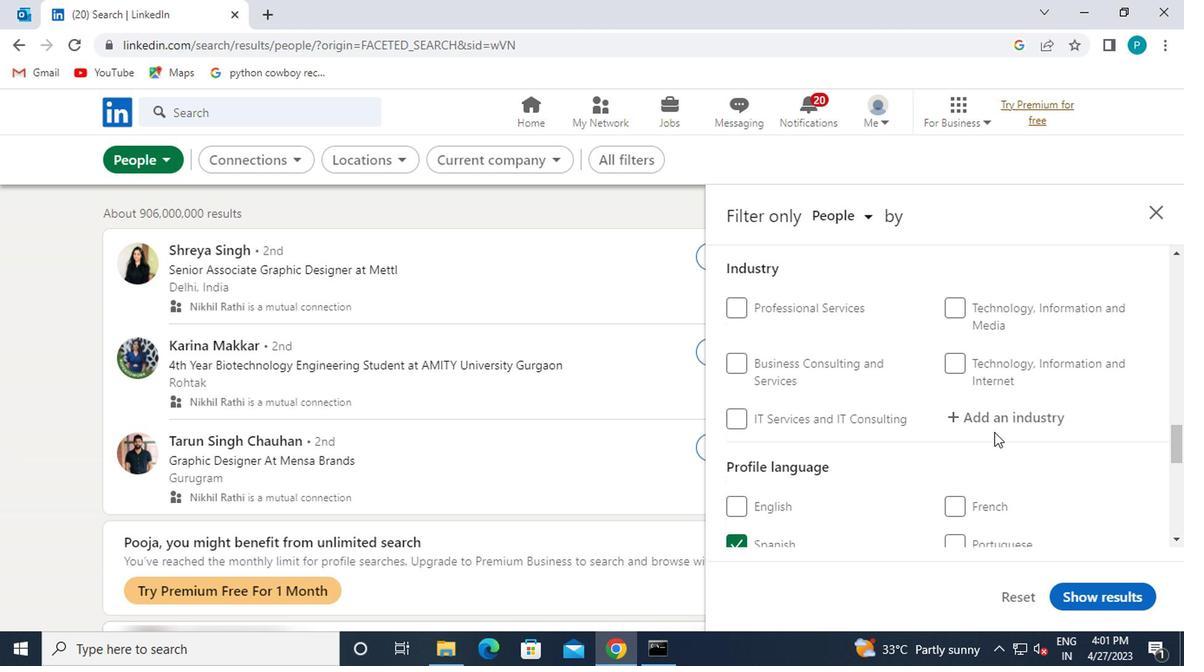 
Action: Mouse moved to (991, 419)
Screenshot: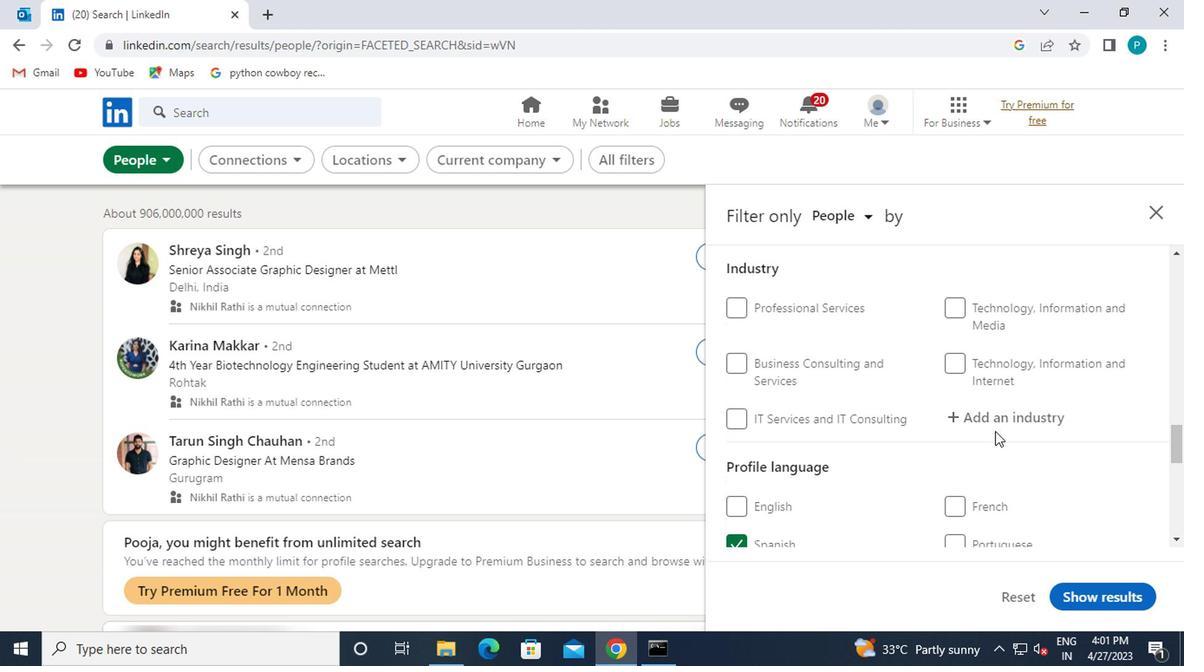 
Action: Mouse pressed left at (991, 419)
Screenshot: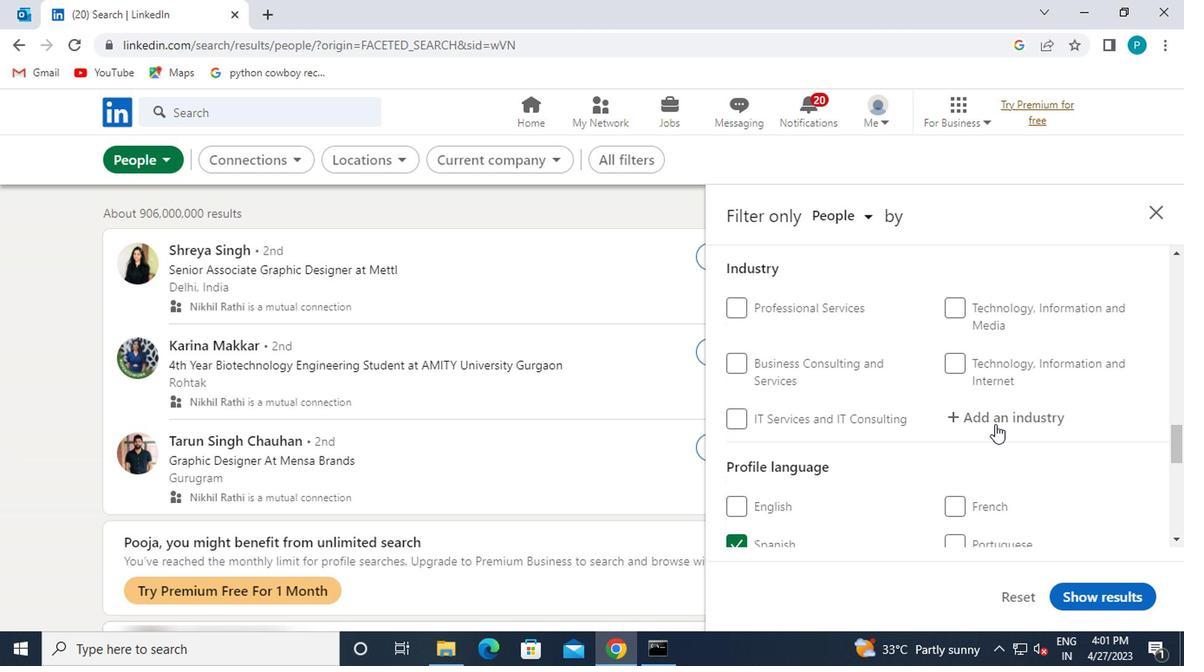 
Action: Key pressed <Key.caps_lock>N<Key.caps_lock>ATU
Screenshot: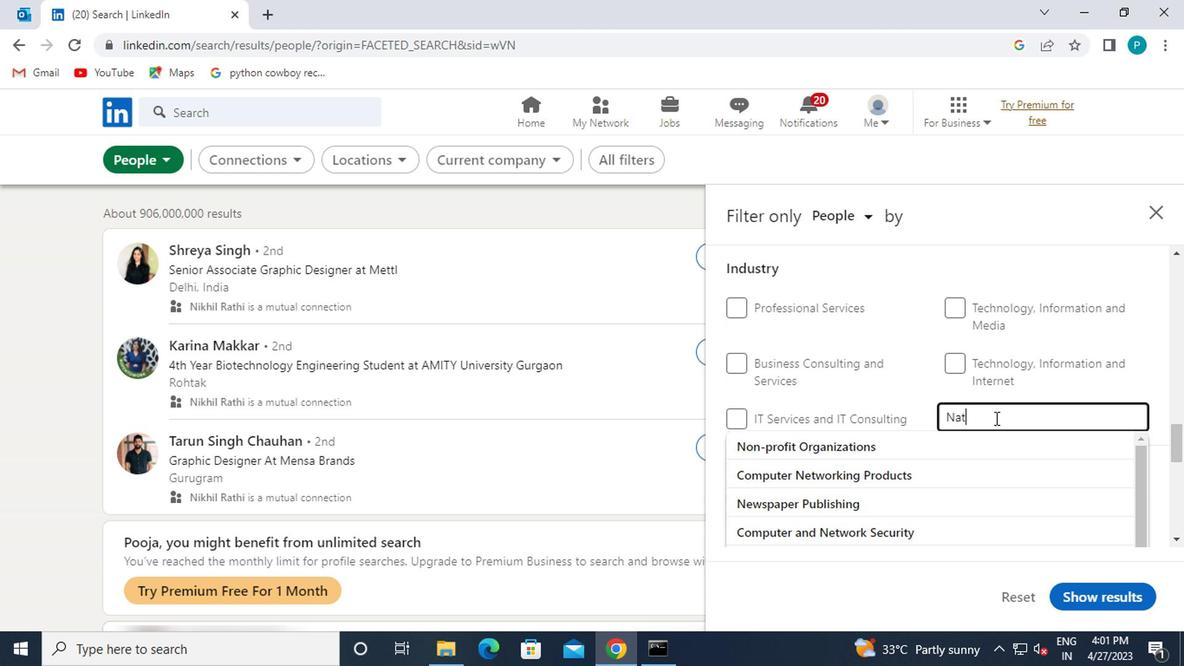 
Action: Mouse moved to (896, 447)
Screenshot: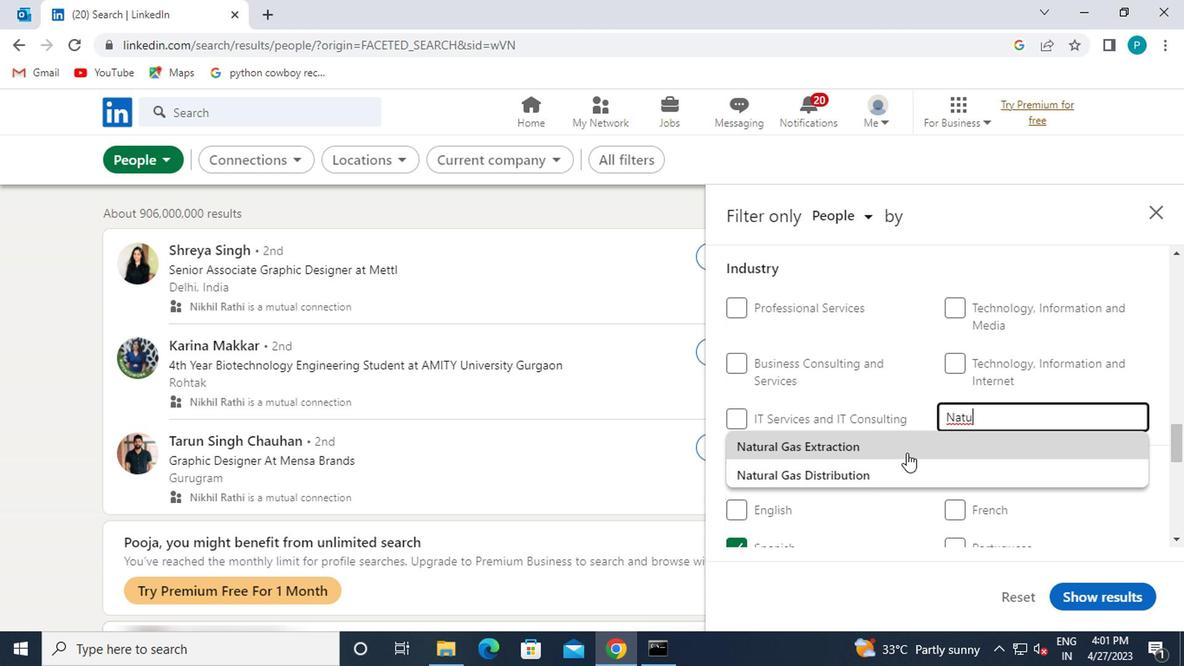 
Action: Mouse pressed left at (896, 447)
Screenshot: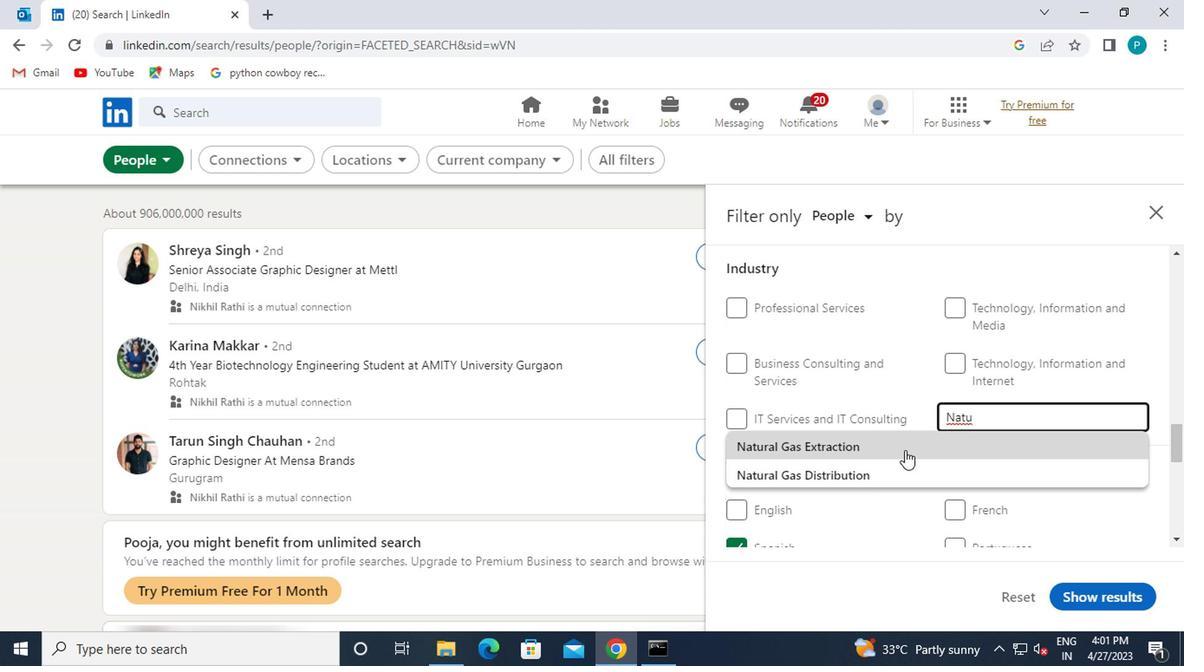 
Action: Mouse moved to (988, 485)
Screenshot: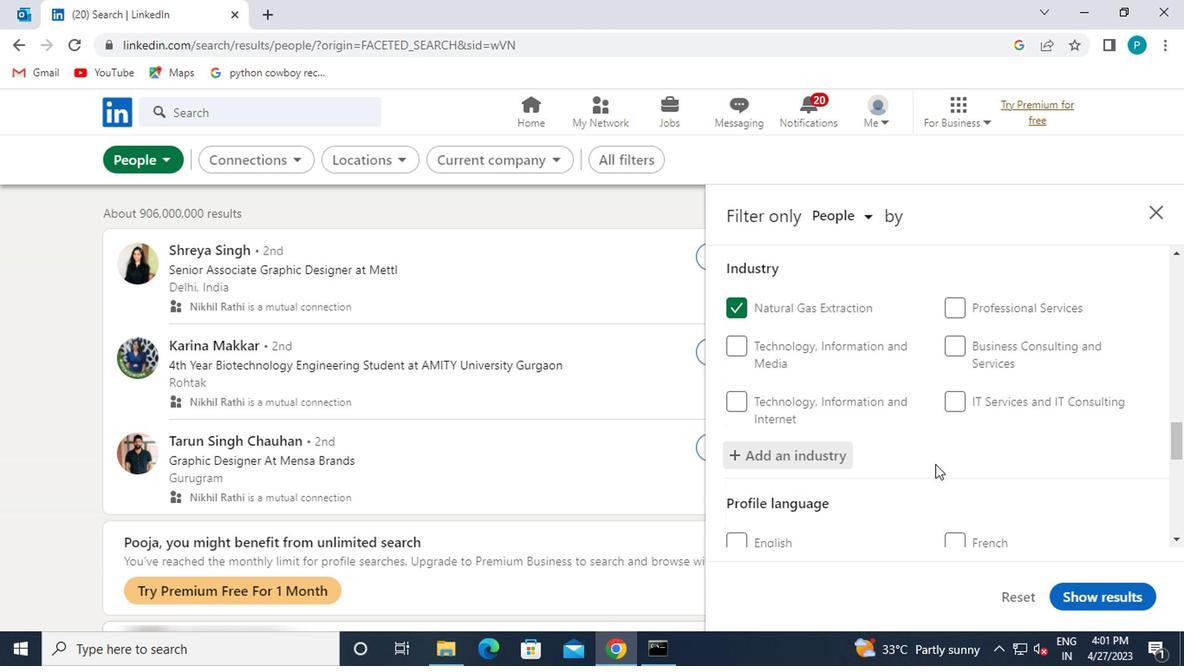 
Action: Mouse scrolled (988, 484) with delta (0, 0)
Screenshot: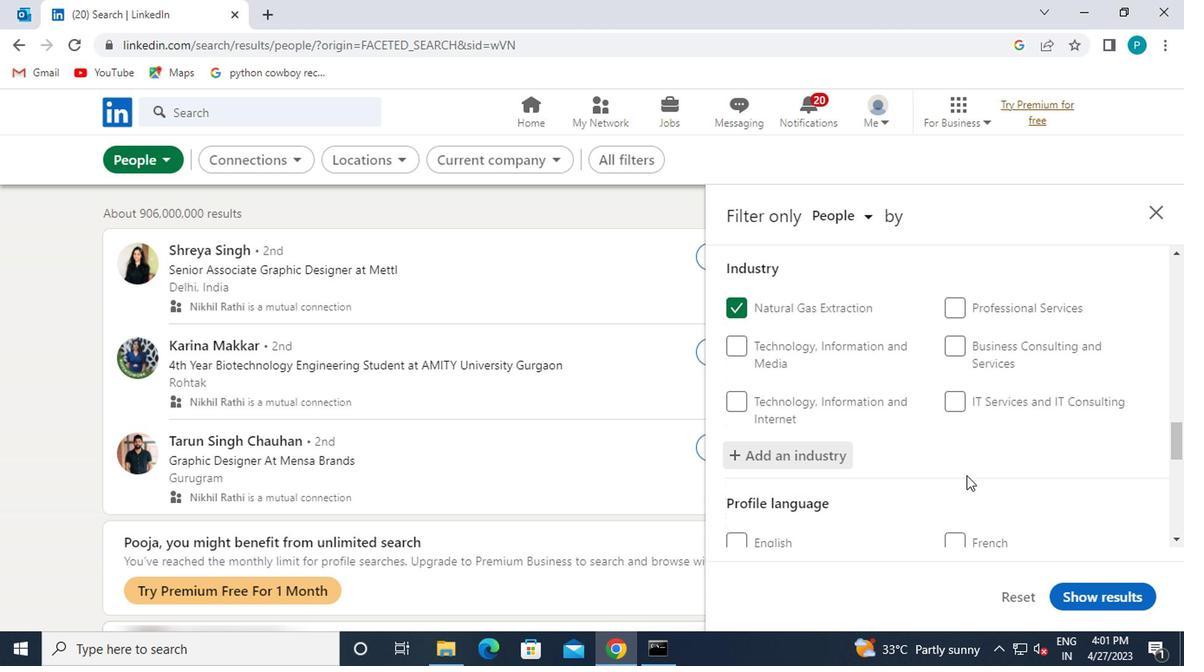 
Action: Mouse moved to (860, 523)
Screenshot: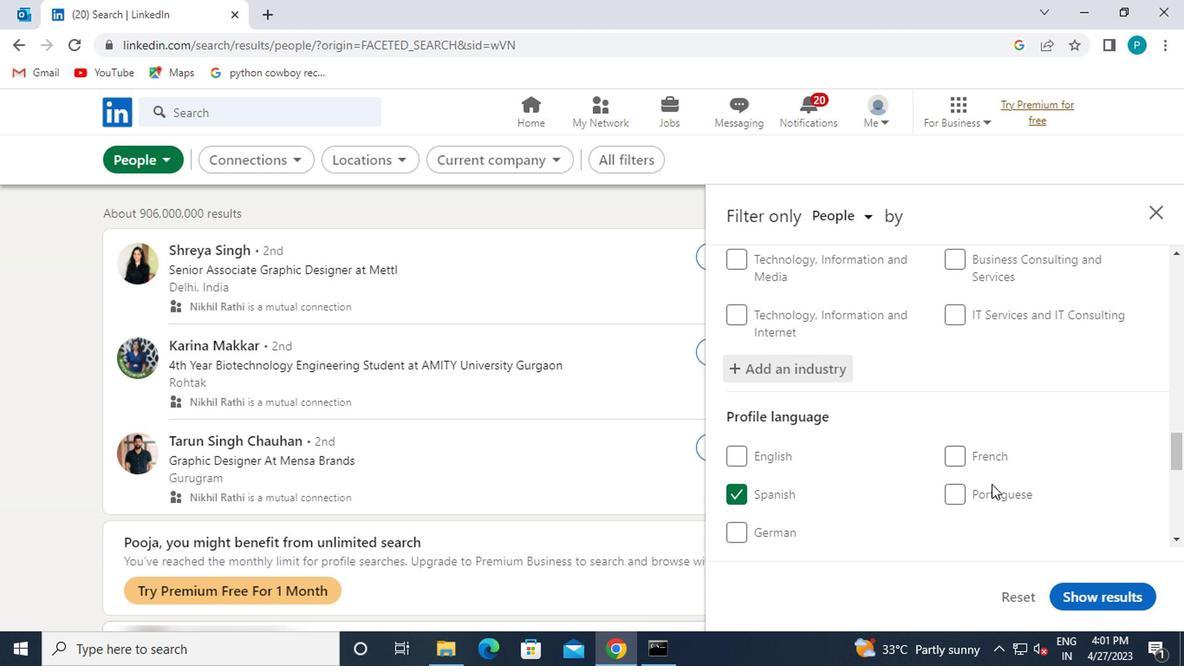 
Action: Mouse scrolled (860, 522) with delta (0, -1)
Screenshot: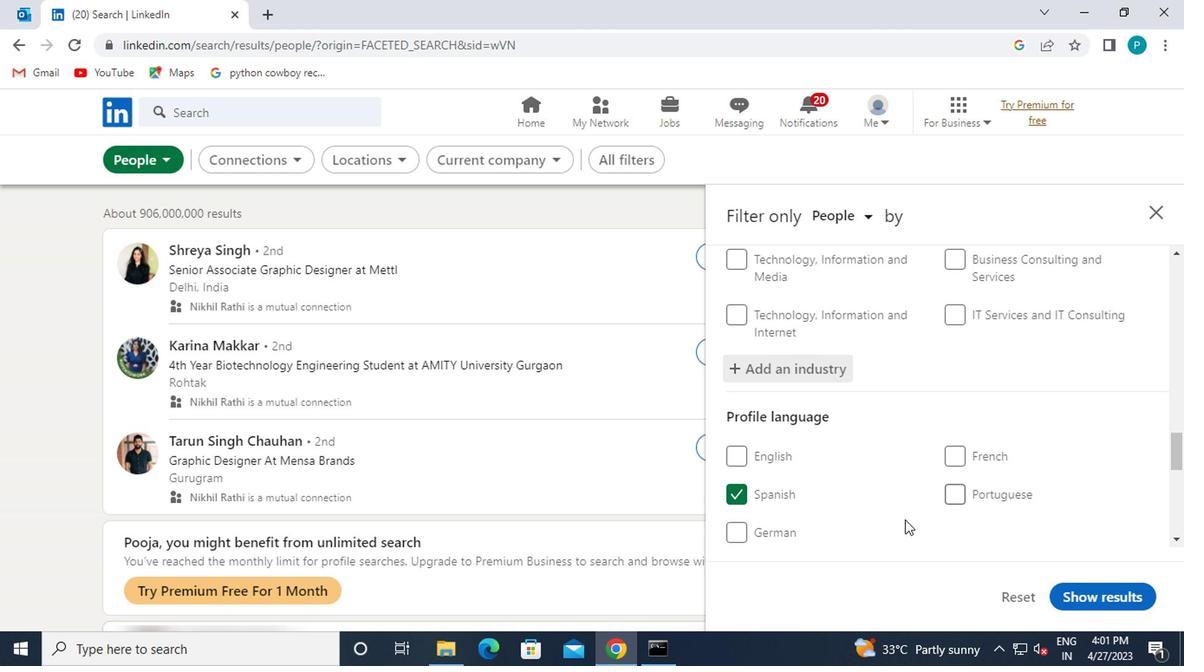 
Action: Mouse scrolled (860, 522) with delta (0, -1)
Screenshot: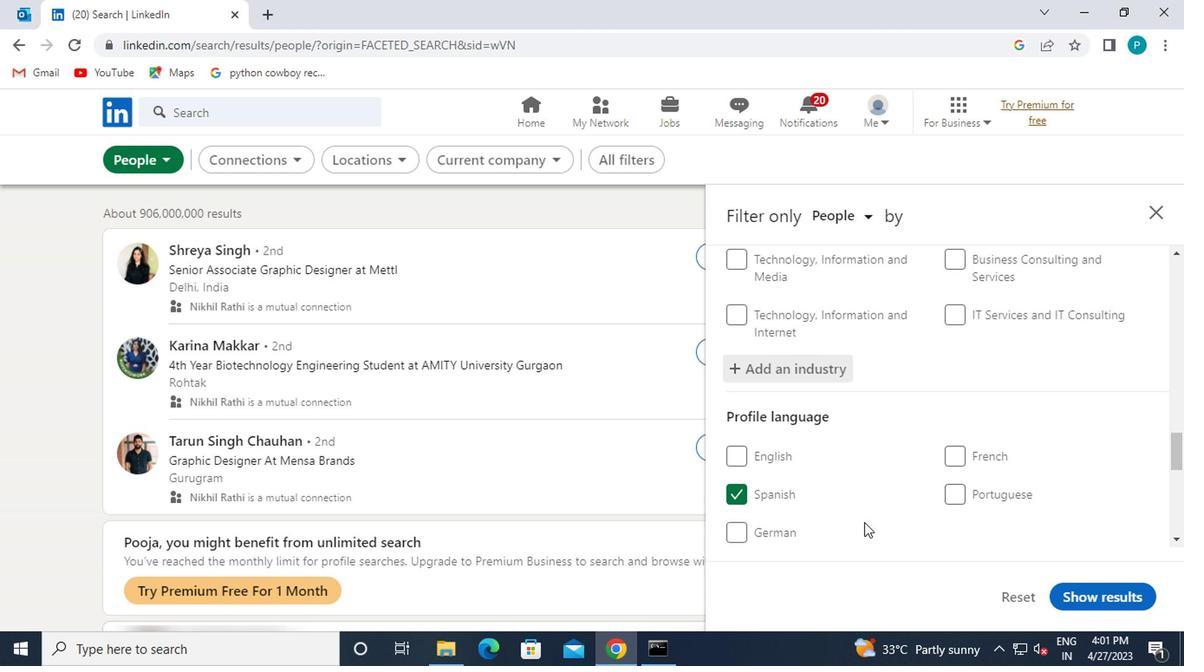 
Action: Mouse moved to (938, 504)
Screenshot: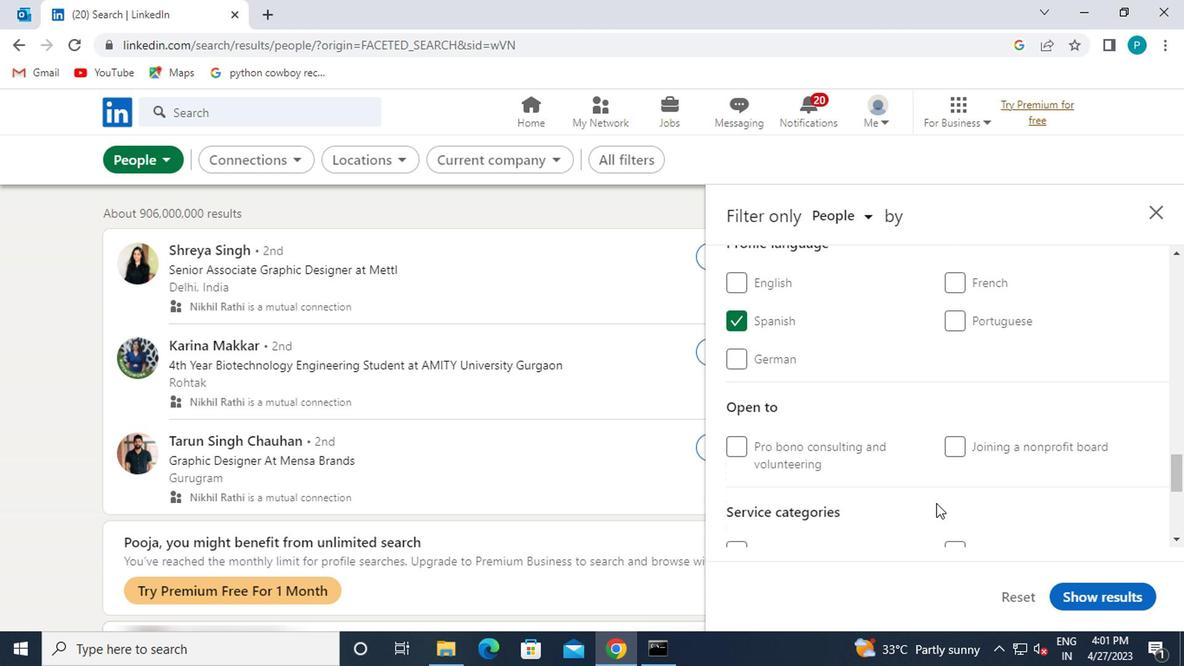 
Action: Mouse scrolled (938, 502) with delta (0, -1)
Screenshot: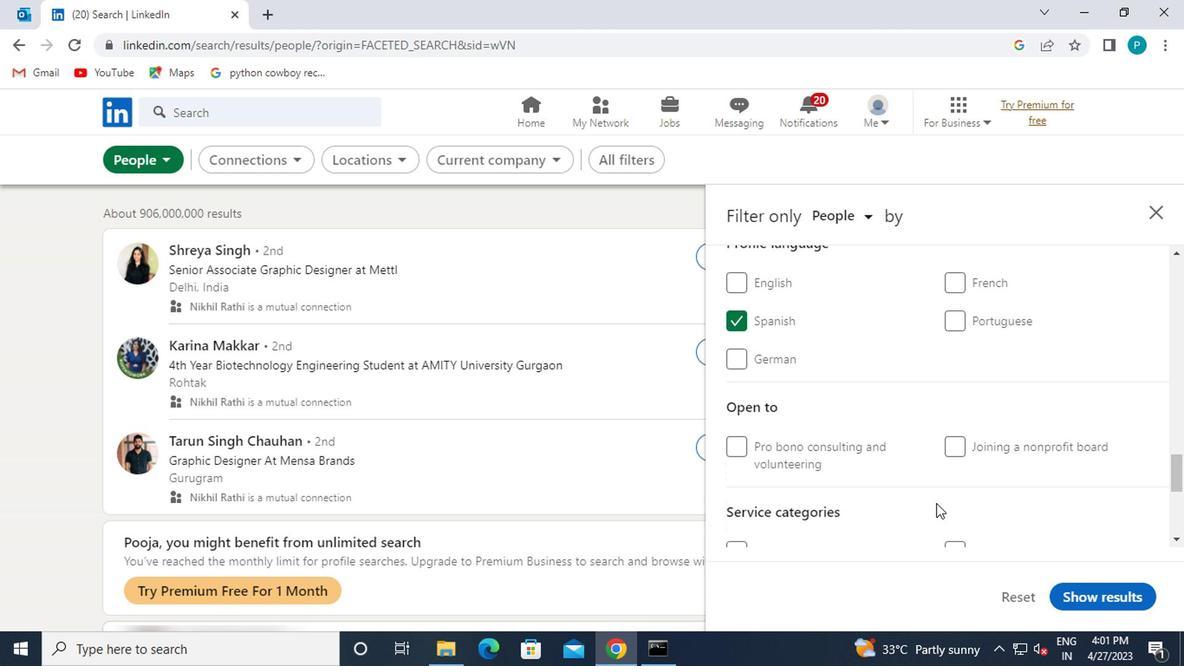 
Action: Mouse moved to (973, 525)
Screenshot: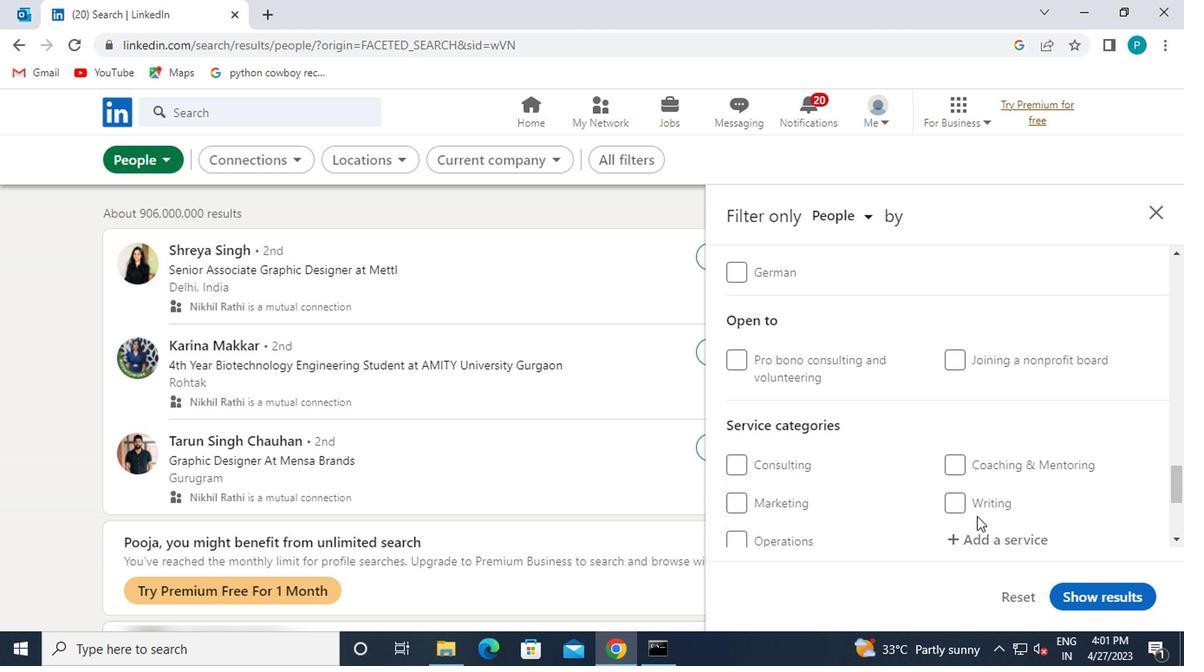 
Action: Mouse pressed left at (973, 525)
Screenshot: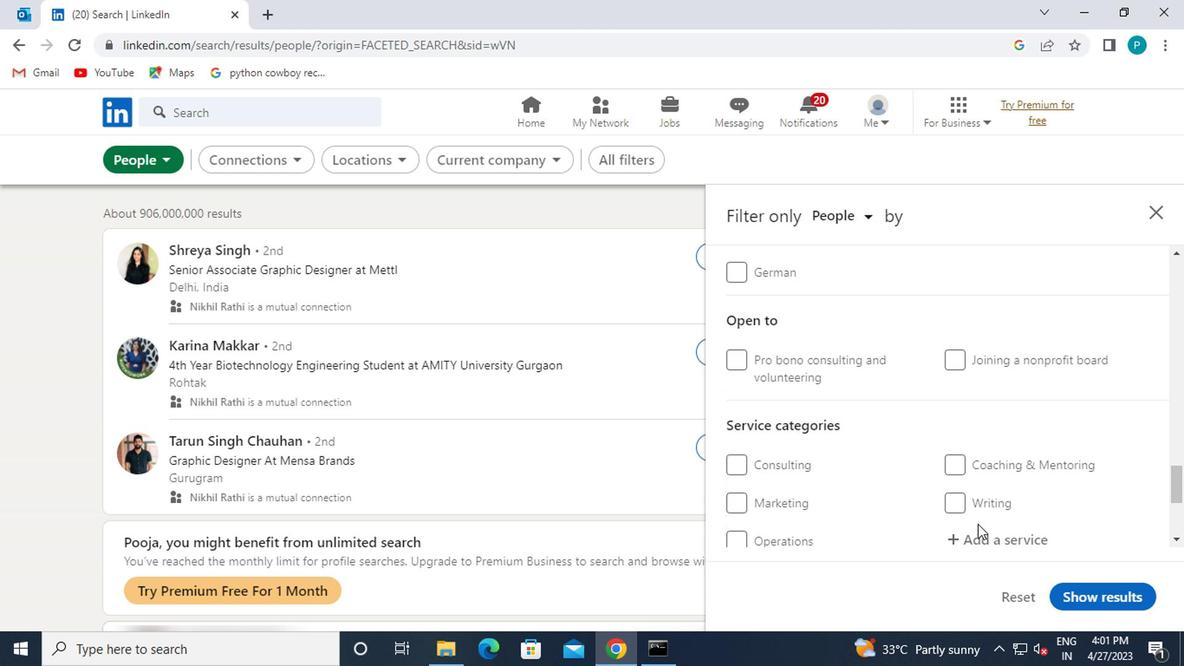 
Action: Mouse moved to (973, 531)
Screenshot: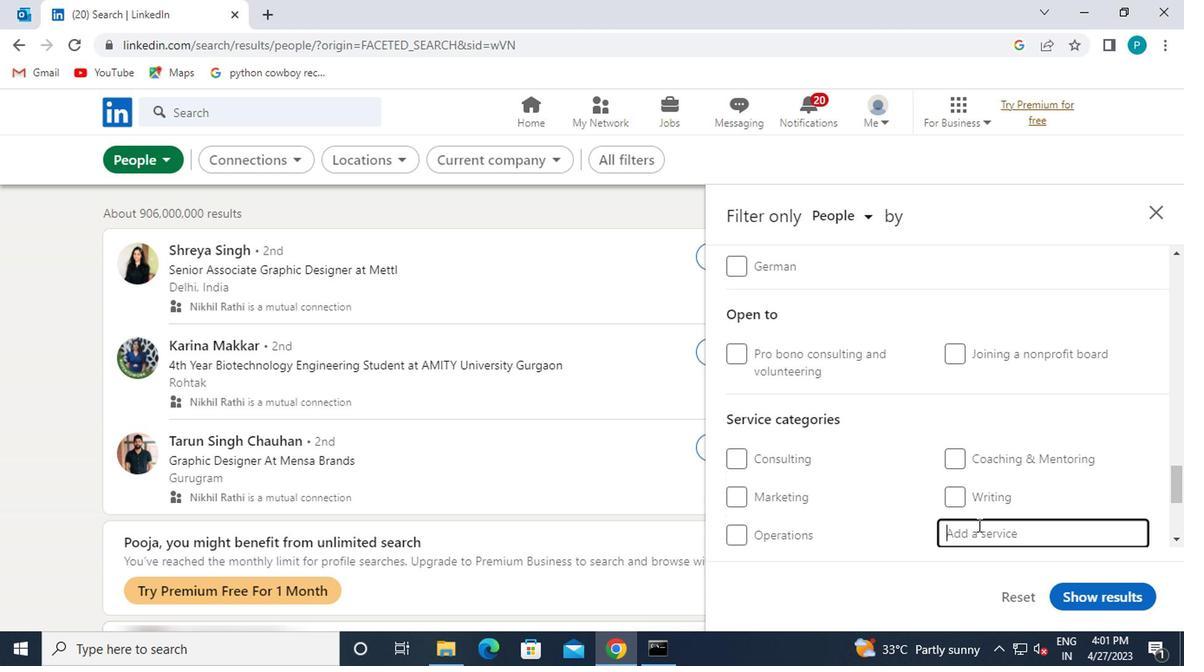 
Action: Key pressed <Key.caps_lock>PR<Key.backspace><Key.caps_lock>RINT
Screenshot: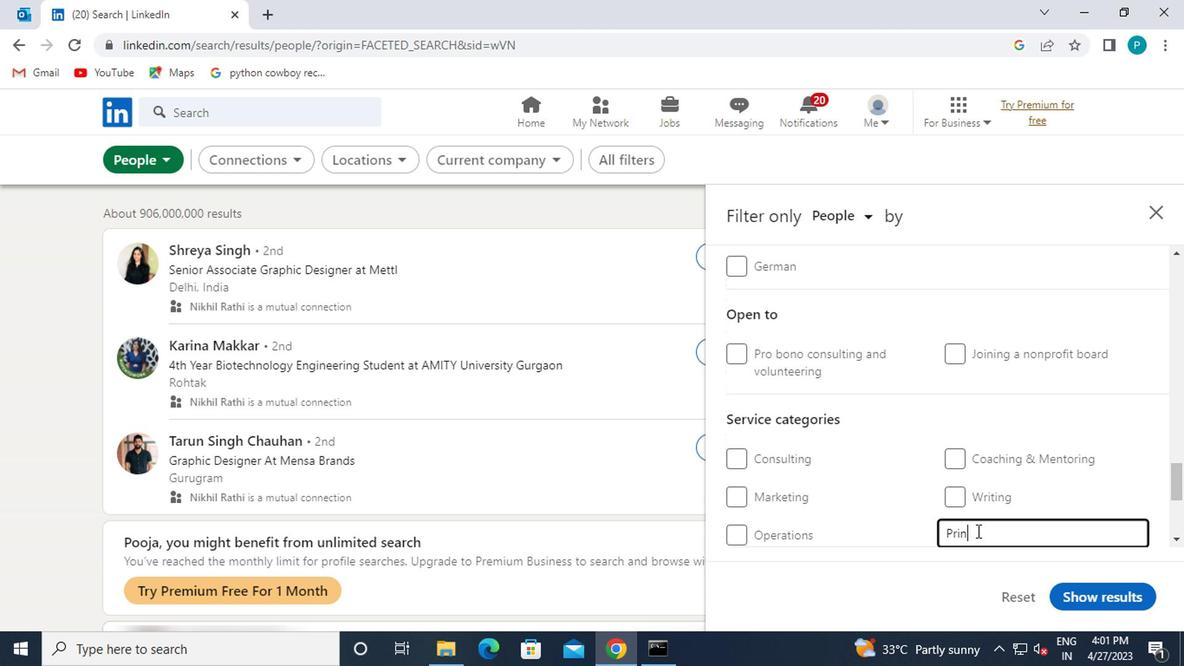 
Action: Mouse moved to (894, 476)
Screenshot: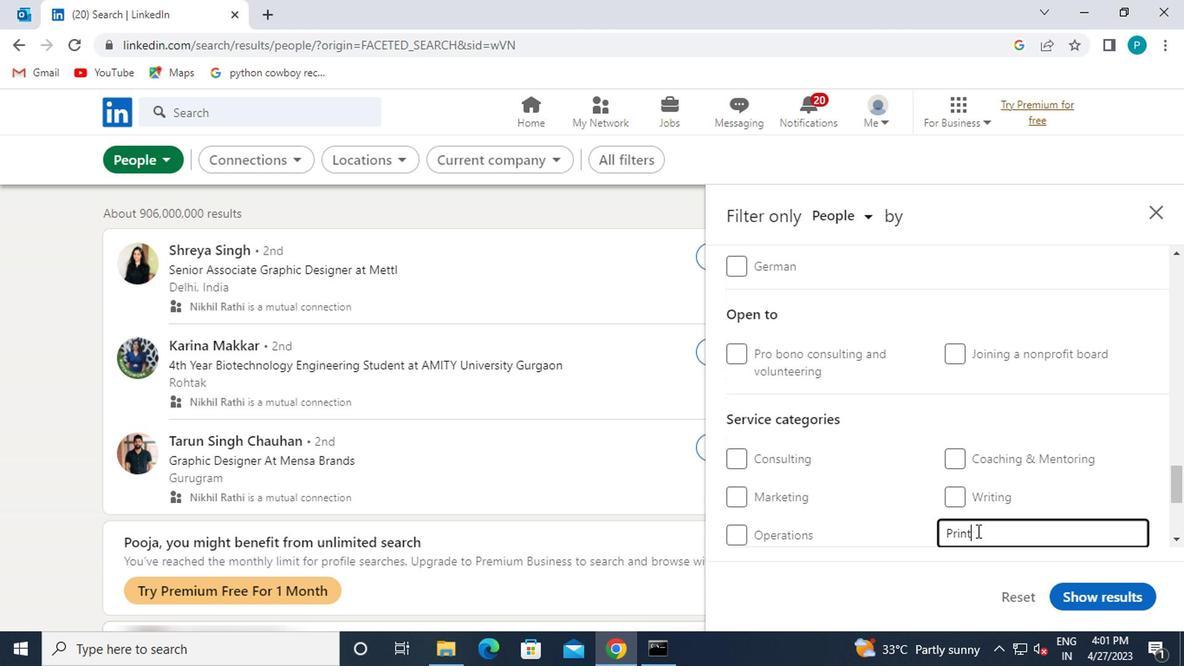
Action: Mouse scrolled (894, 475) with delta (0, 0)
Screenshot: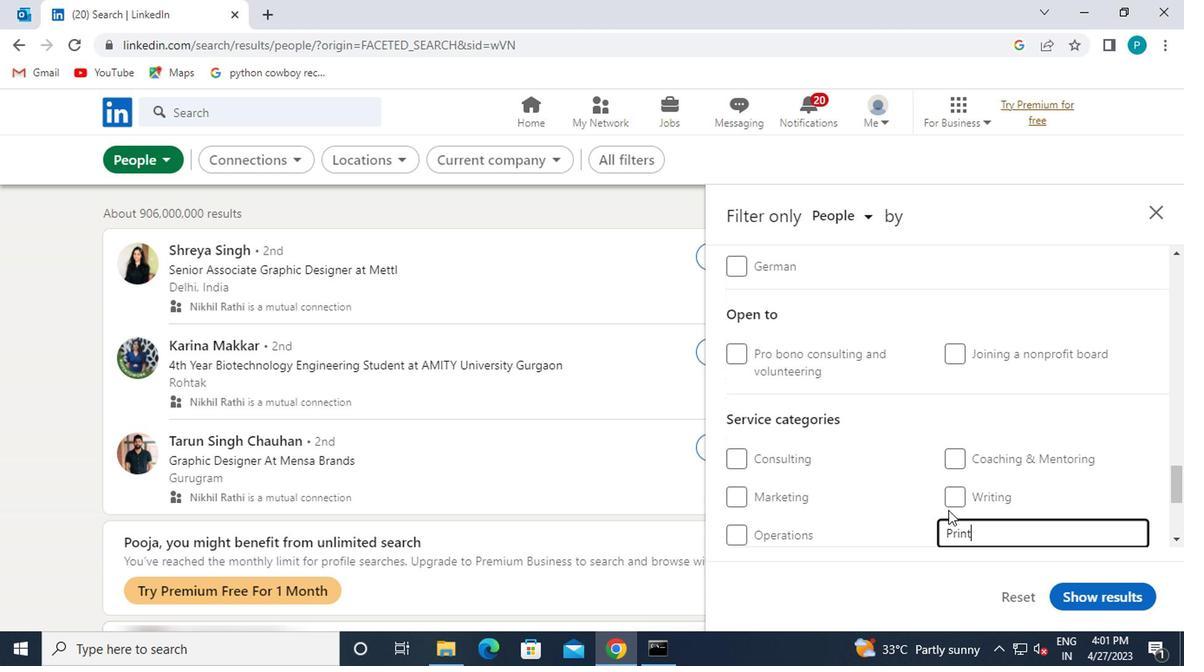 
Action: Mouse moved to (879, 483)
Screenshot: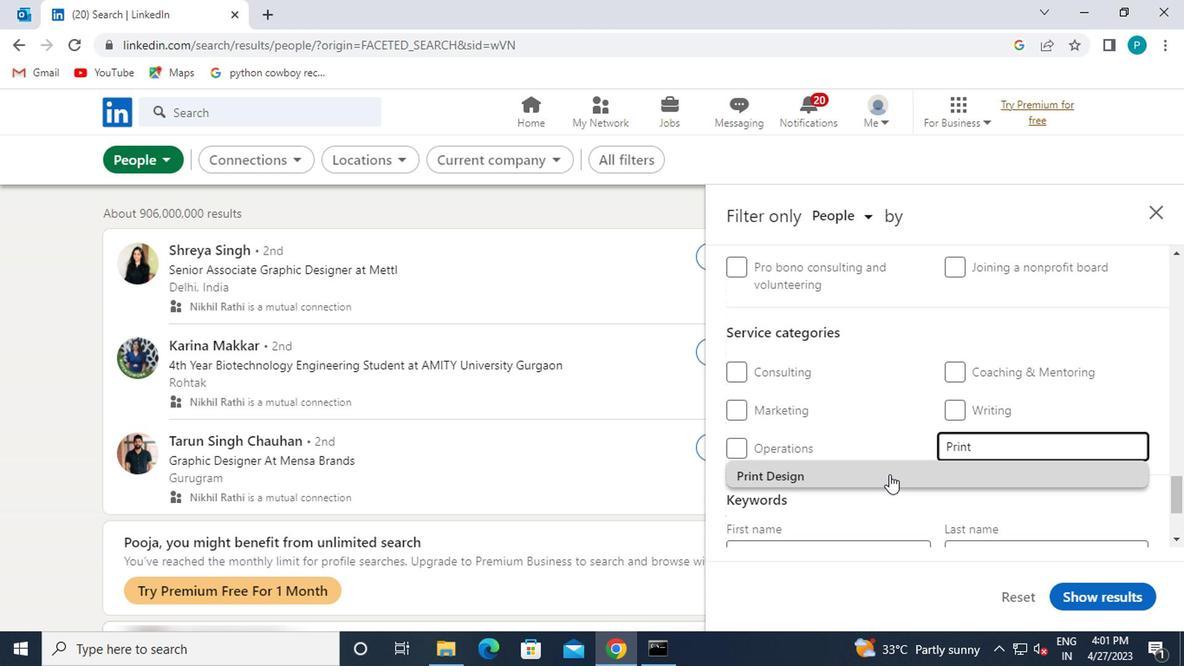 
Action: Mouse pressed left at (879, 483)
Screenshot: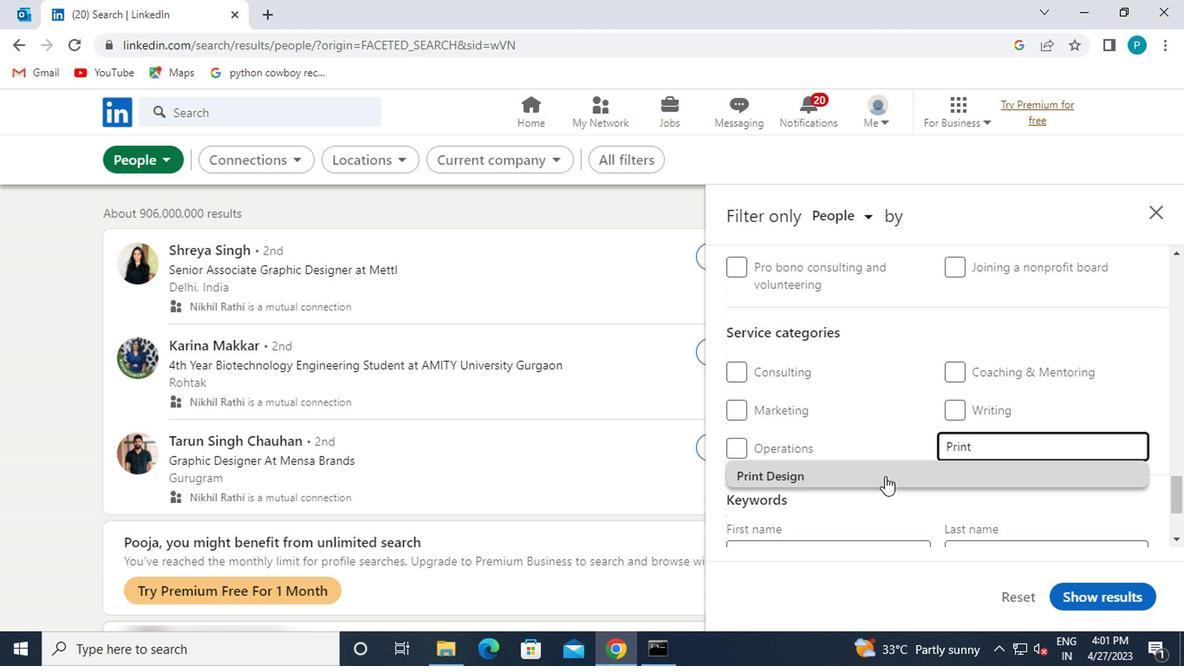 
Action: Mouse scrolled (879, 482) with delta (0, 0)
Screenshot: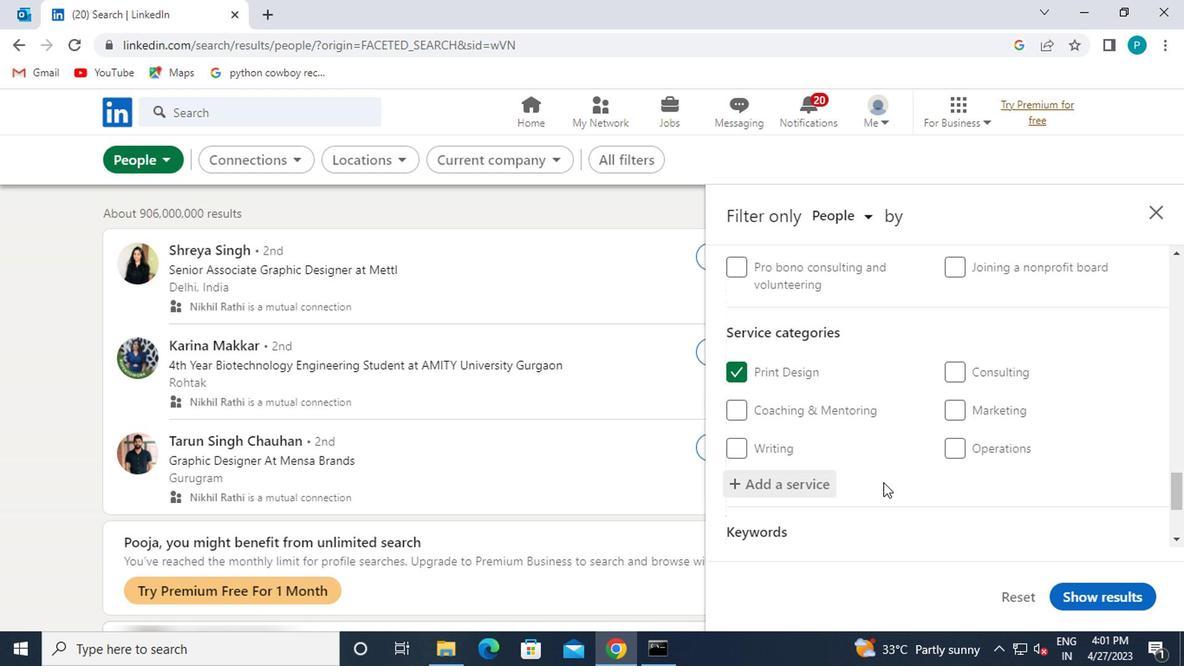 
Action: Mouse scrolled (879, 482) with delta (0, 0)
Screenshot: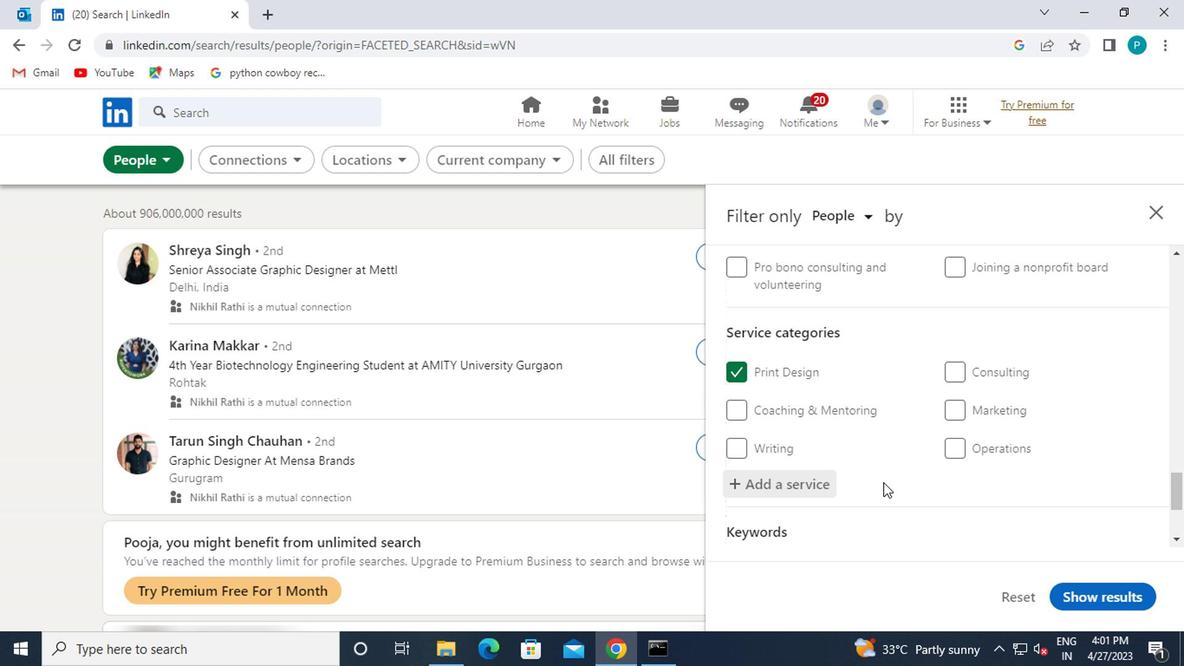 
Action: Mouse moved to (842, 486)
Screenshot: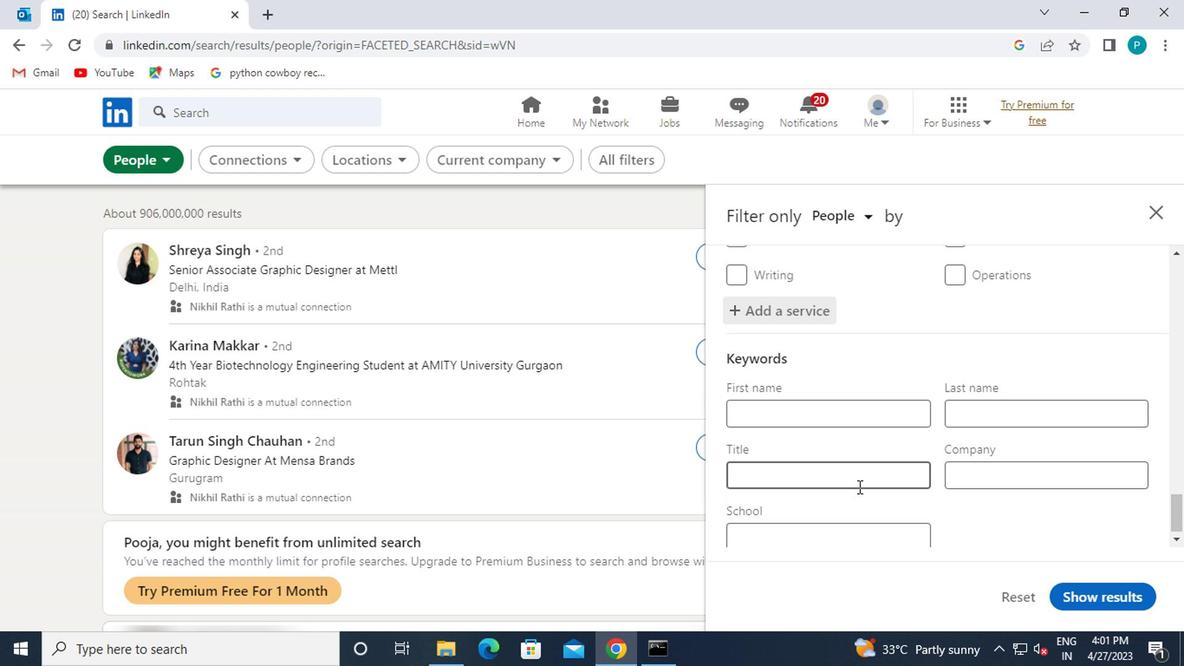 
Action: Mouse pressed left at (842, 486)
Screenshot: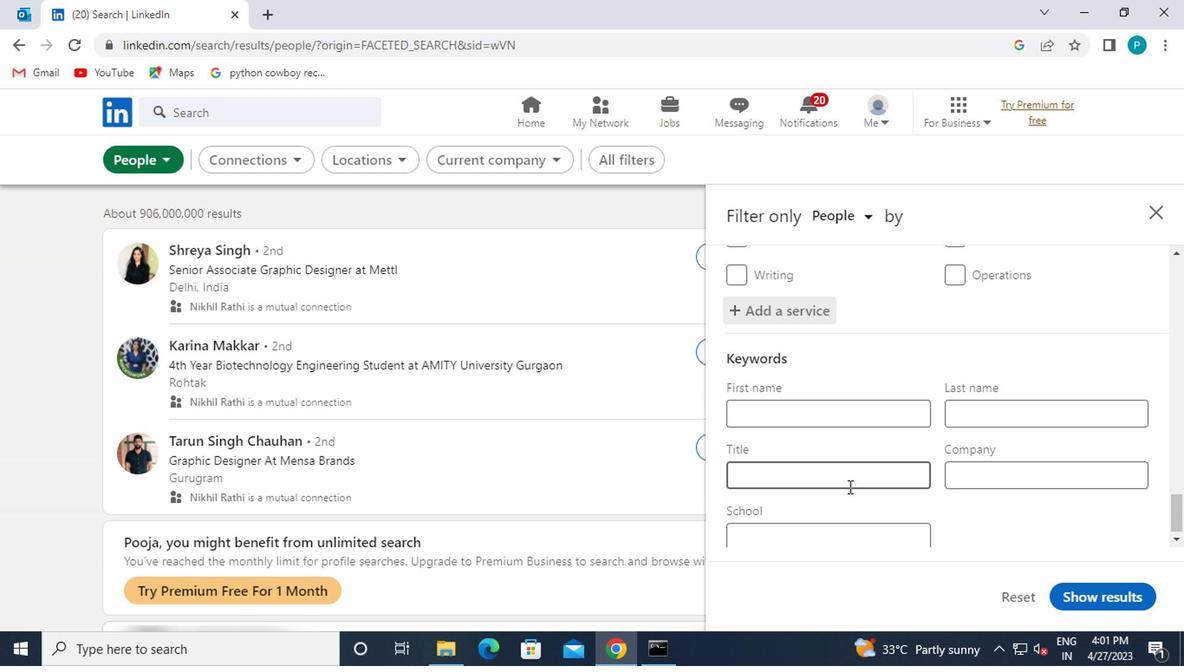 
Action: Mouse moved to (845, 491)
Screenshot: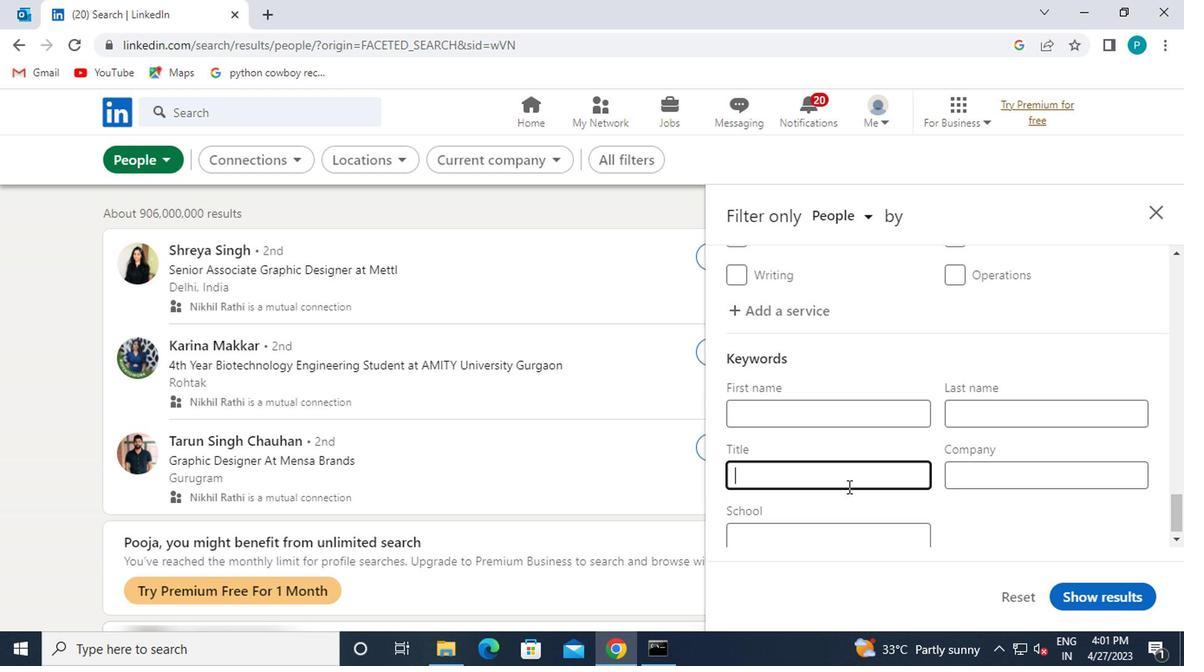 
Action: Key pressed <Key.caps_lock>E<Key.caps_lock>NGINEERING<Key.space><Key.caps_lock>T<Key.caps_lock>ECHI<Key.backspace>NICIAN
Screenshot: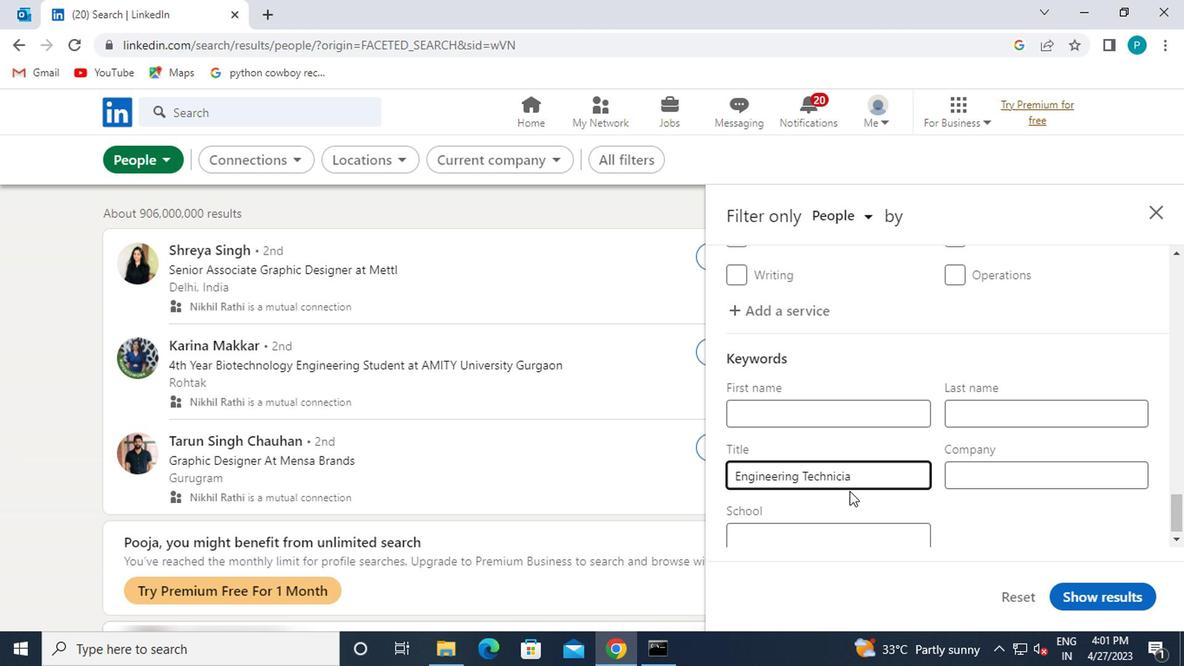 
Action: Mouse moved to (1102, 586)
Screenshot: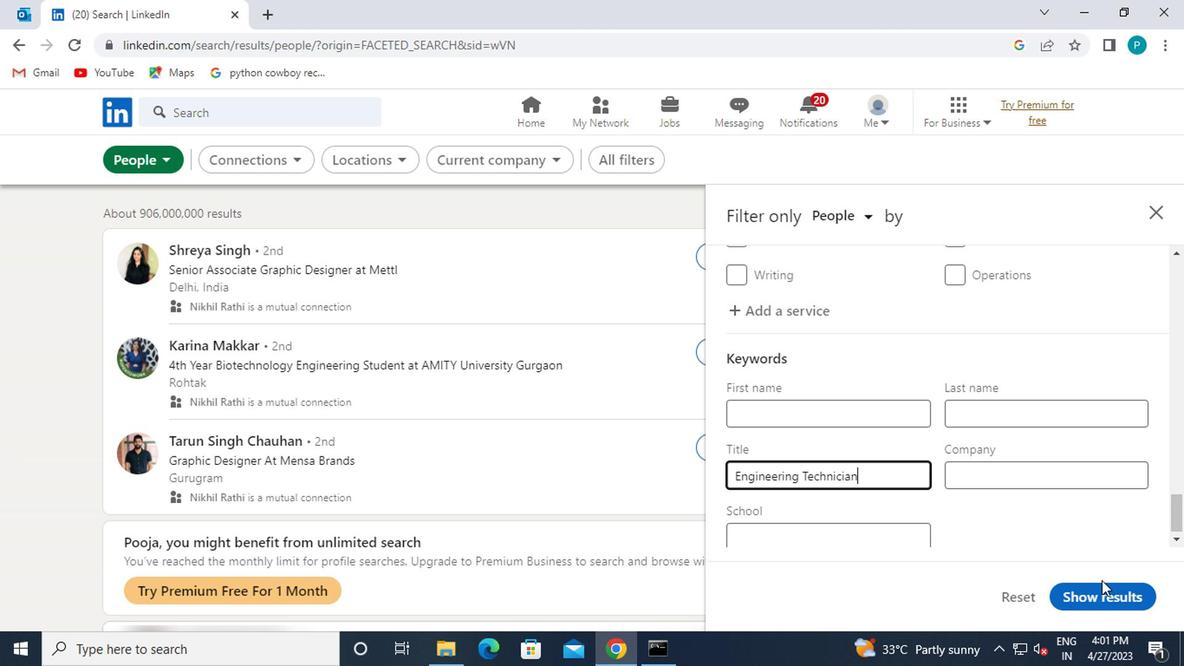 
Action: Mouse pressed left at (1102, 586)
Screenshot: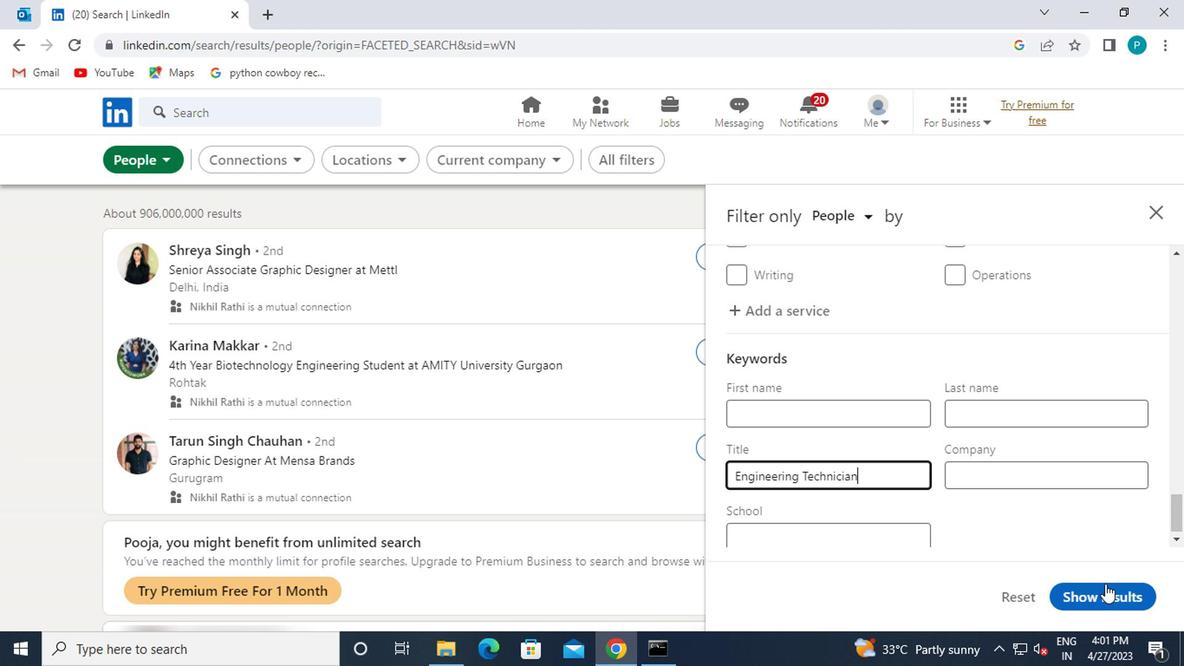 
